 Task: Search one way flight ticket for 4 adults, 1 infant in seat and 1 infant on lap in premium economy from Albany: Albany International Airport to Evansville: Evansville Regional Airport on 8-3-2023. Choice of flights is Southwest. Number of bags: 3 checked bags. Price is upto 40000. Outbound departure time preference is 4:15. Return departure time preference is 17:15.
Action: Mouse moved to (263, 370)
Screenshot: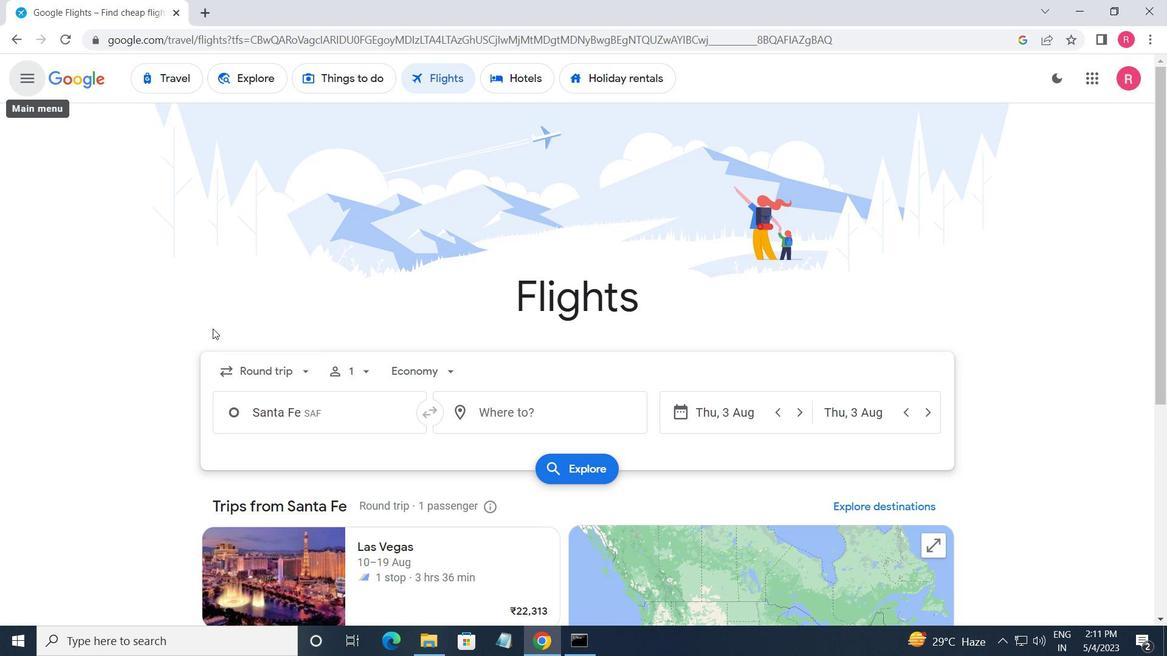 
Action: Mouse pressed left at (263, 370)
Screenshot: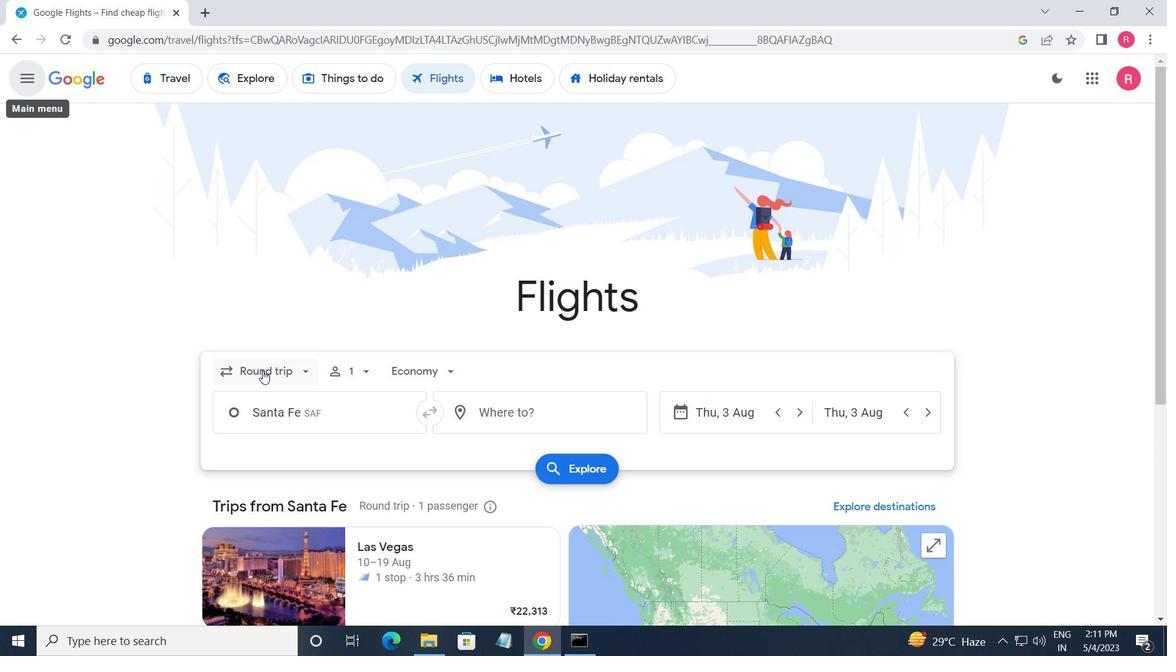 
Action: Mouse moved to (300, 434)
Screenshot: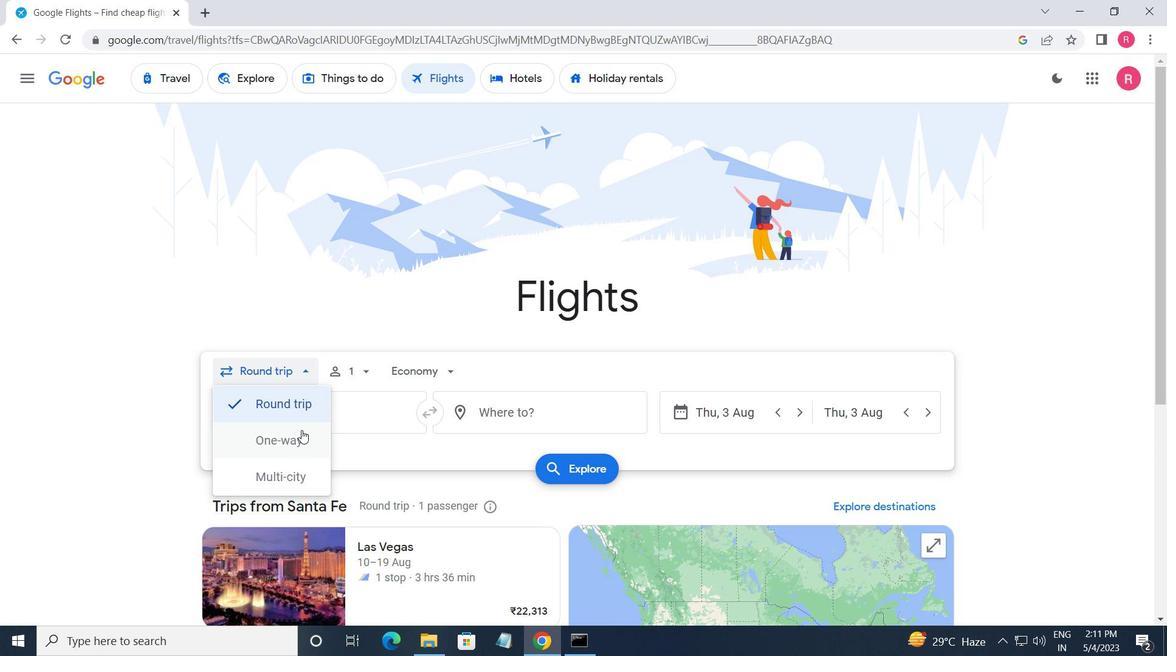 
Action: Mouse pressed left at (300, 434)
Screenshot: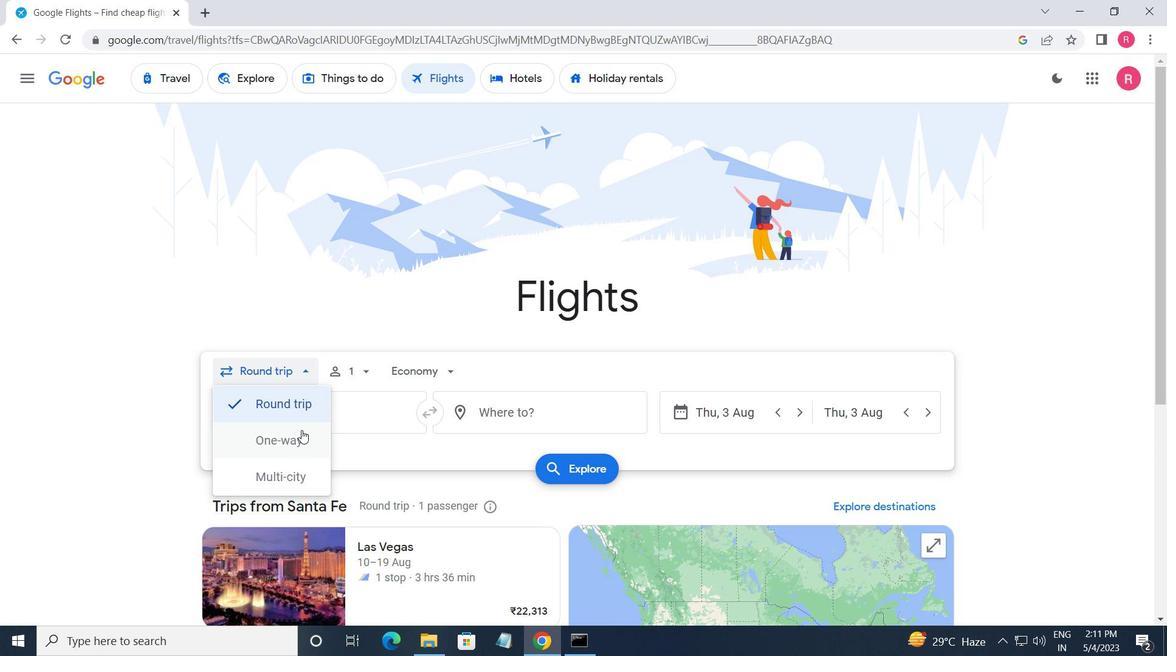 
Action: Mouse moved to (355, 370)
Screenshot: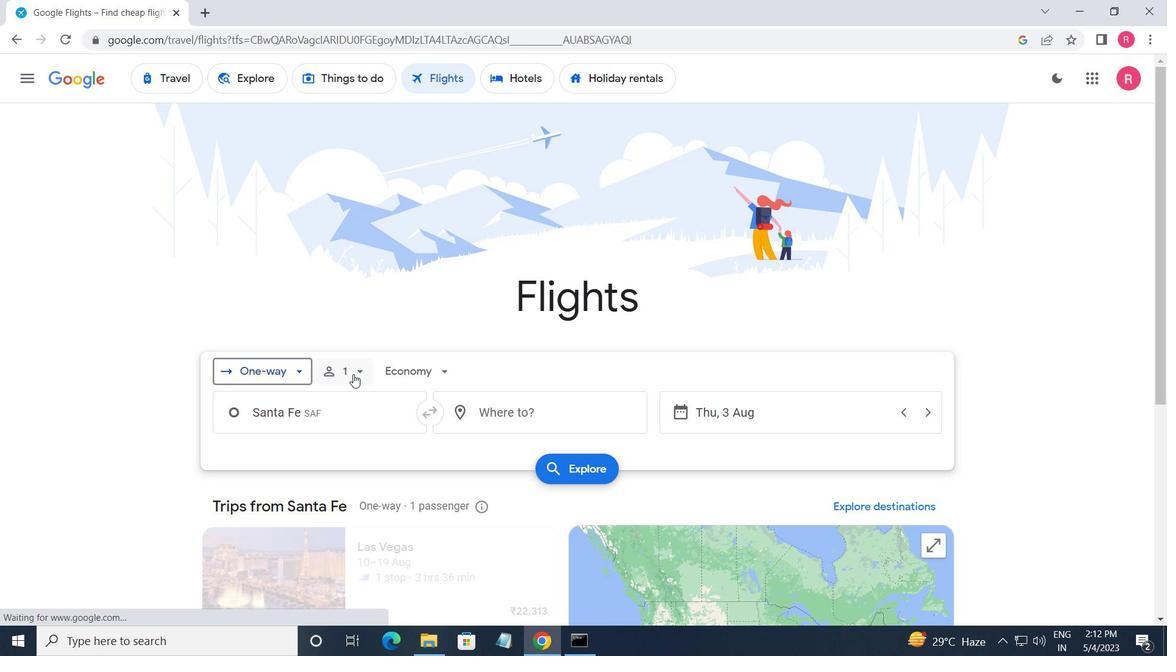 
Action: Mouse pressed left at (355, 370)
Screenshot: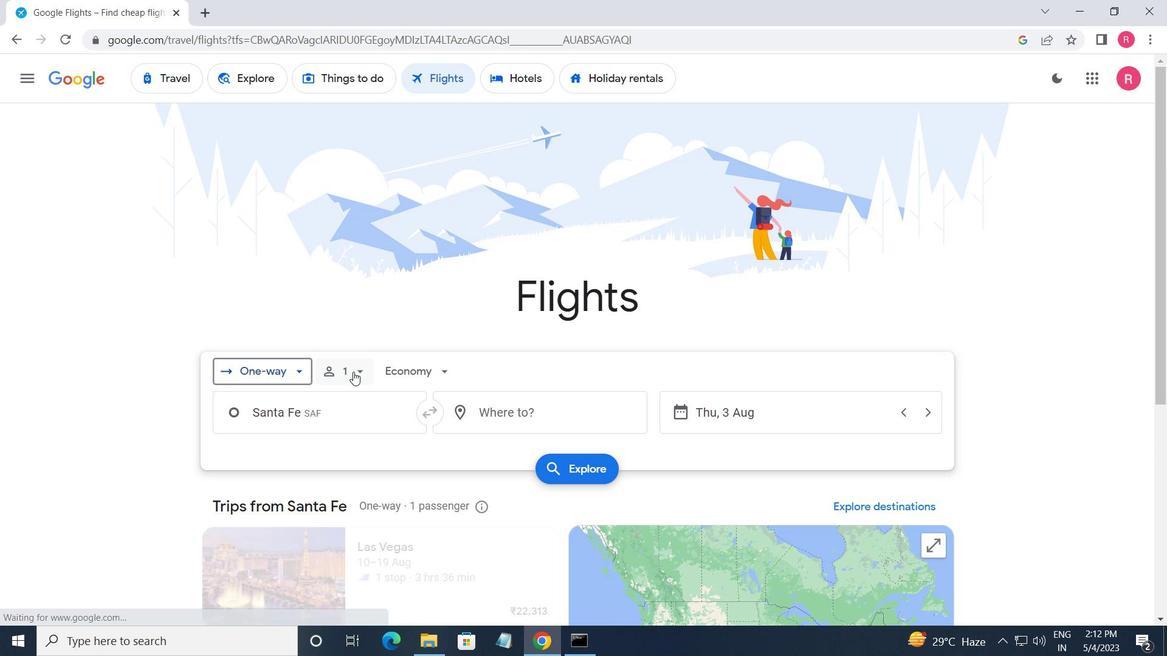 
Action: Mouse moved to (477, 410)
Screenshot: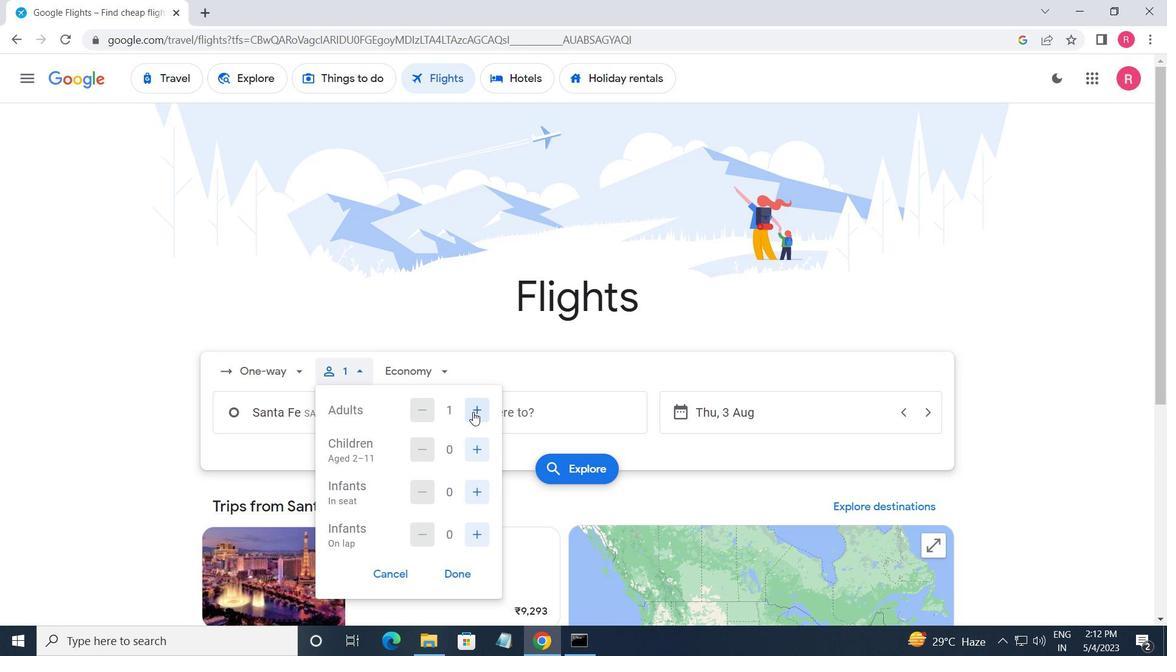 
Action: Mouse pressed left at (477, 410)
Screenshot: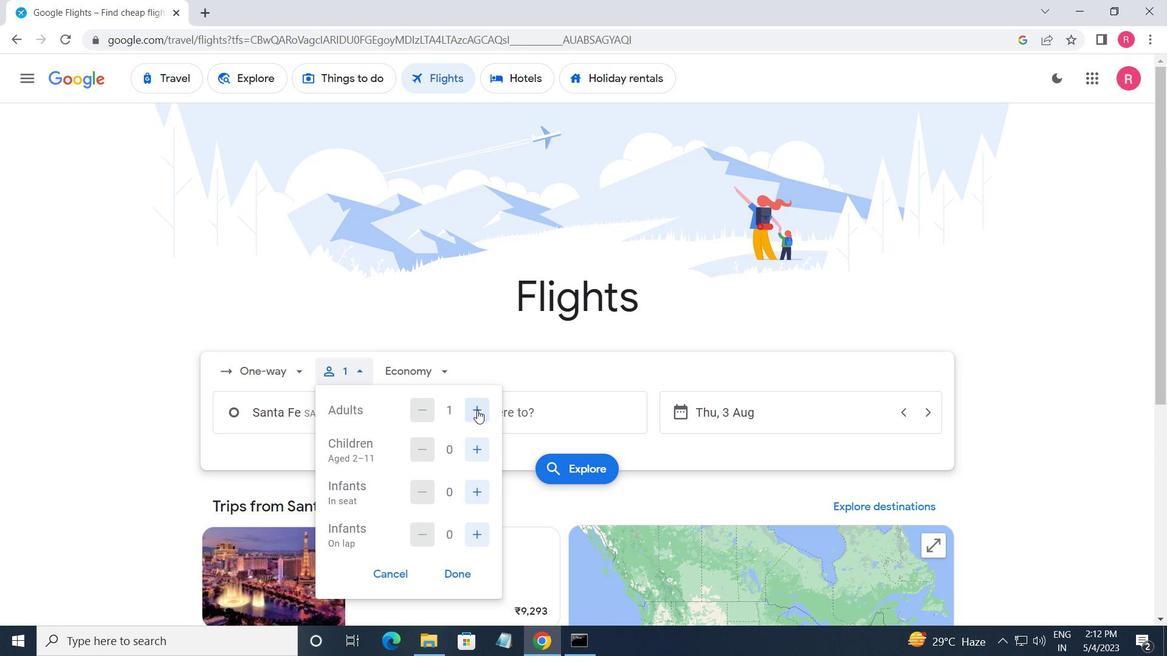
Action: Mouse pressed left at (477, 410)
Screenshot: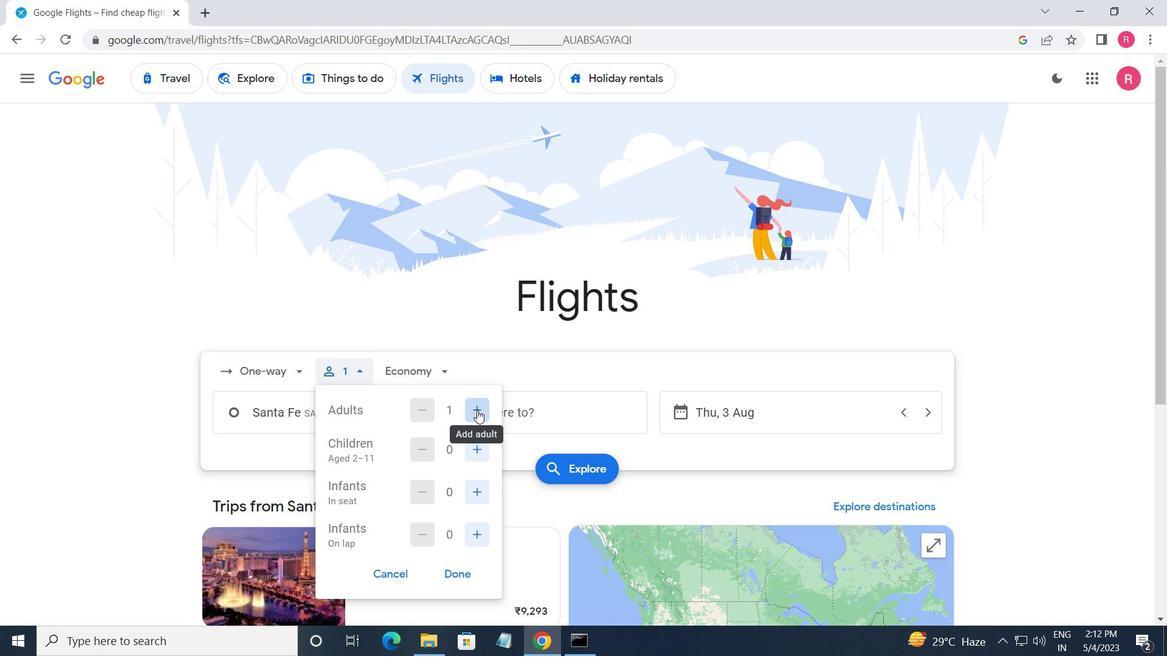 
Action: Mouse moved to (477, 406)
Screenshot: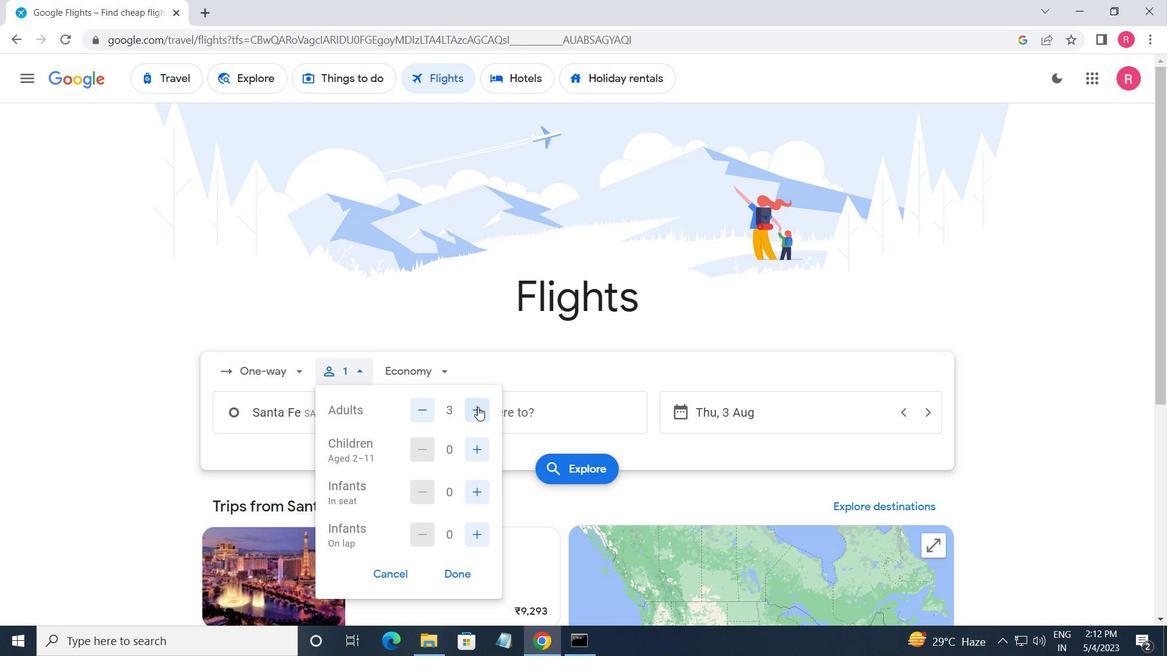 
Action: Mouse pressed left at (477, 406)
Screenshot: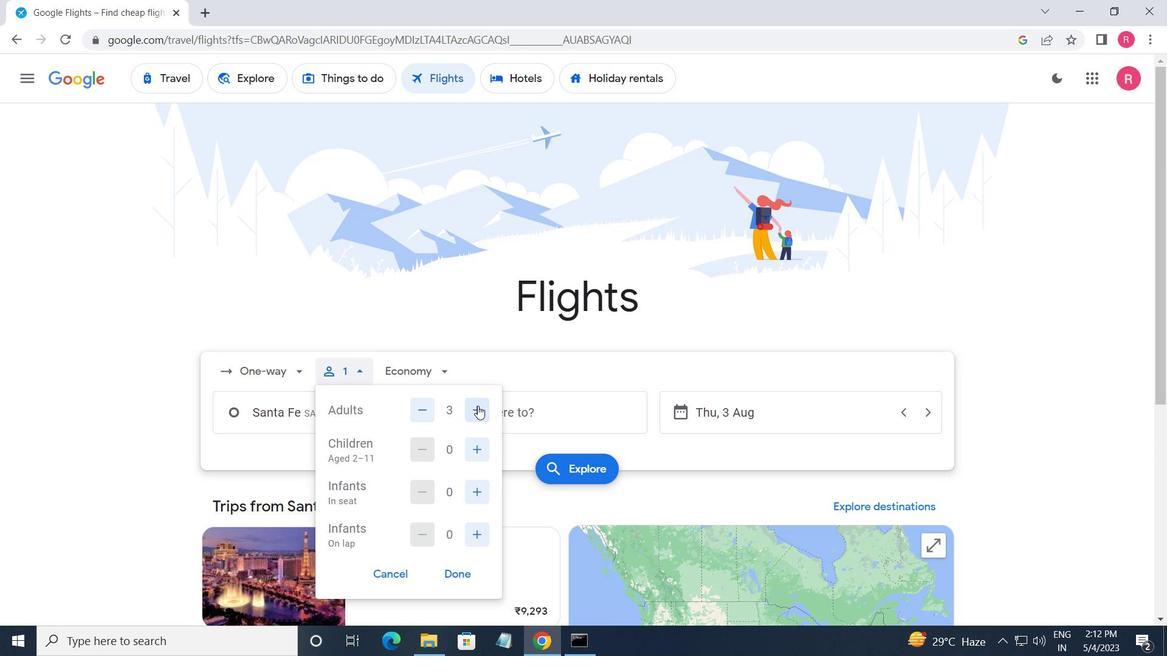 
Action: Mouse pressed left at (477, 406)
Screenshot: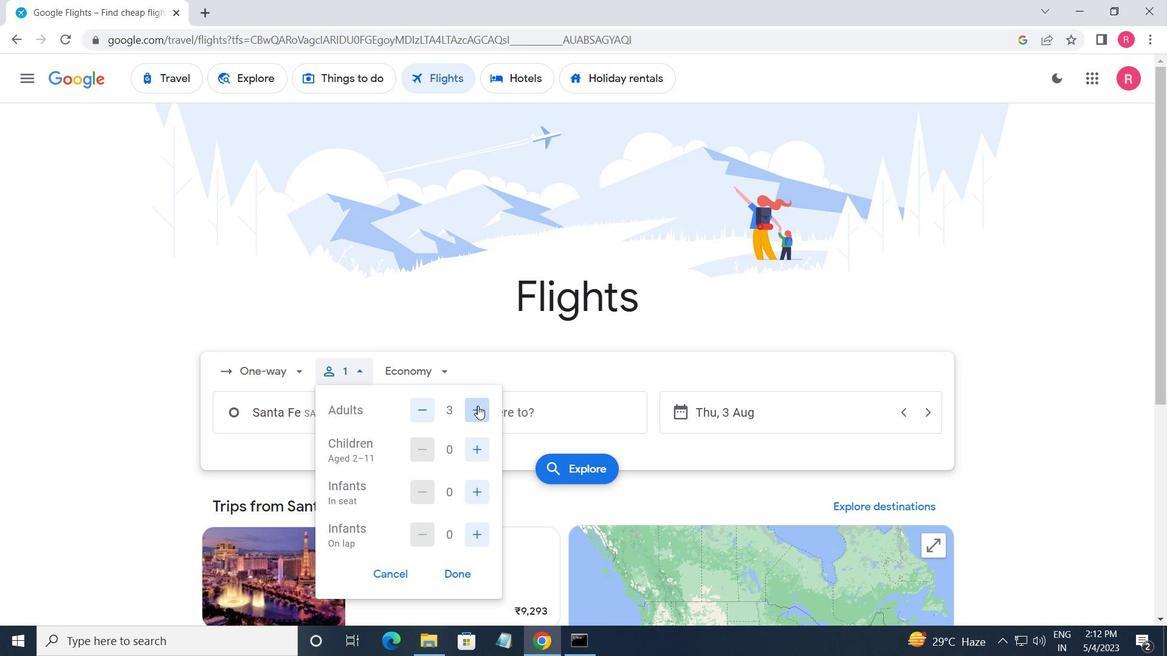 
Action: Mouse moved to (424, 407)
Screenshot: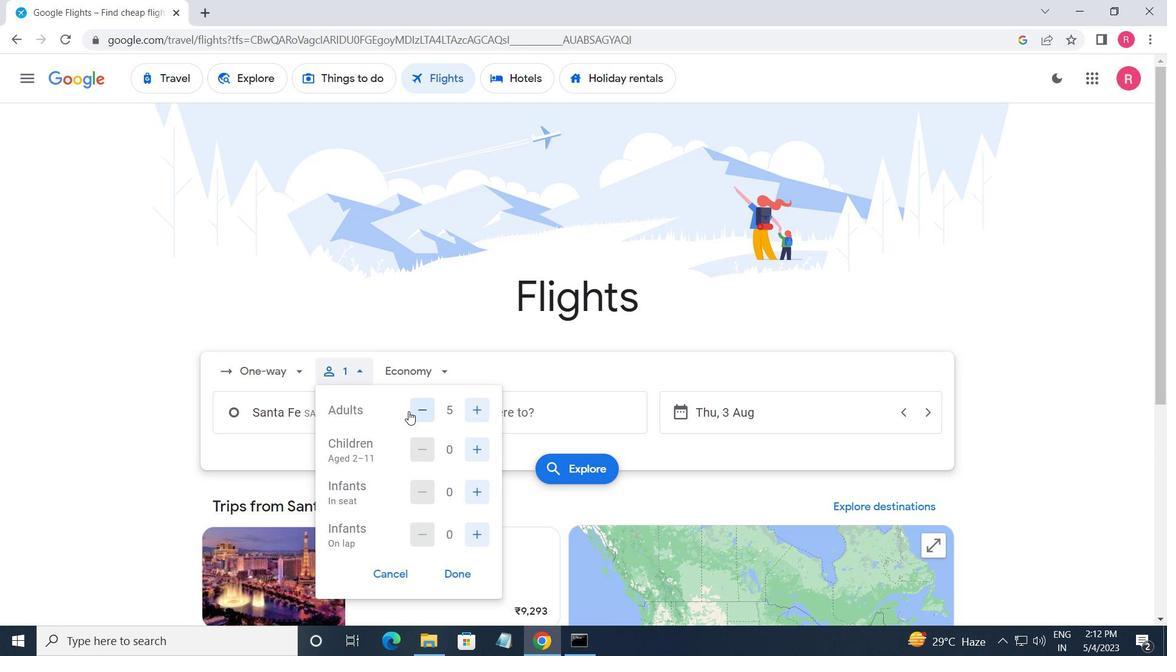 
Action: Mouse pressed left at (424, 407)
Screenshot: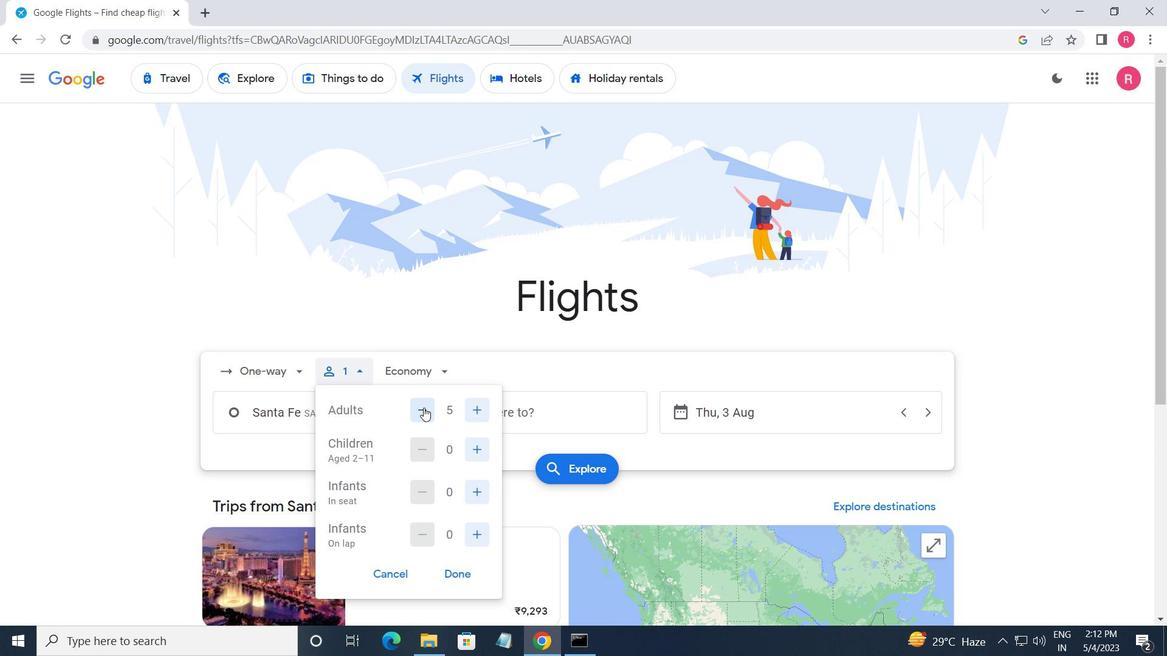 
Action: Mouse moved to (486, 454)
Screenshot: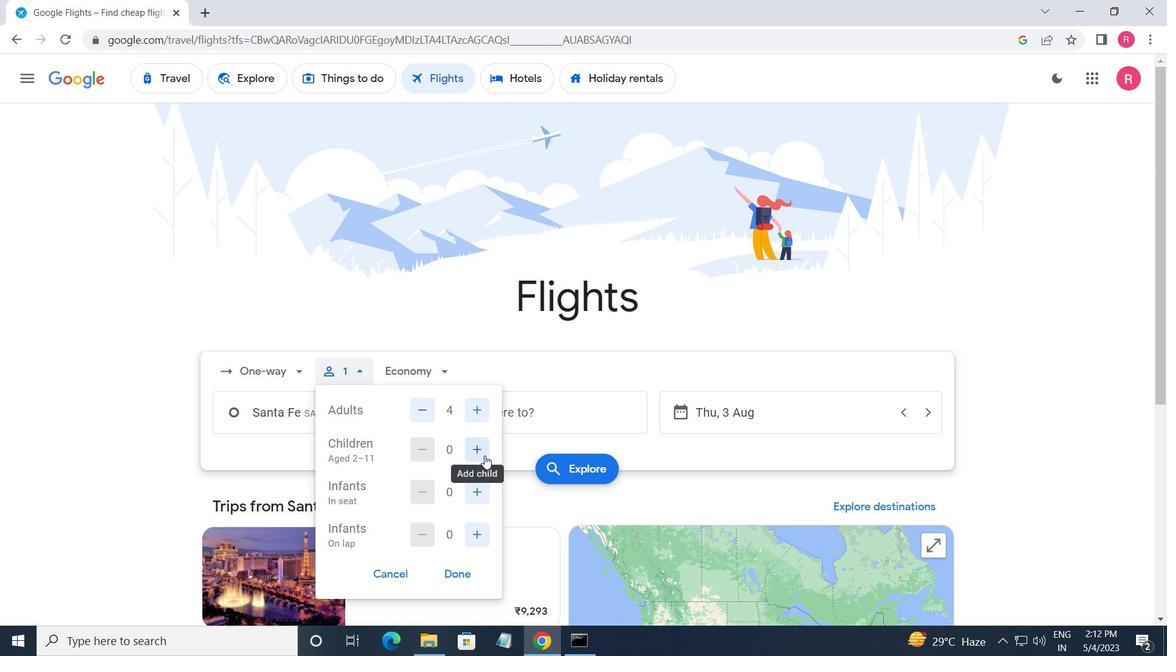 
Action: Mouse pressed left at (486, 454)
Screenshot: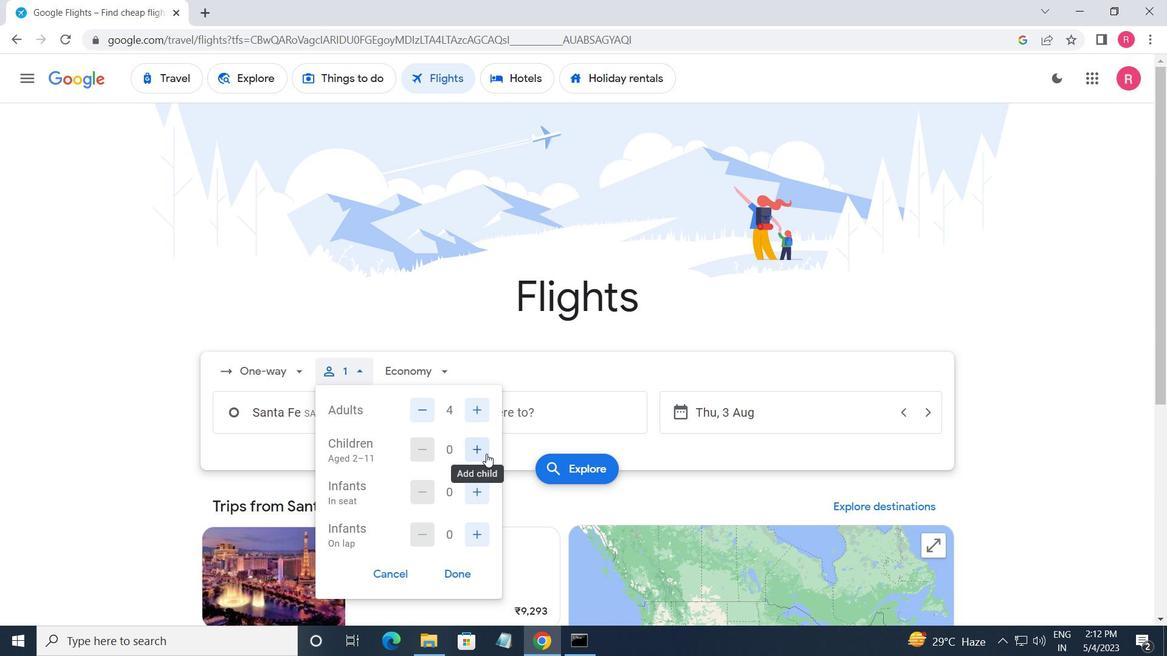 
Action: Mouse moved to (421, 452)
Screenshot: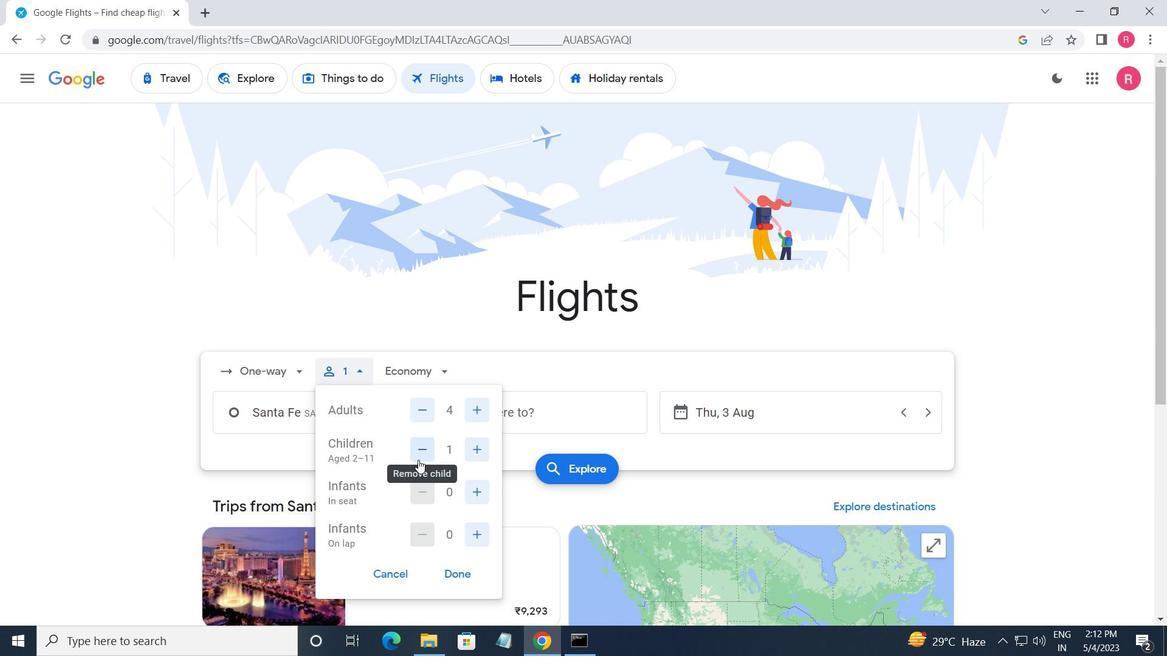 
Action: Mouse pressed left at (421, 452)
Screenshot: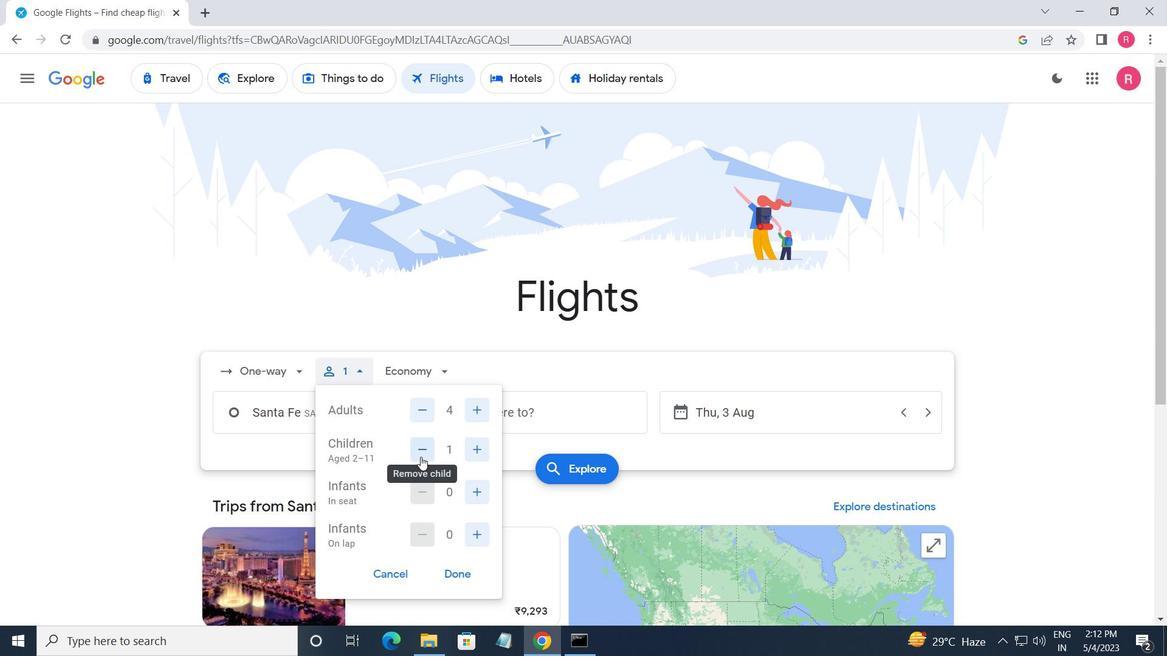 
Action: Mouse moved to (473, 494)
Screenshot: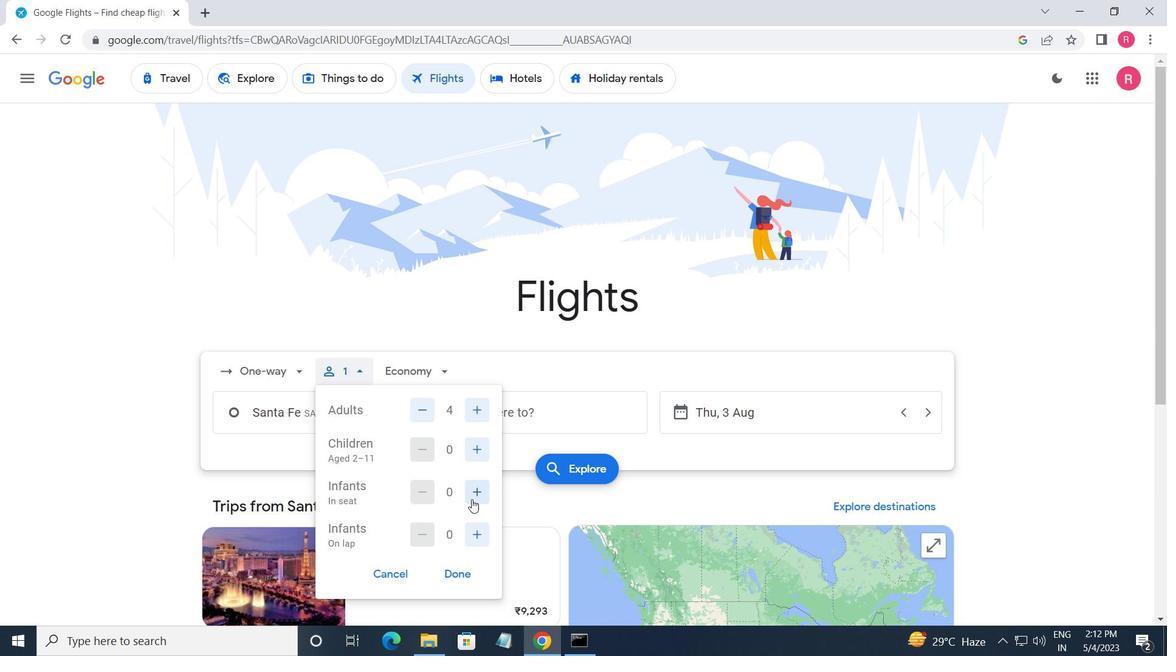 
Action: Mouse pressed left at (473, 494)
Screenshot: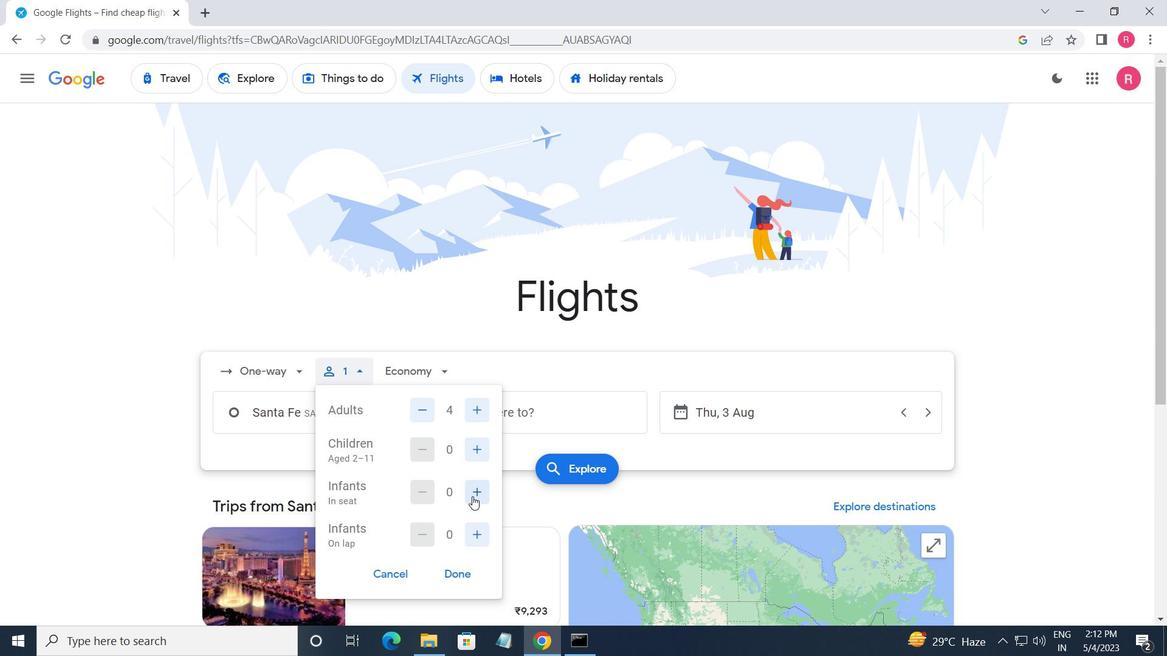 
Action: Mouse moved to (477, 531)
Screenshot: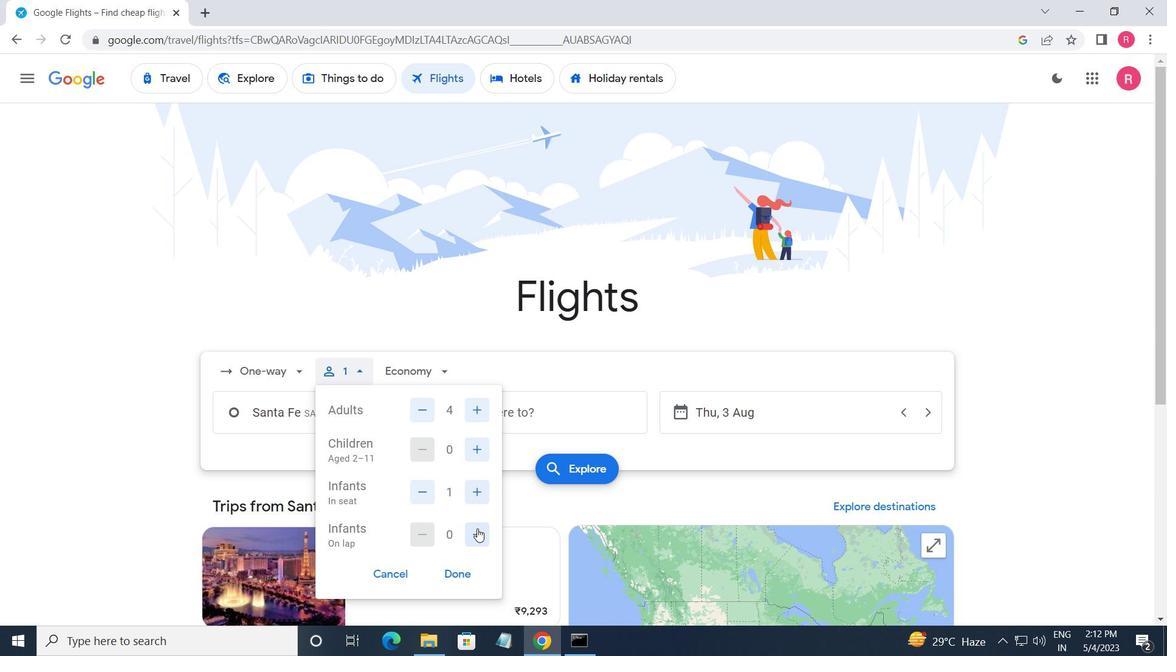 
Action: Mouse pressed left at (477, 531)
Screenshot: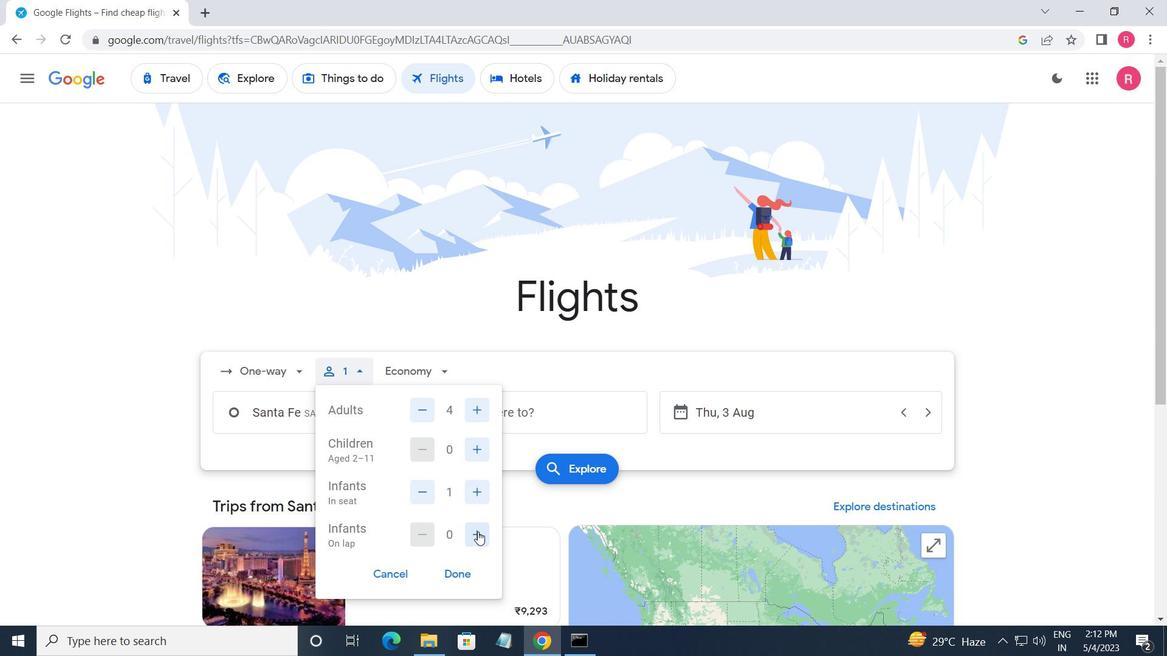 
Action: Mouse moved to (464, 574)
Screenshot: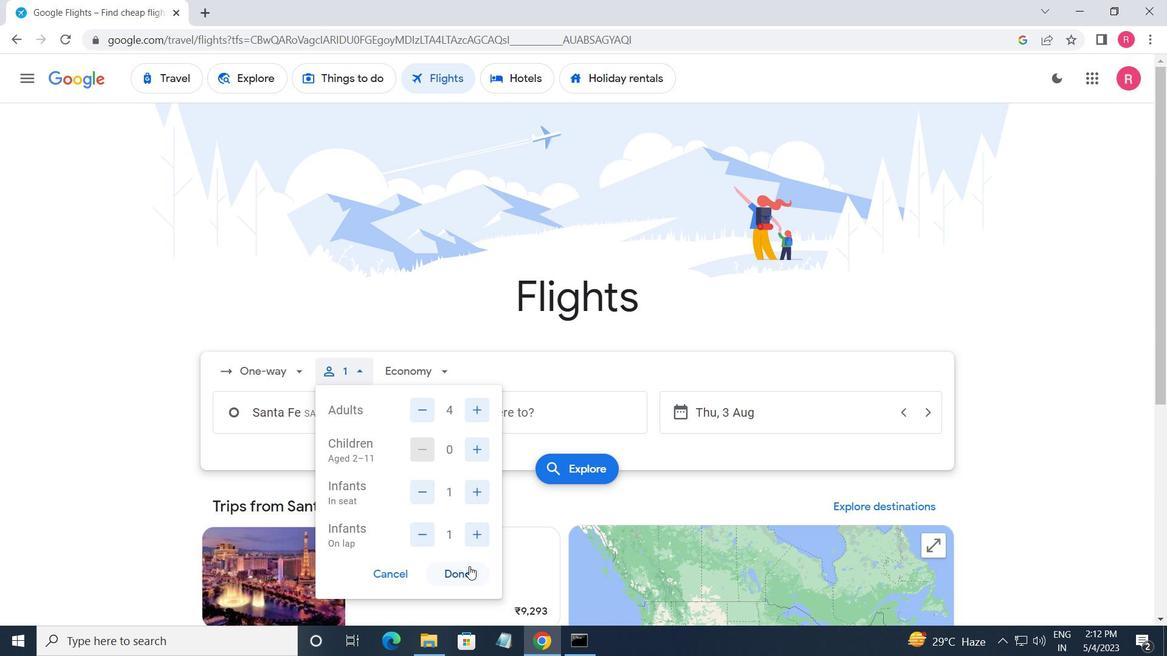 
Action: Mouse pressed left at (464, 574)
Screenshot: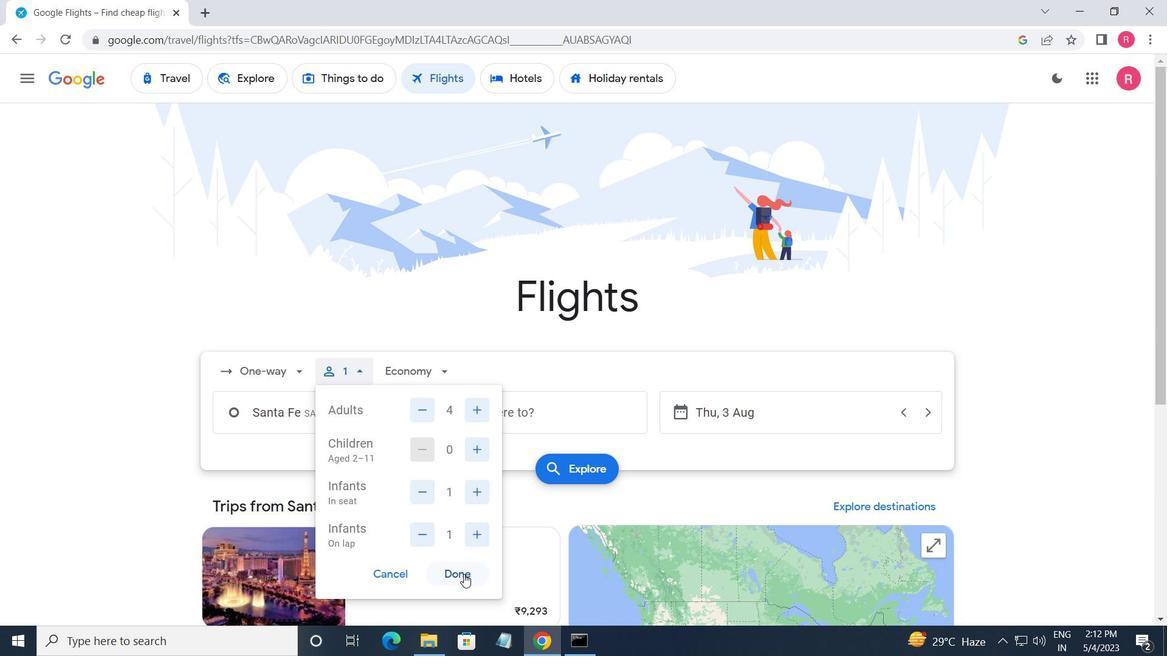 
Action: Mouse moved to (414, 371)
Screenshot: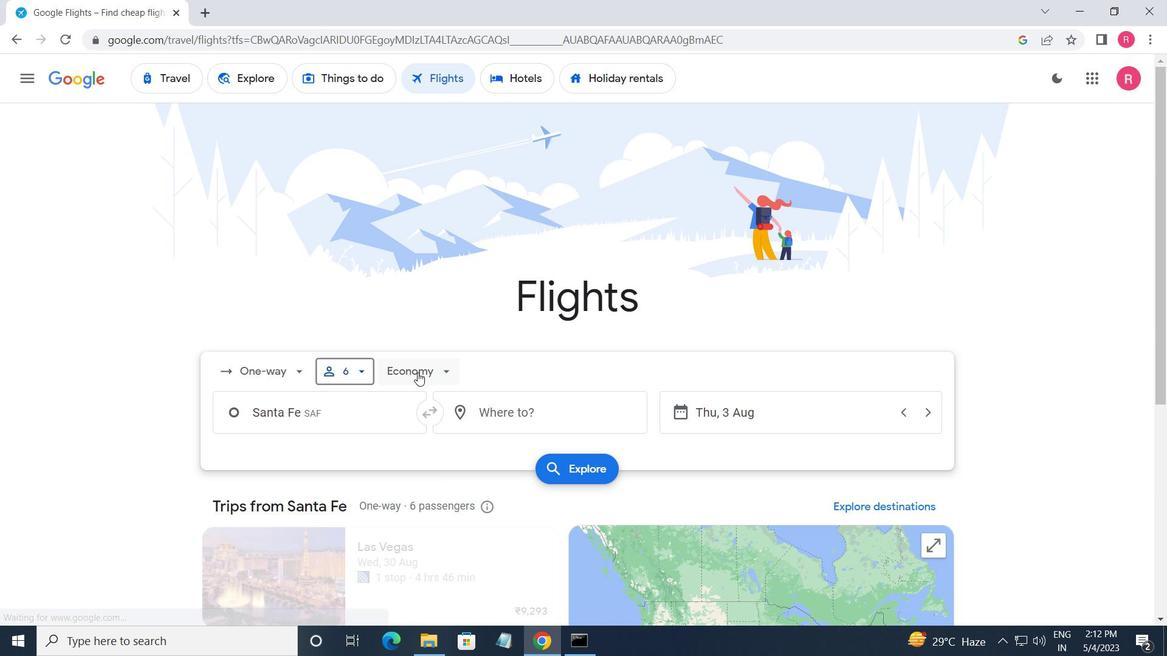 
Action: Mouse pressed left at (414, 371)
Screenshot: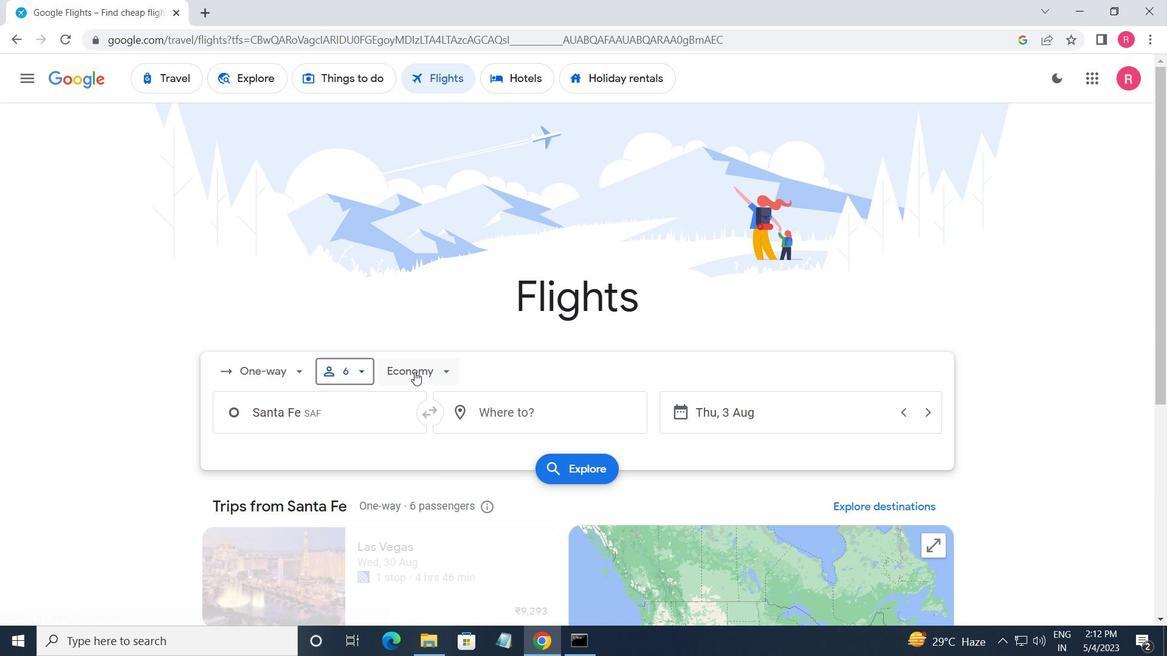 
Action: Mouse moved to (467, 435)
Screenshot: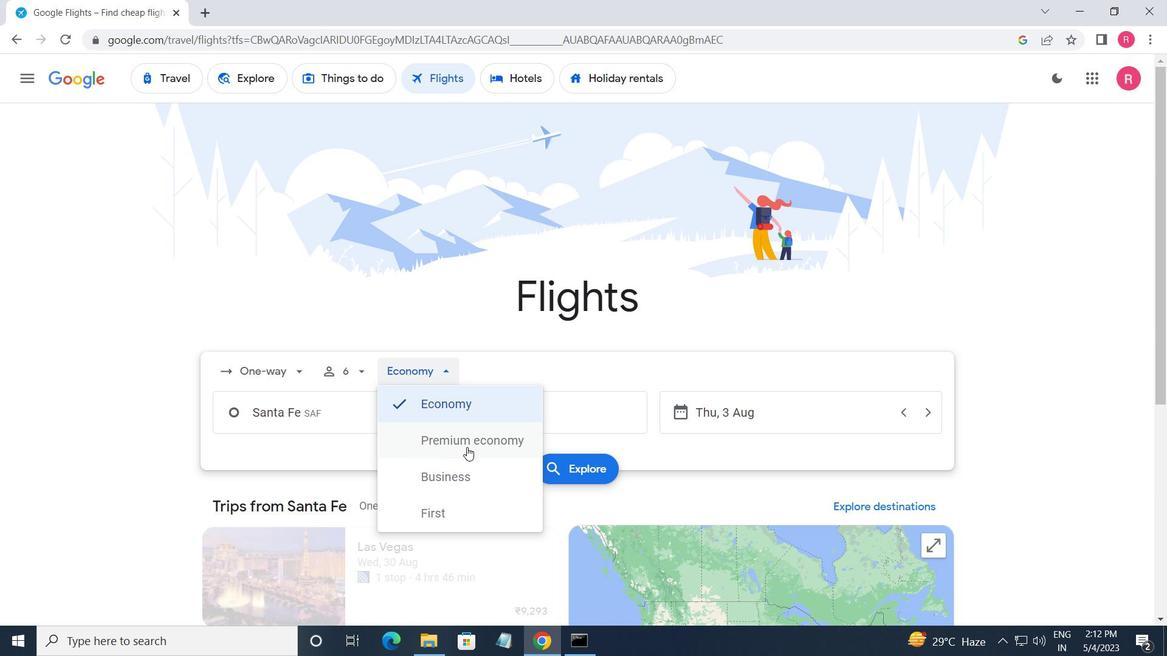 
Action: Mouse pressed left at (467, 435)
Screenshot: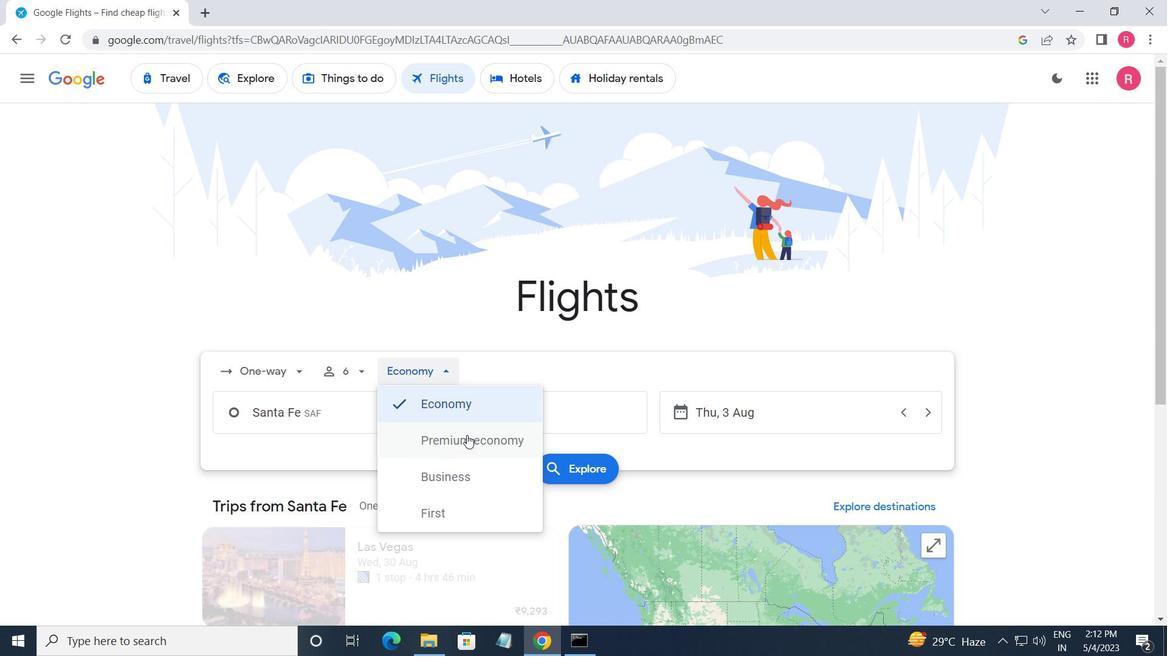 
Action: Mouse moved to (317, 407)
Screenshot: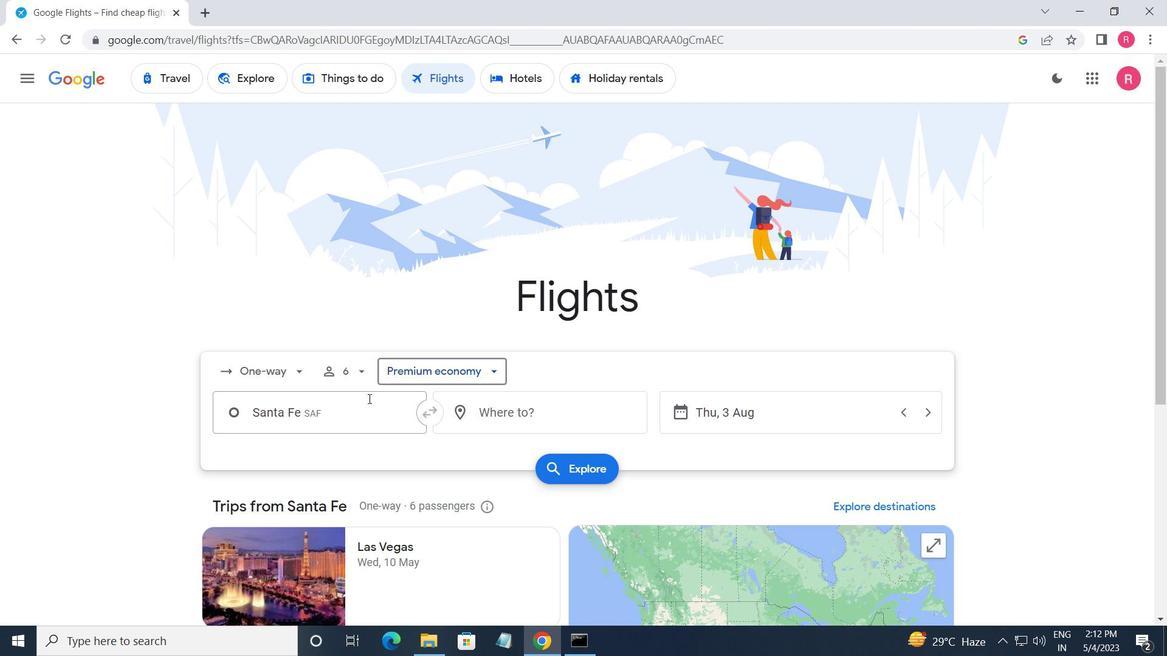 
Action: Mouse pressed left at (317, 407)
Screenshot: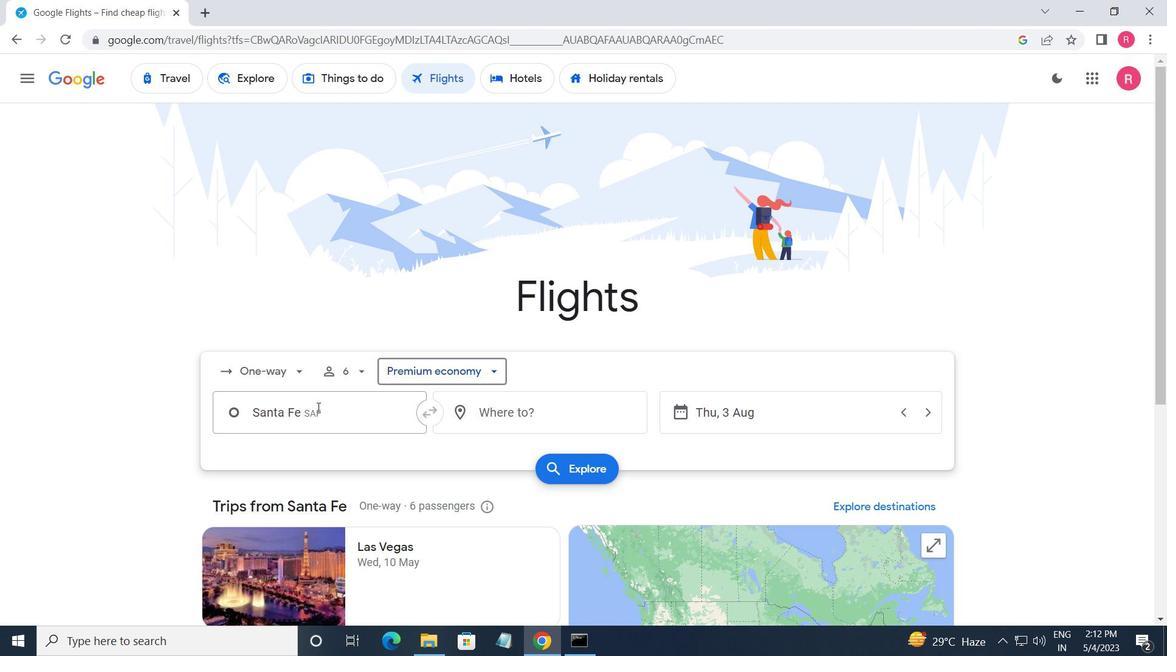 
Action: Mouse moved to (321, 448)
Screenshot: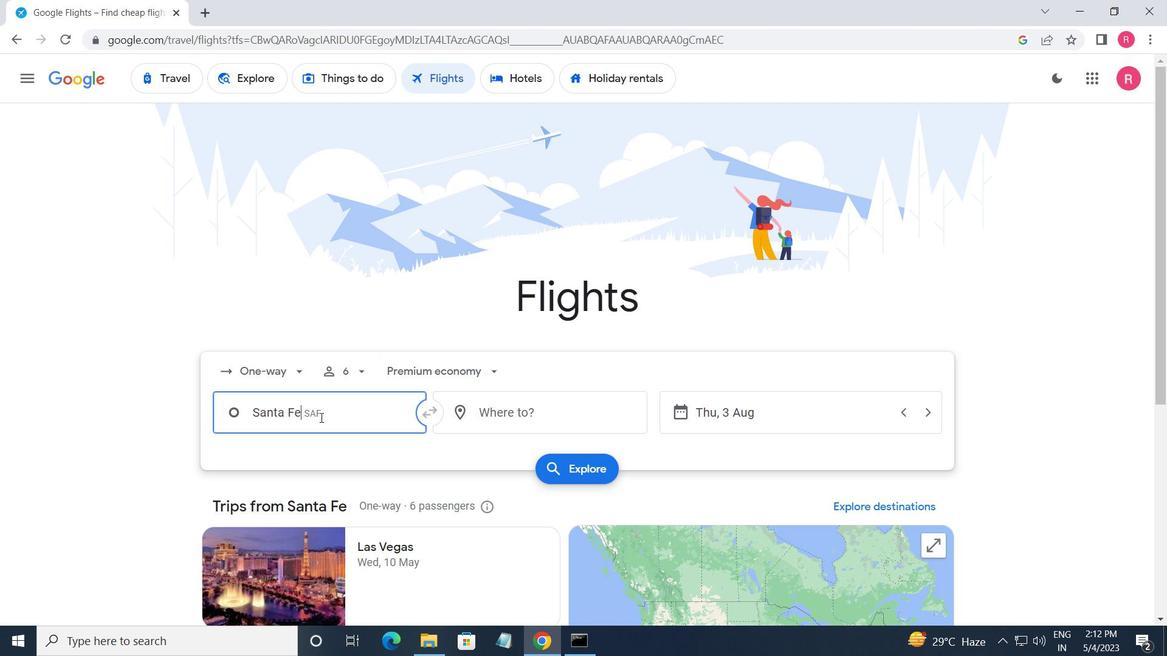 
Action: Key pressed <Key.backspace><Key.shift>ALBANY
Screenshot: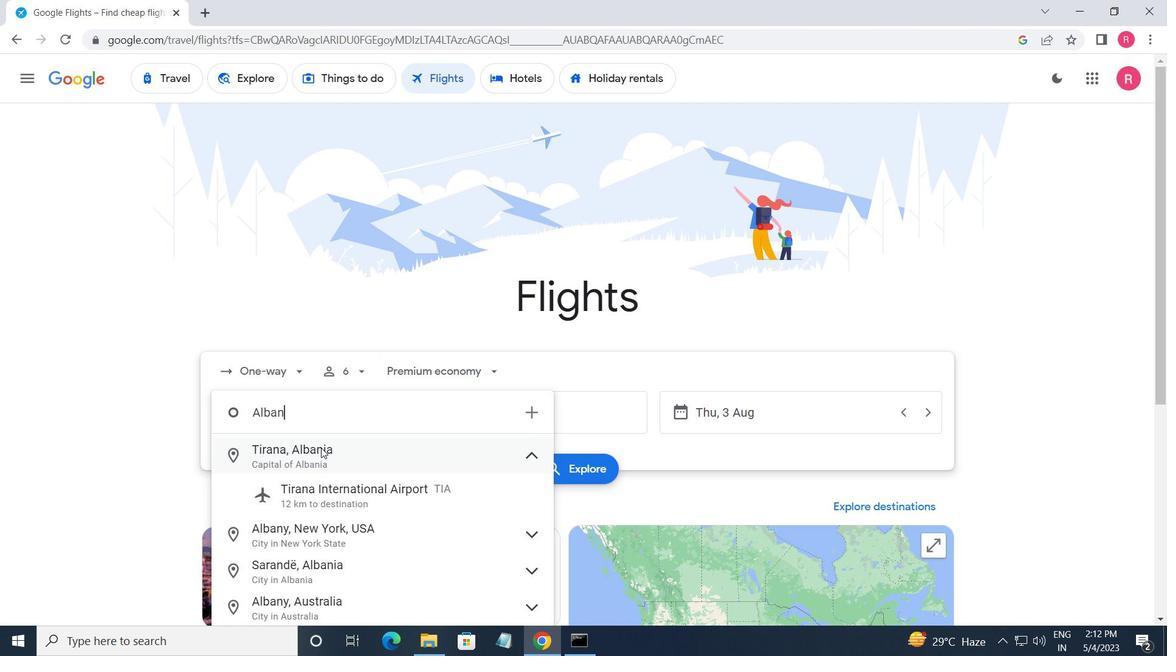 
Action: Mouse moved to (356, 499)
Screenshot: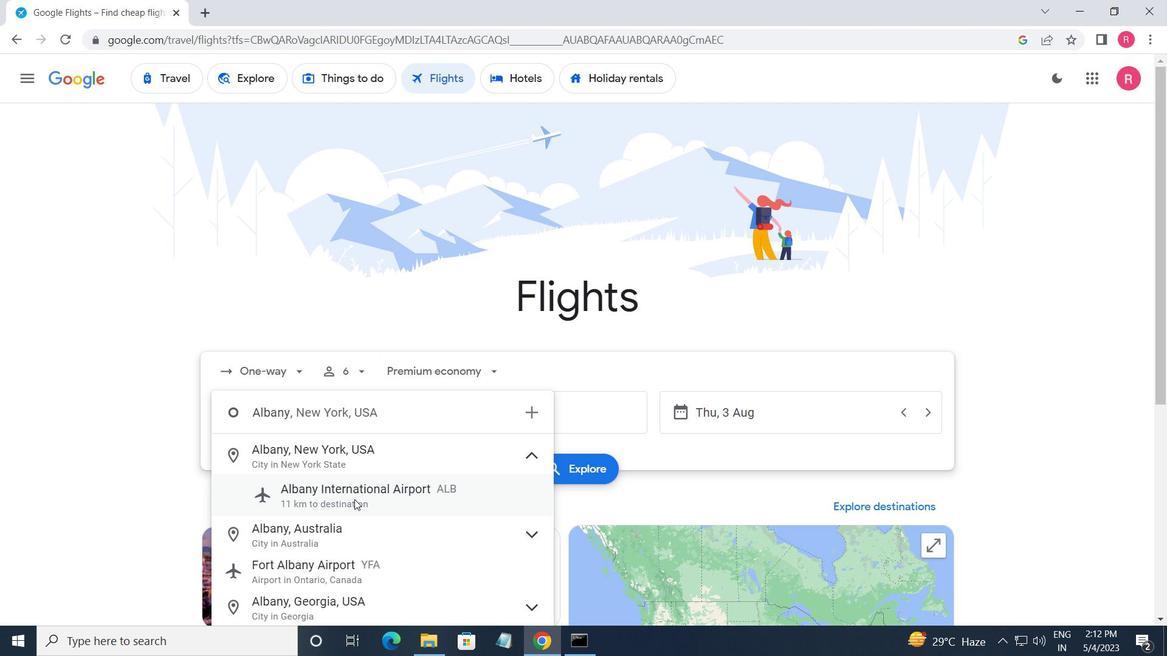 
Action: Mouse pressed left at (356, 499)
Screenshot: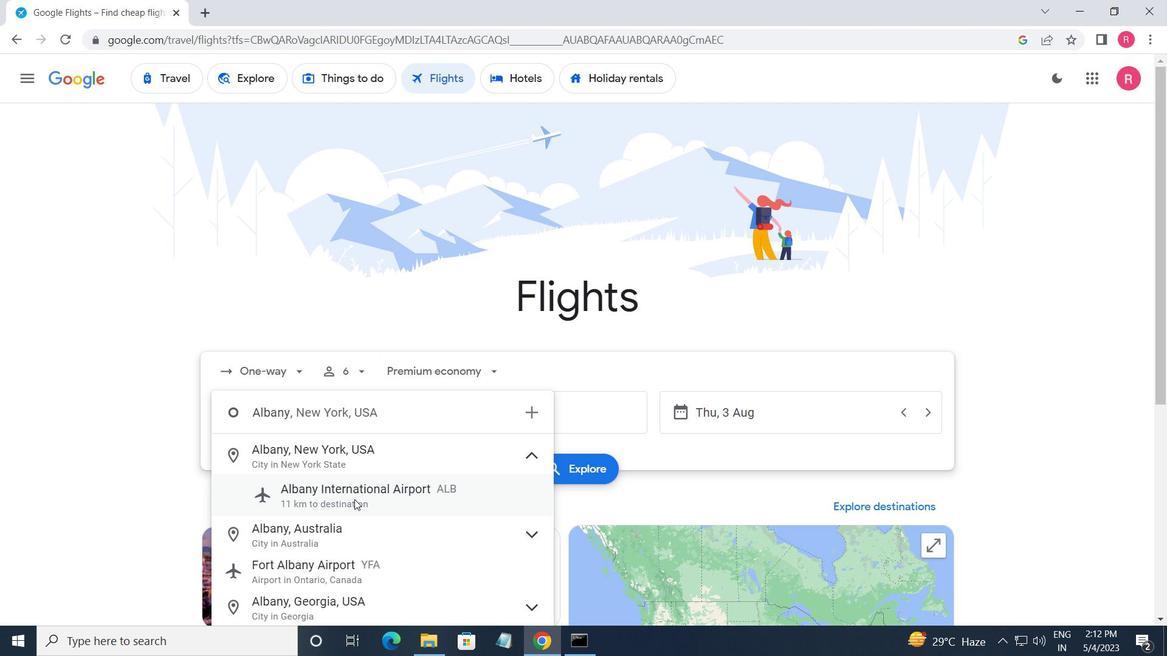
Action: Mouse moved to (538, 402)
Screenshot: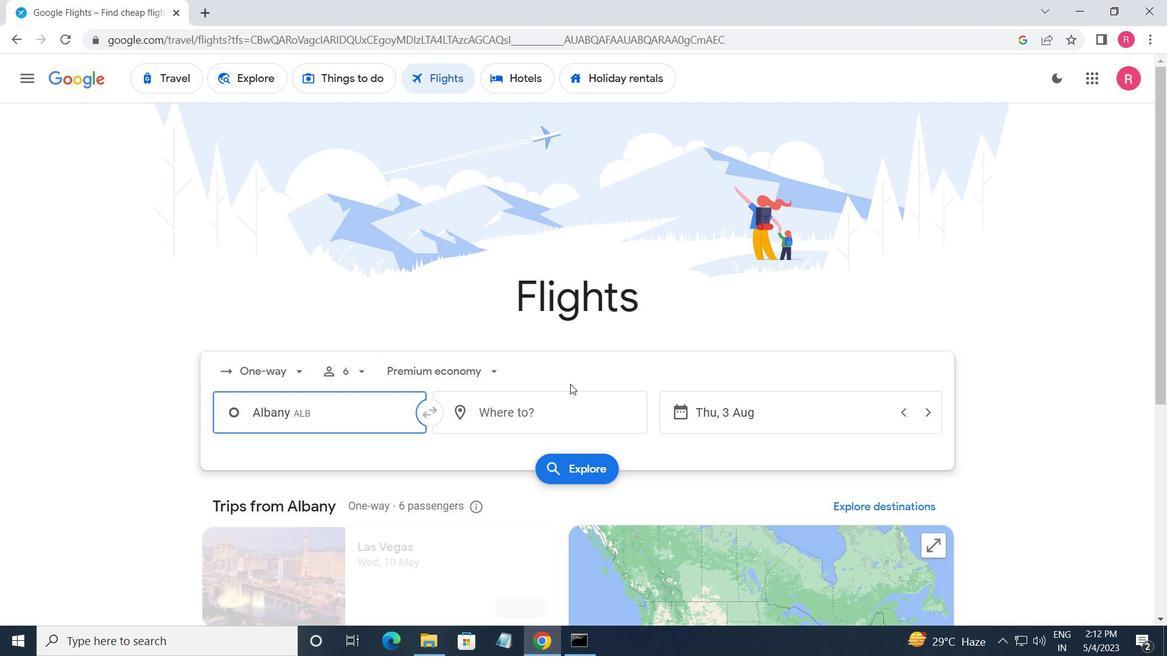 
Action: Mouse pressed left at (538, 402)
Screenshot: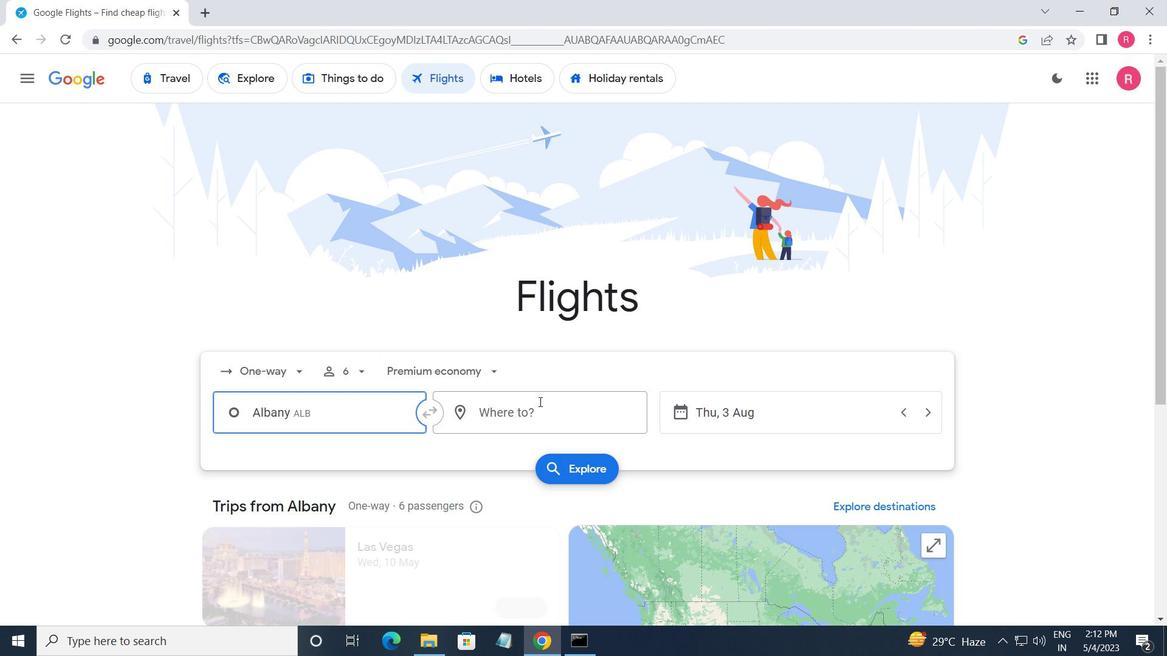 
Action: Mouse moved to (533, 599)
Screenshot: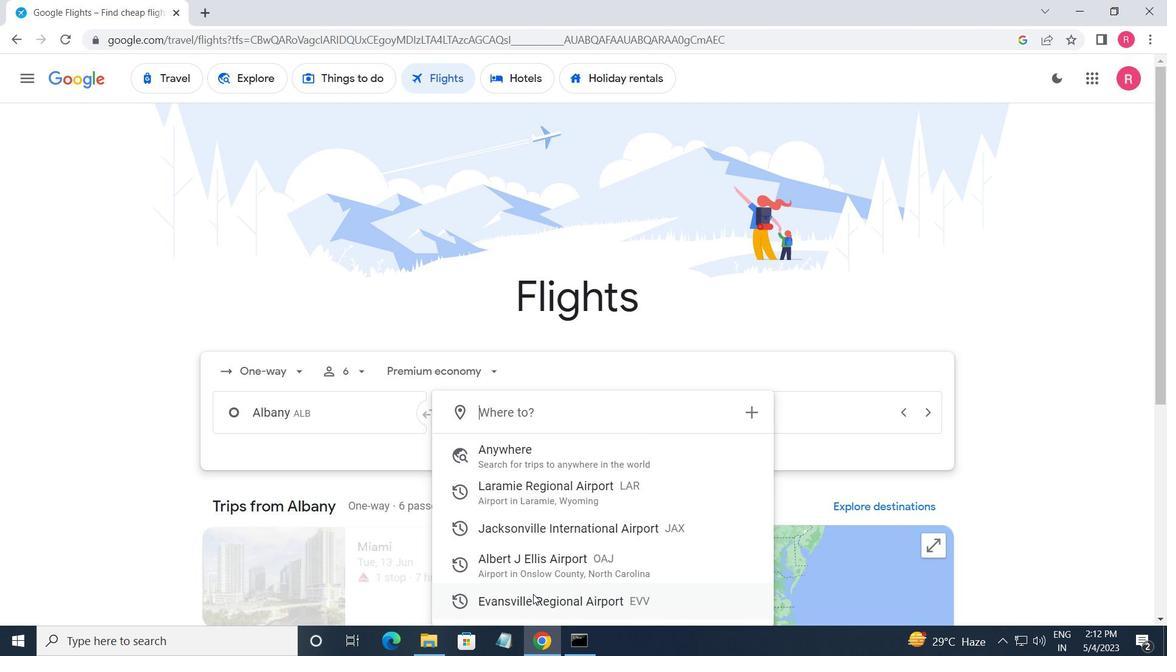 
Action: Mouse pressed left at (533, 599)
Screenshot: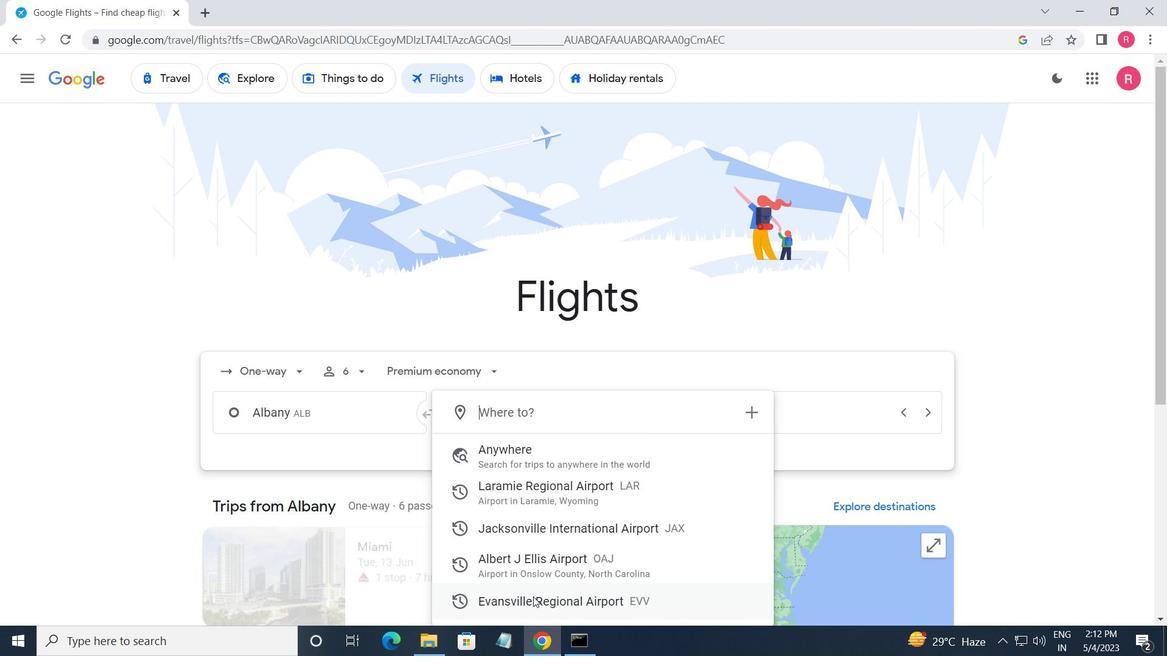 
Action: Mouse moved to (716, 402)
Screenshot: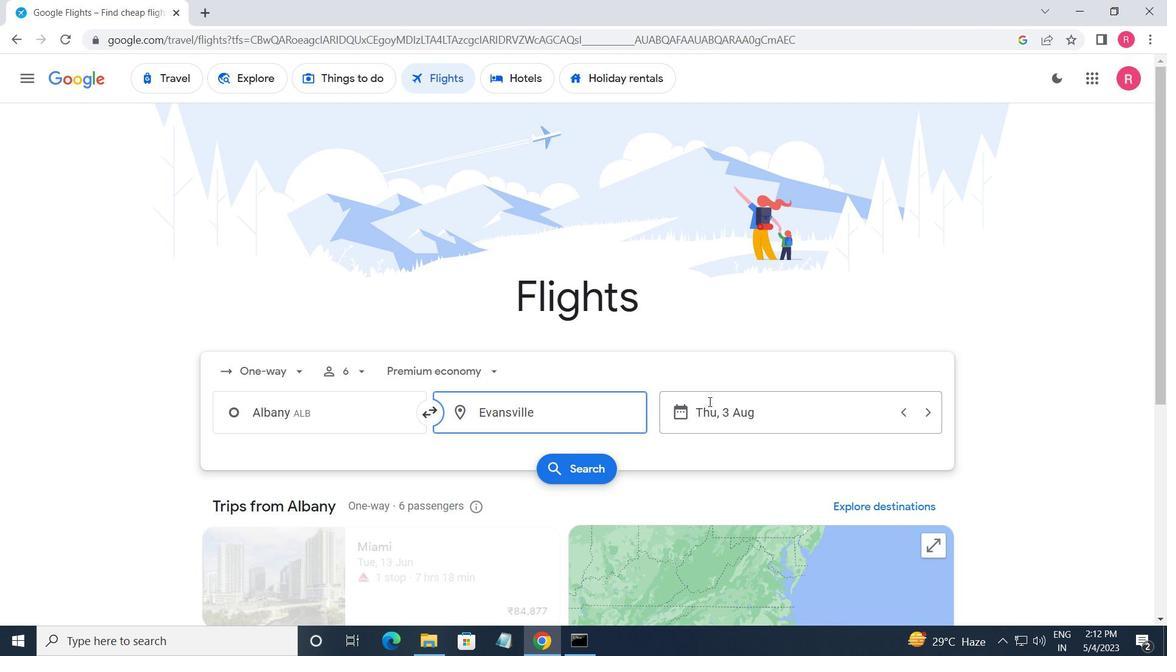 
Action: Mouse pressed left at (716, 402)
Screenshot: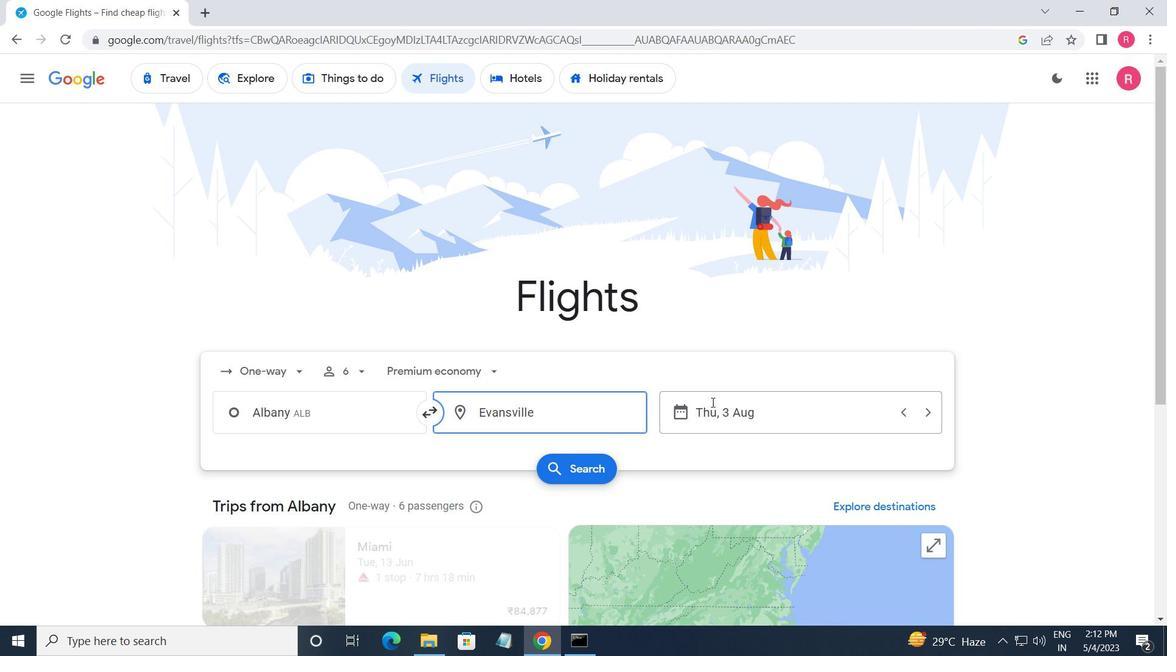 
Action: Mouse moved to (554, 359)
Screenshot: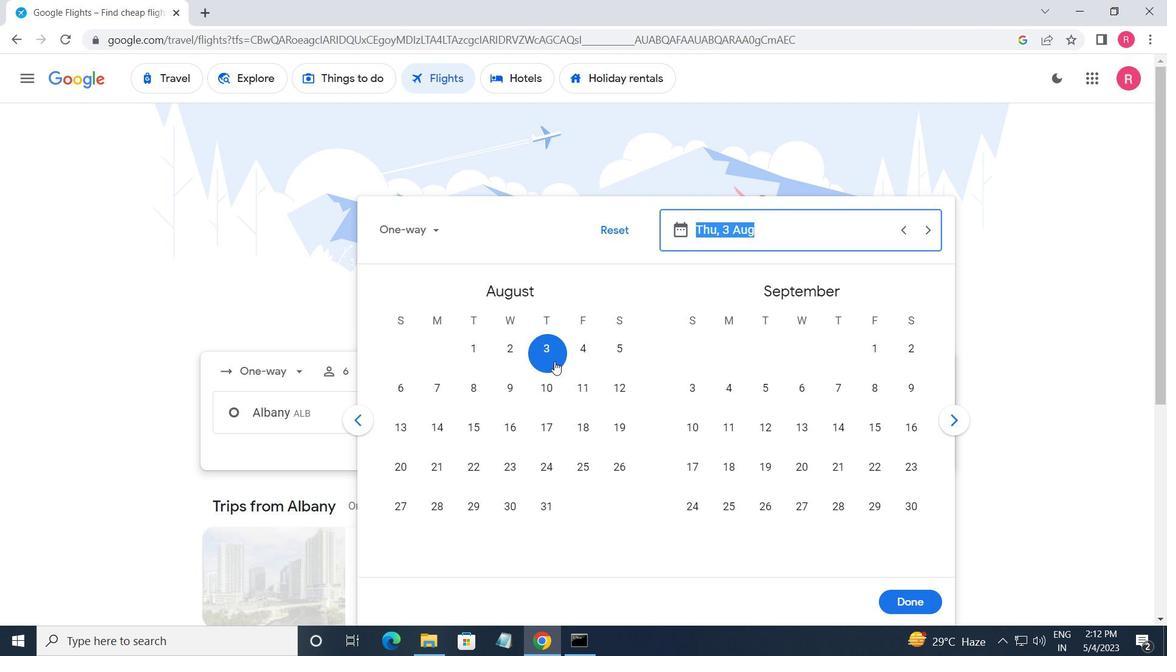 
Action: Mouse pressed left at (554, 359)
Screenshot: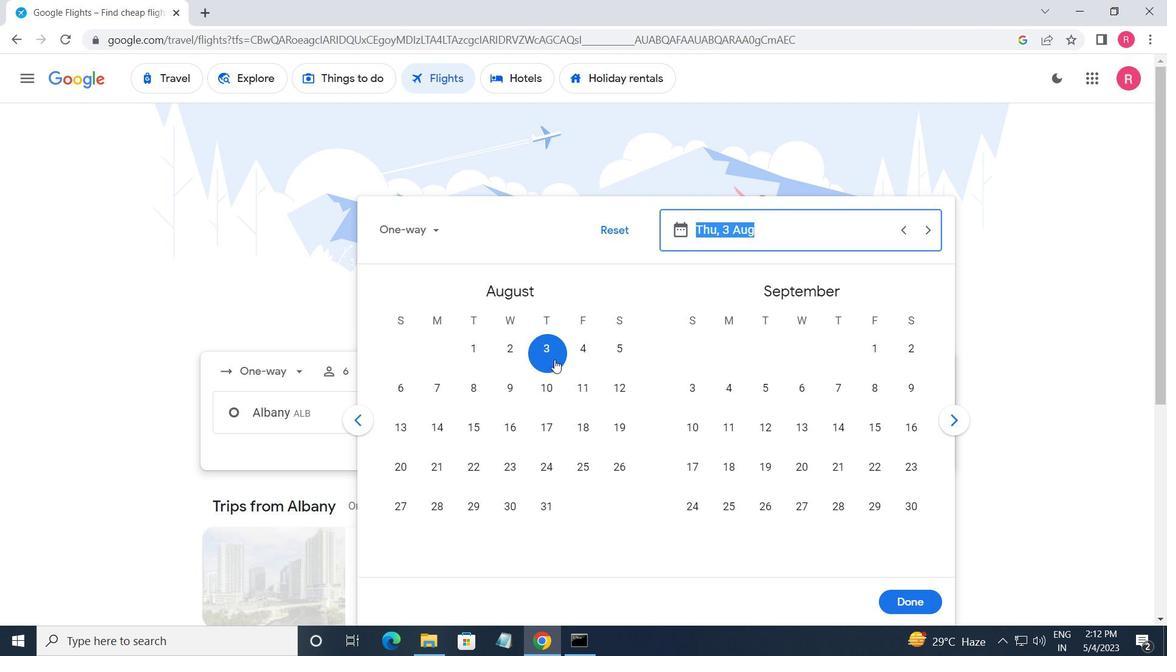 
Action: Mouse moved to (924, 609)
Screenshot: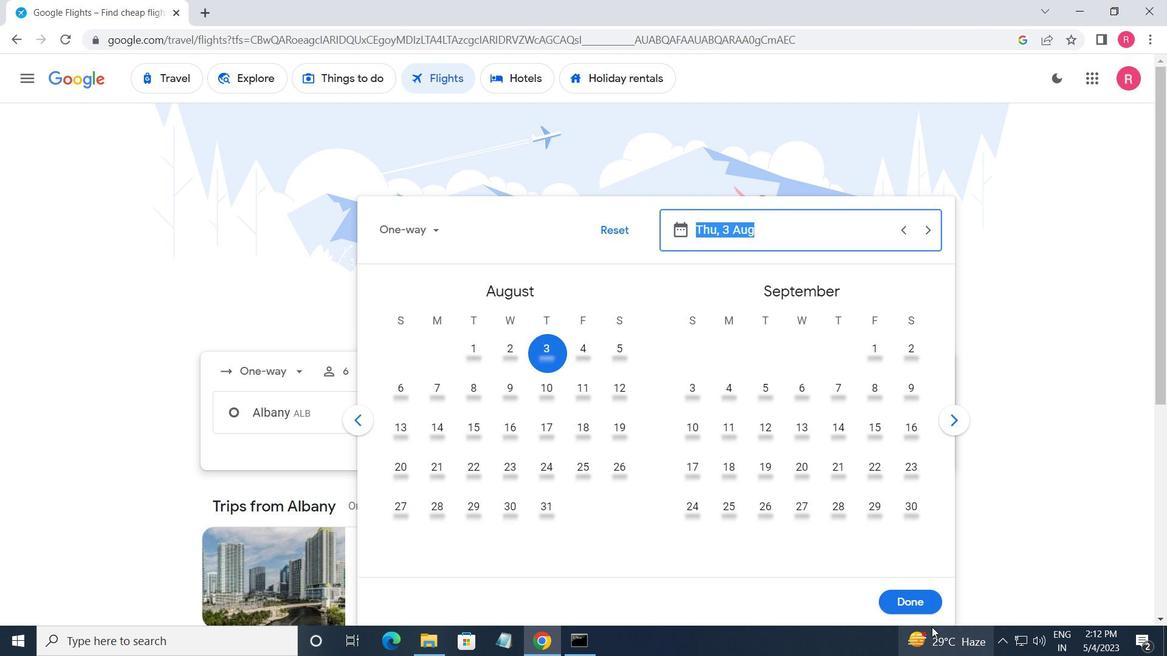 
Action: Mouse pressed left at (924, 609)
Screenshot: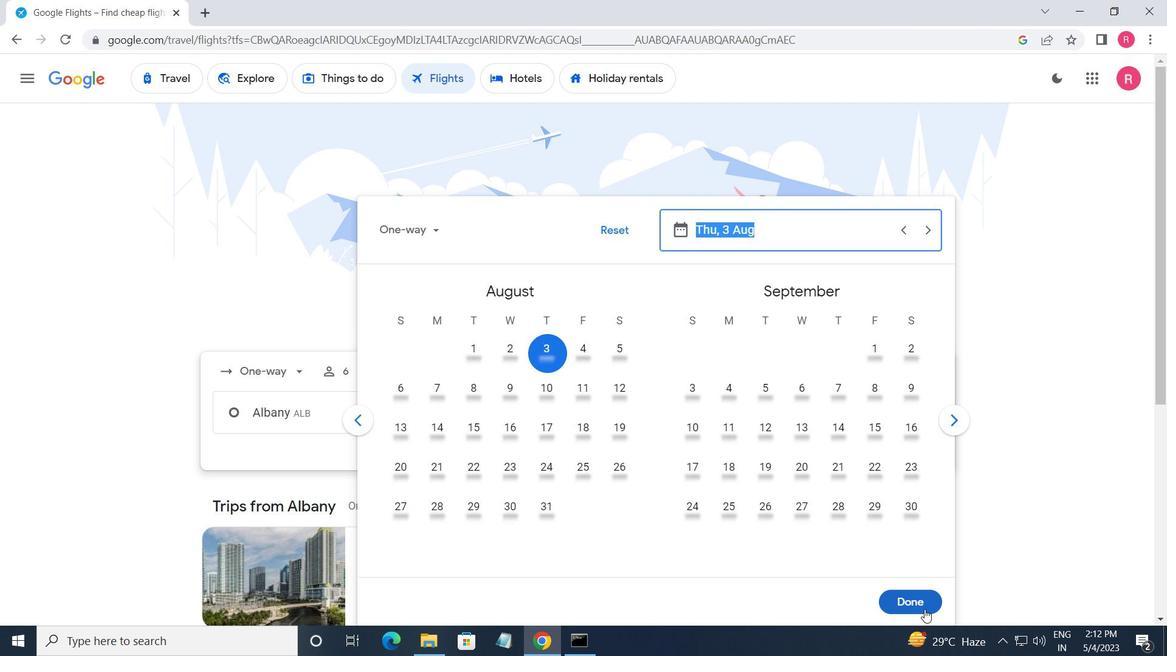 
Action: Mouse moved to (569, 468)
Screenshot: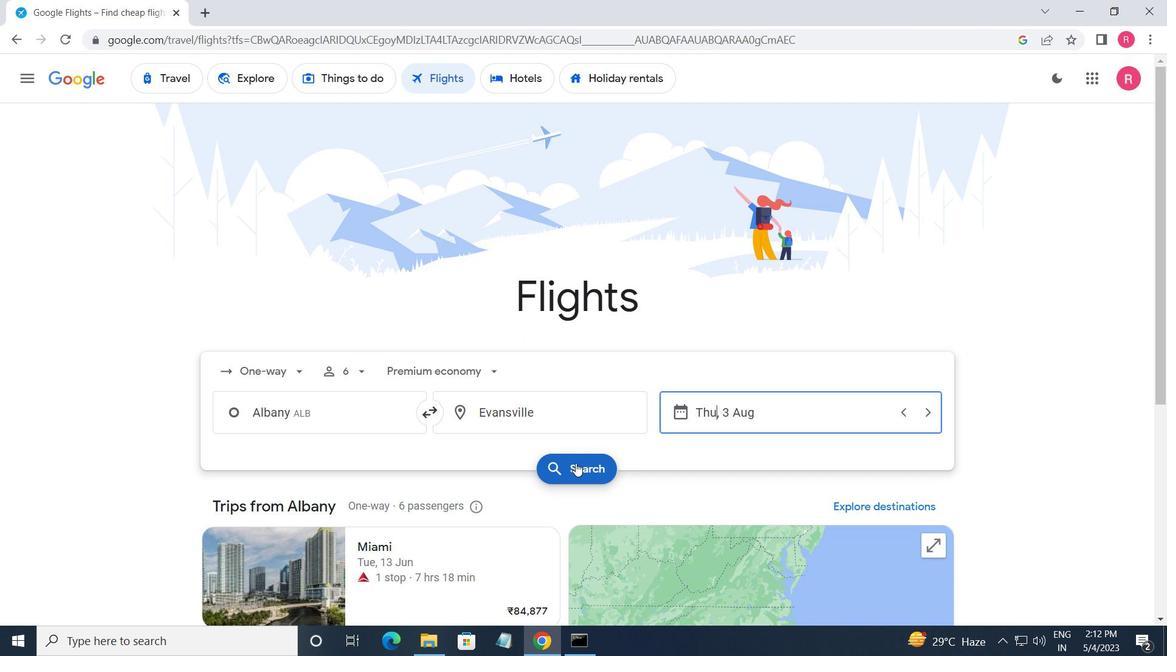 
Action: Mouse pressed left at (569, 468)
Screenshot: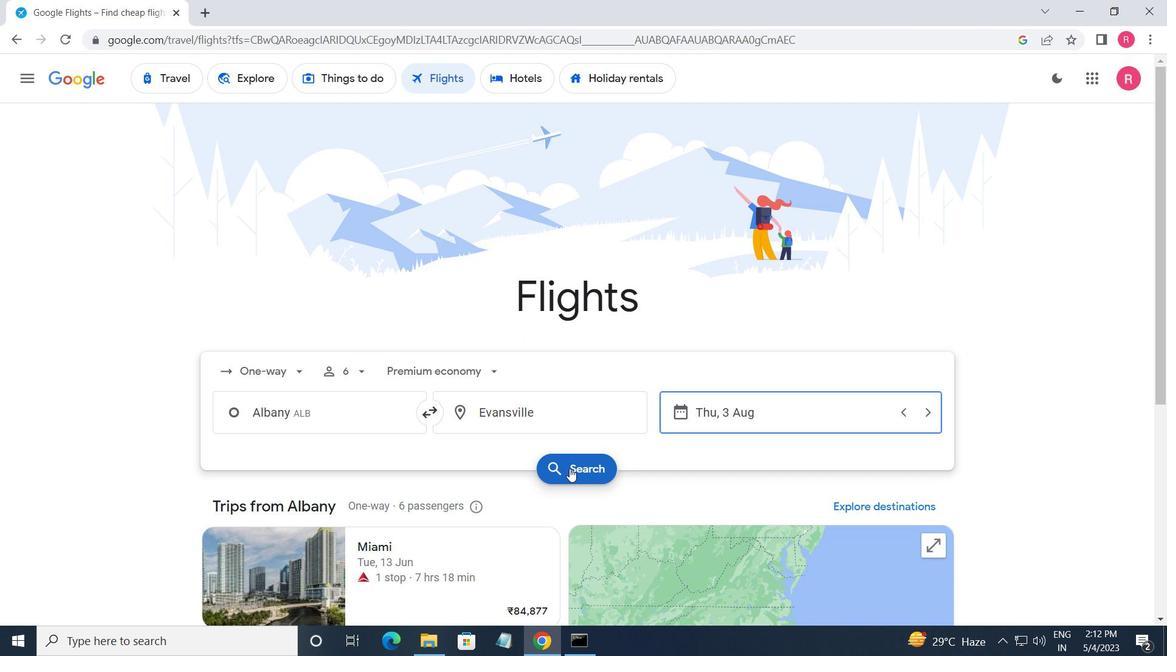 
Action: Mouse moved to (225, 212)
Screenshot: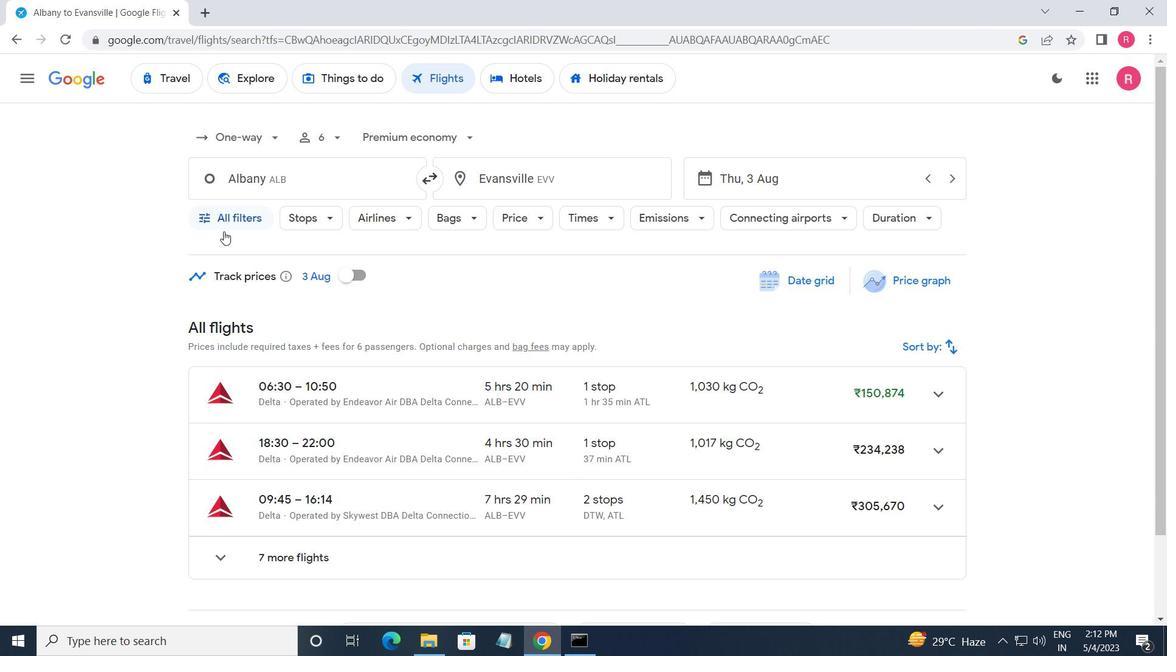 
Action: Mouse pressed left at (225, 212)
Screenshot: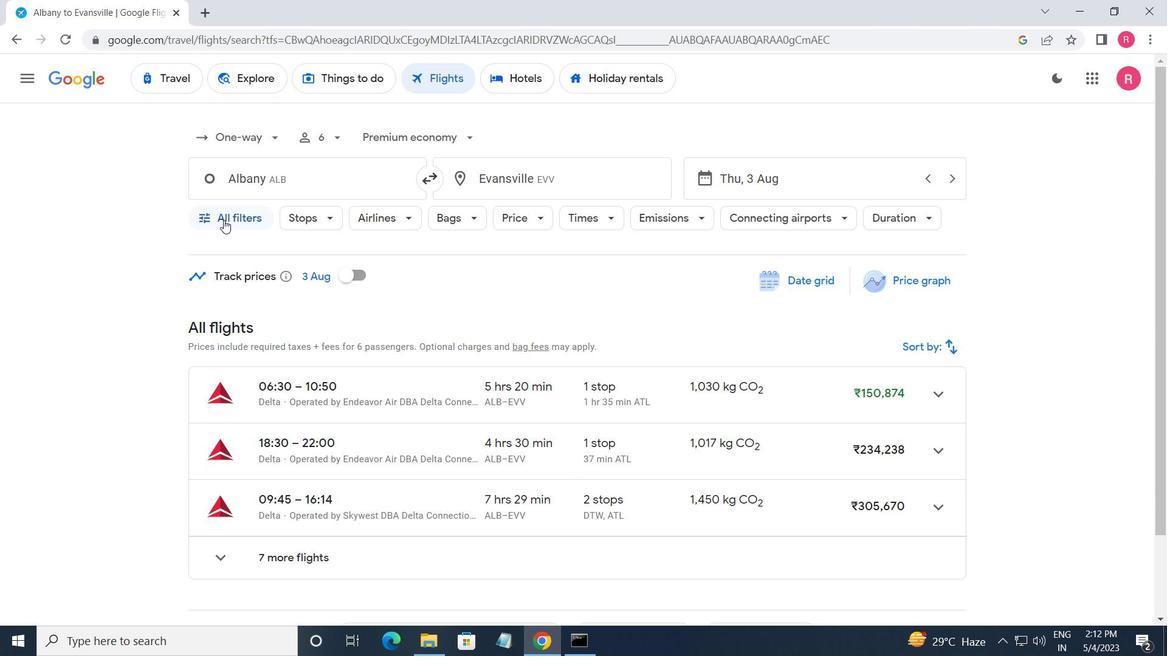 
Action: Mouse moved to (303, 409)
Screenshot: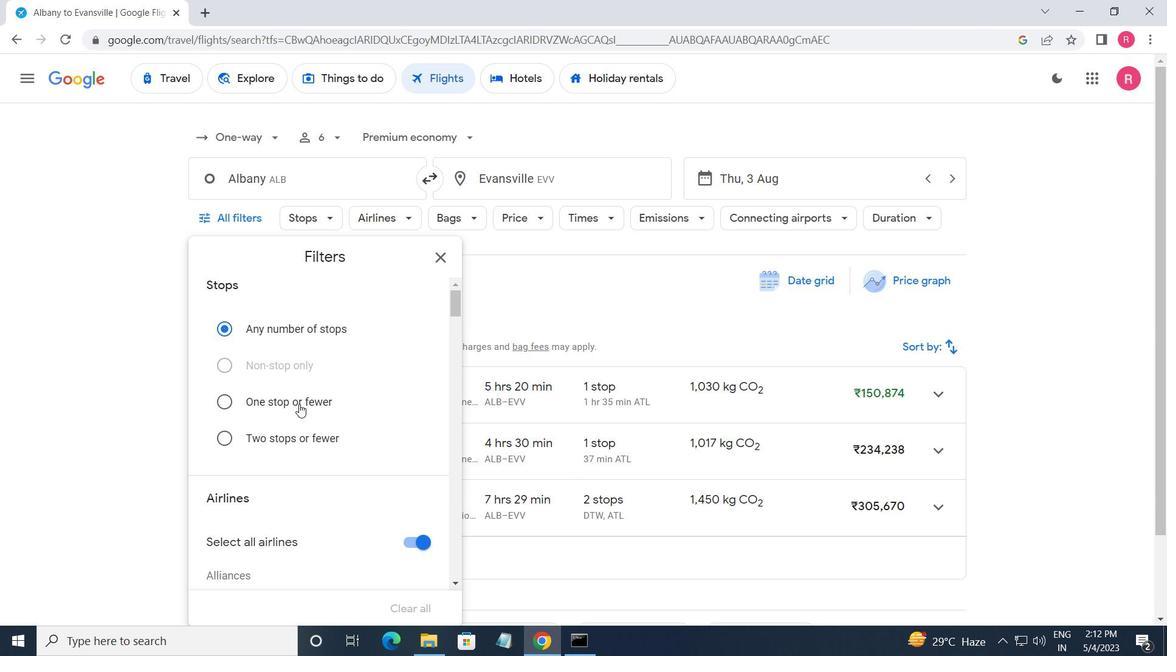 
Action: Mouse scrolled (303, 409) with delta (0, 0)
Screenshot: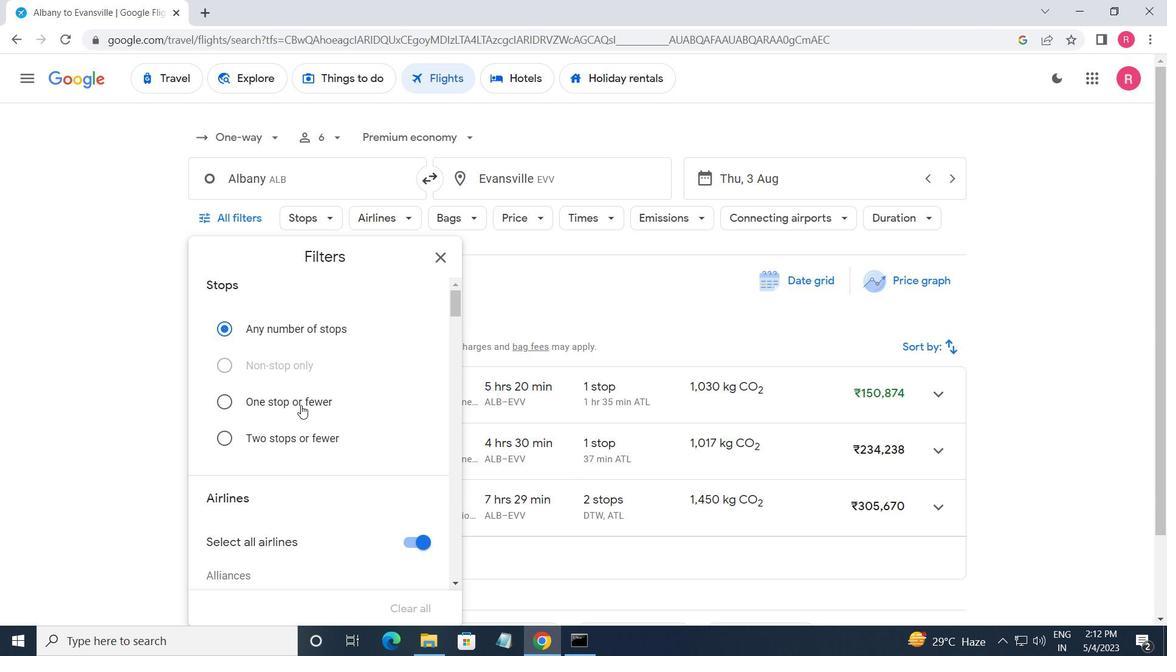 
Action: Mouse moved to (305, 411)
Screenshot: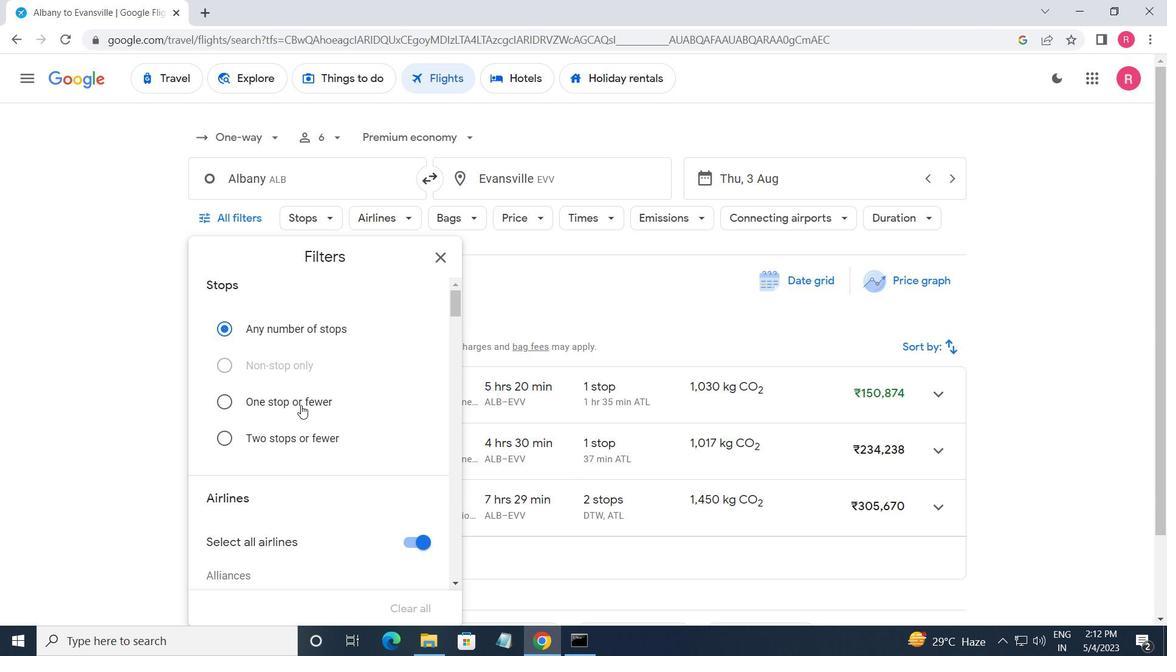 
Action: Mouse scrolled (305, 411) with delta (0, 0)
Screenshot: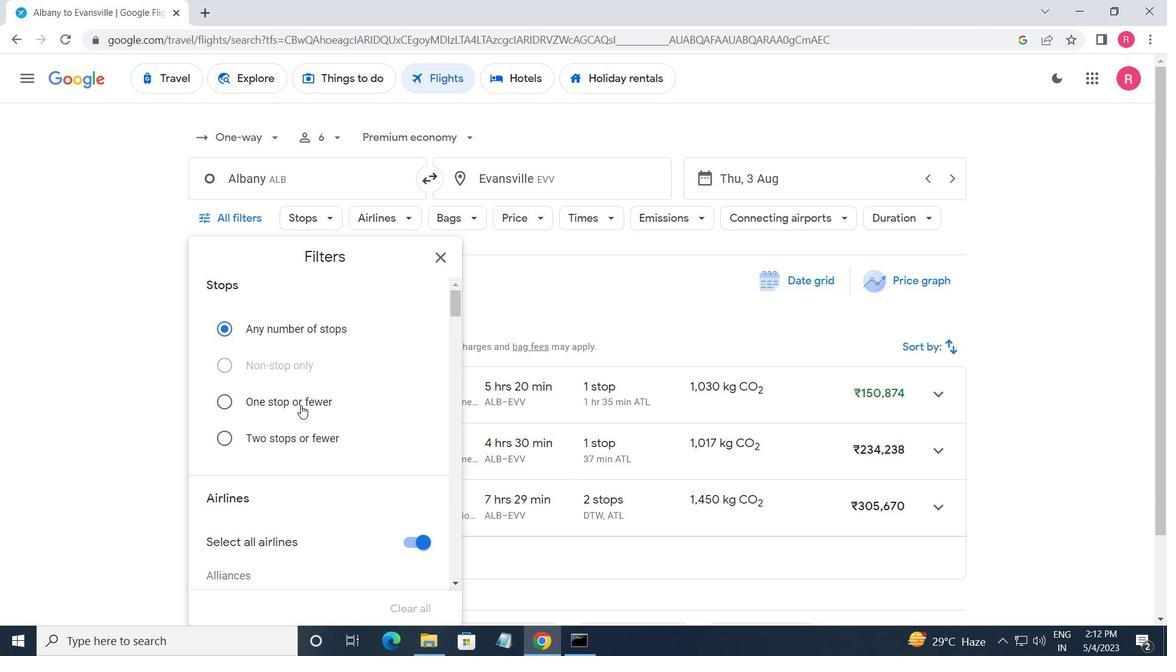 
Action: Mouse scrolled (305, 411) with delta (0, 0)
Screenshot: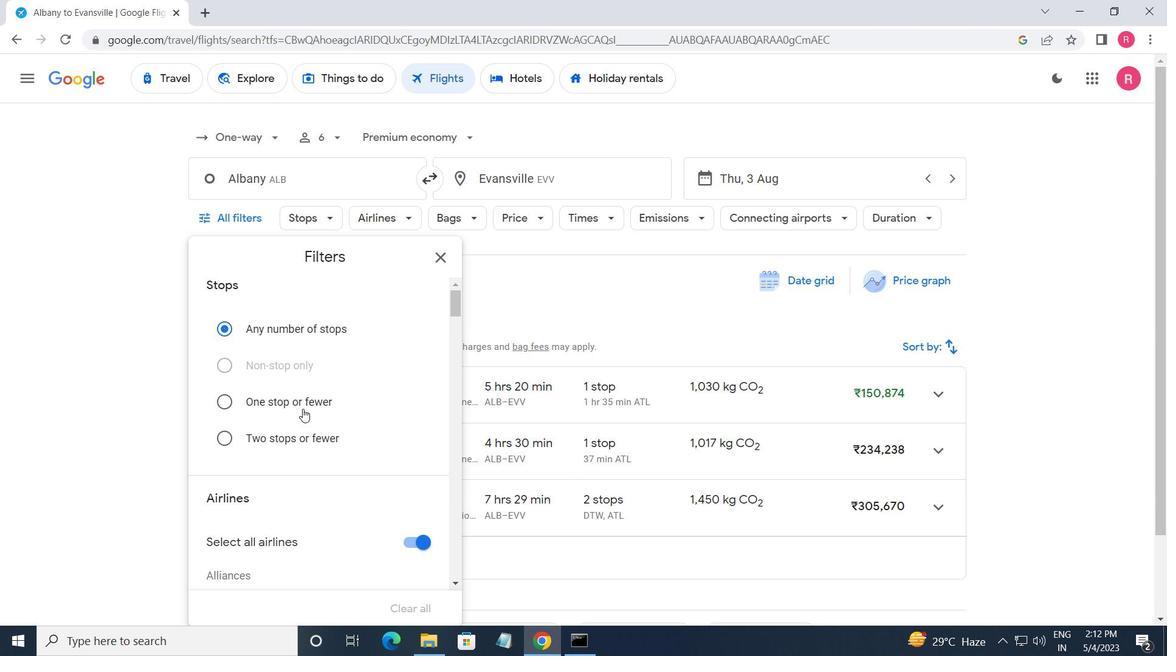 
Action: Mouse scrolled (305, 411) with delta (0, 0)
Screenshot: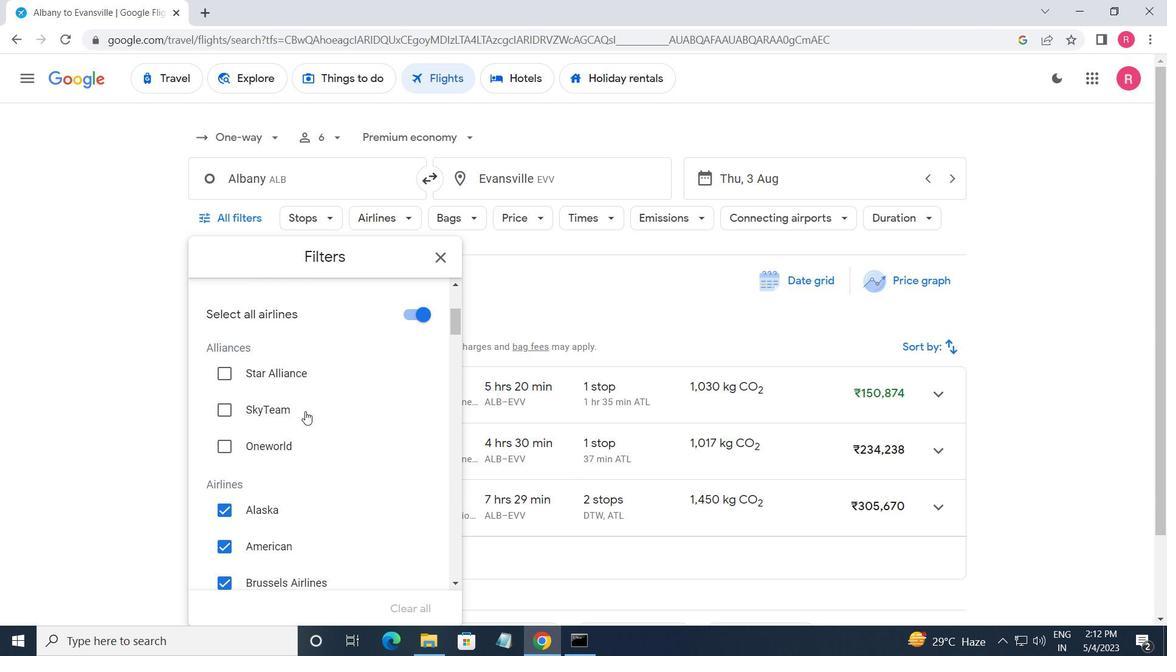 
Action: Mouse scrolled (305, 411) with delta (0, 0)
Screenshot: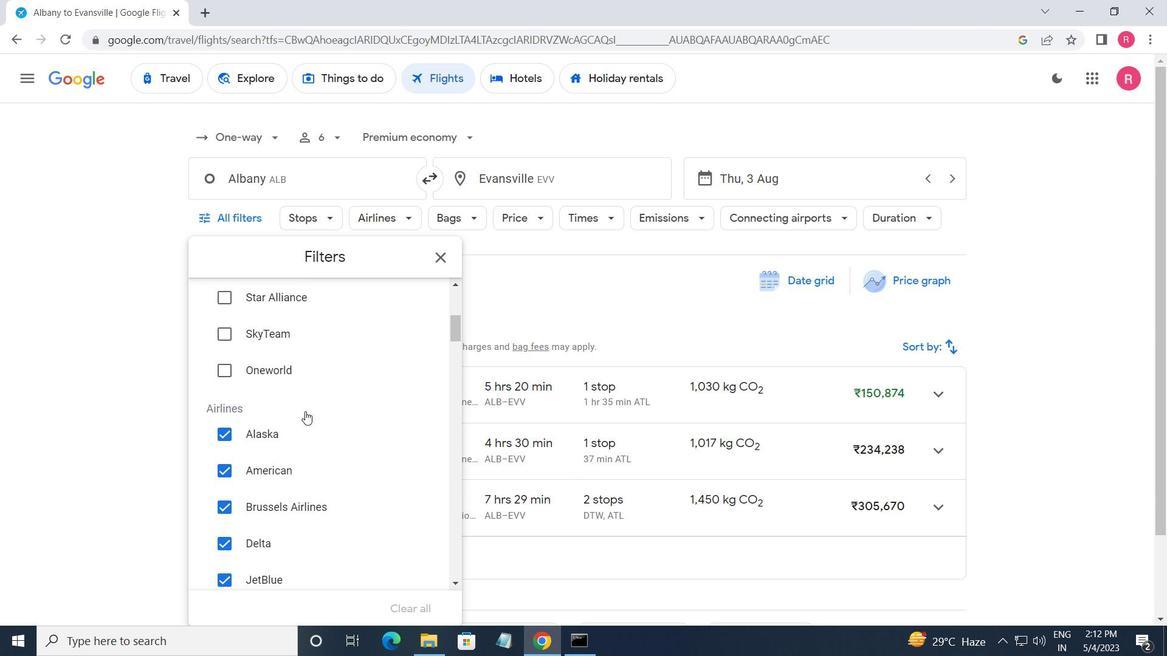 
Action: Mouse scrolled (305, 411) with delta (0, 0)
Screenshot: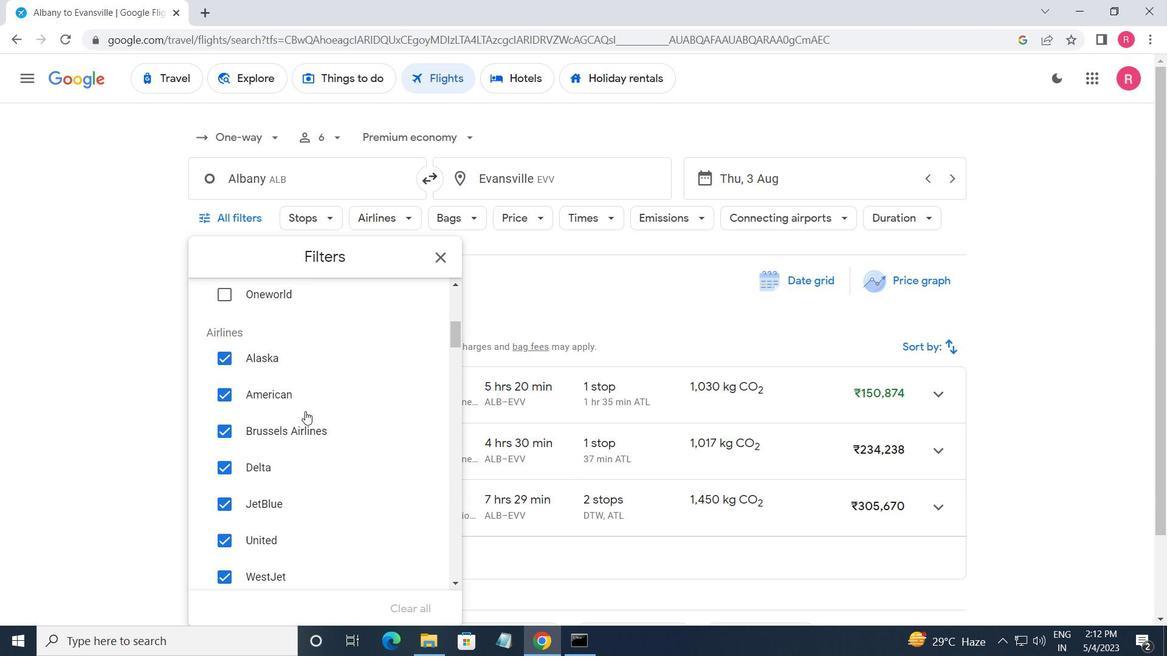 
Action: Mouse moved to (305, 412)
Screenshot: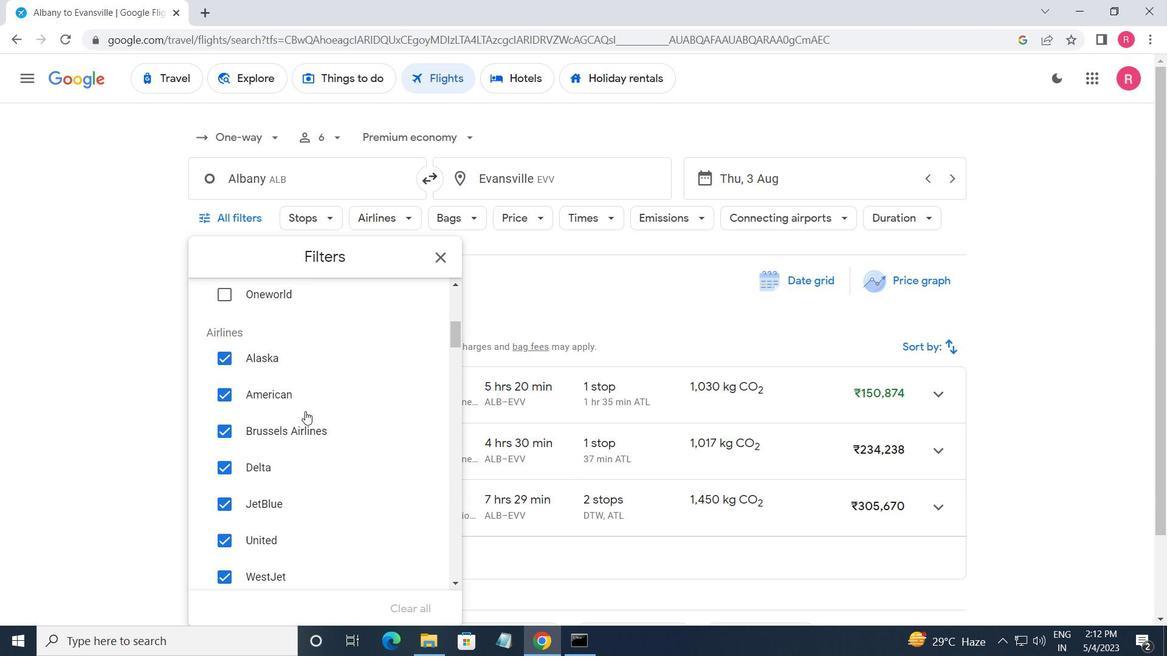 
Action: Mouse scrolled (305, 411) with delta (0, 0)
Screenshot: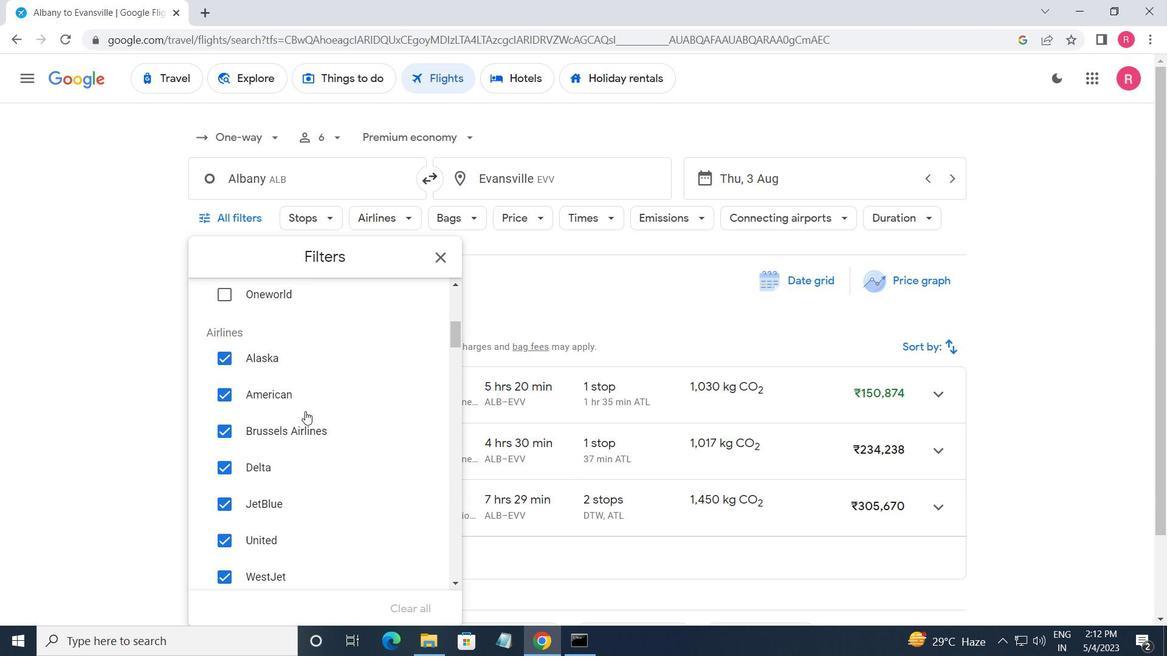 
Action: Mouse scrolled (305, 412) with delta (0, 0)
Screenshot: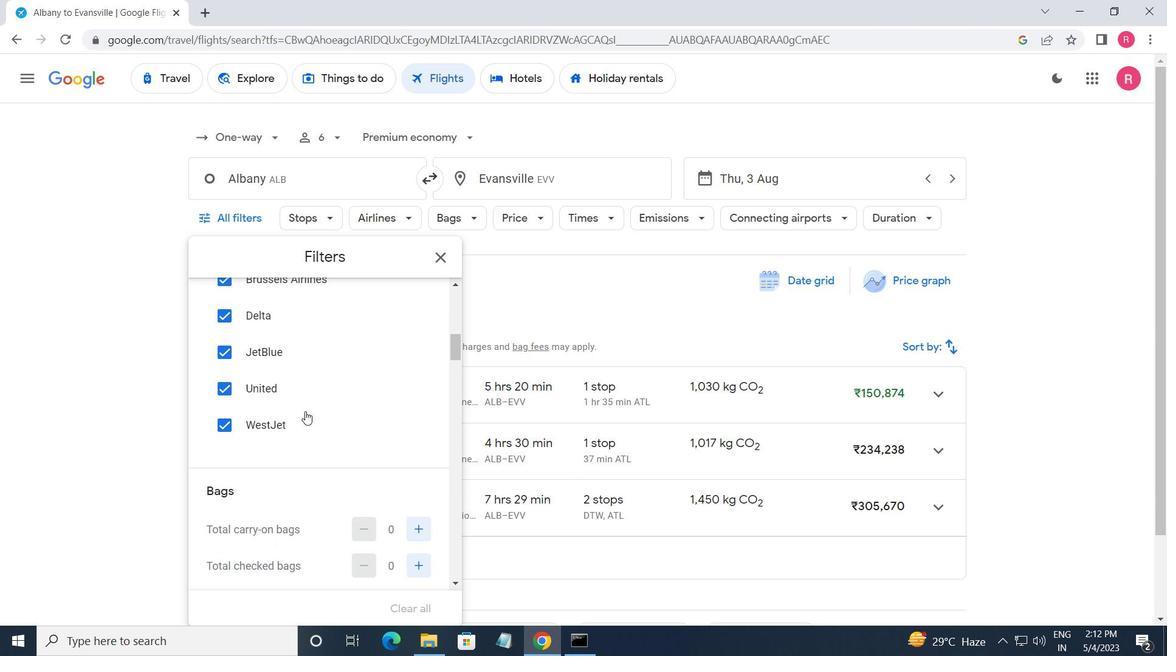 
Action: Mouse scrolled (305, 412) with delta (0, 0)
Screenshot: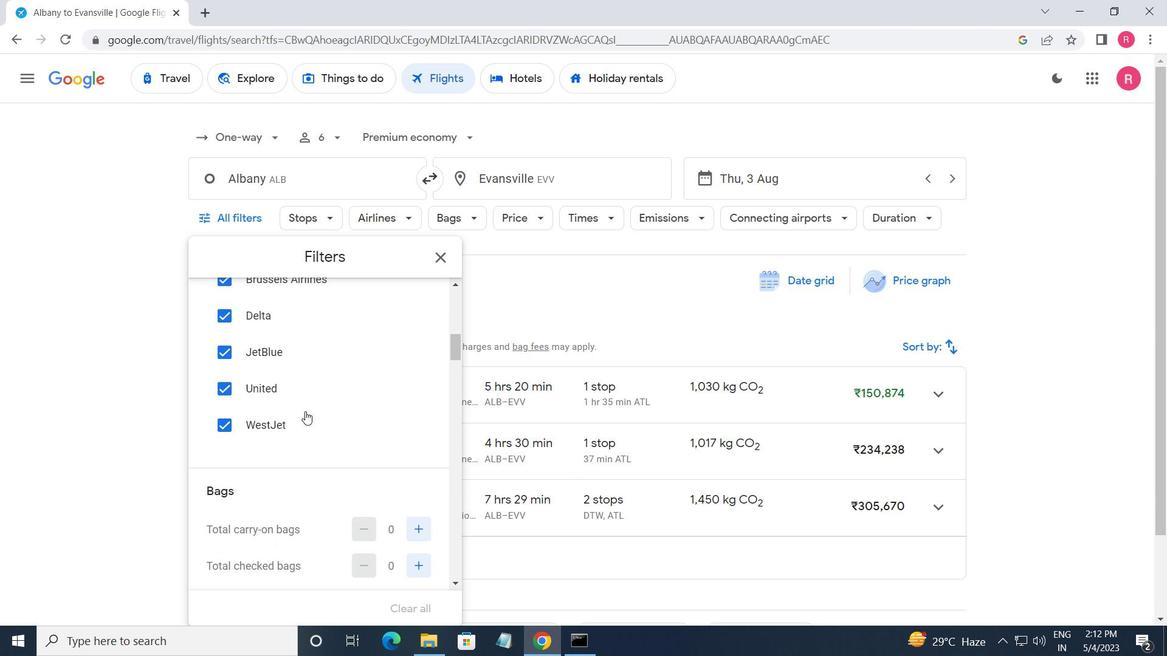 
Action: Mouse scrolled (305, 412) with delta (0, 0)
Screenshot: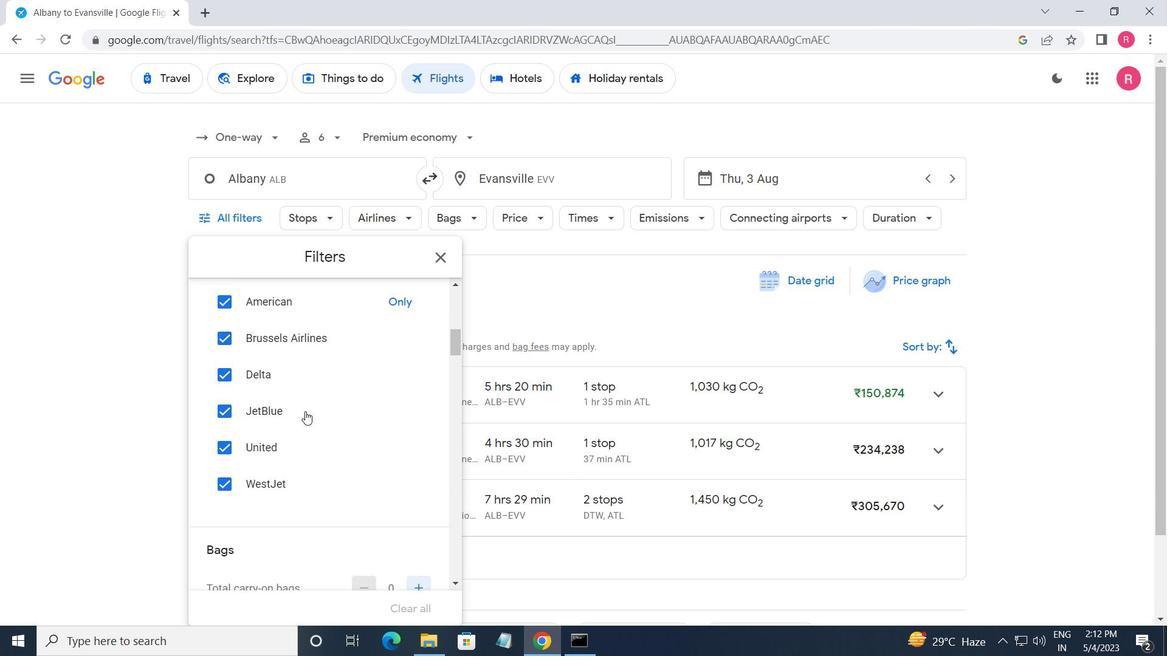 
Action: Mouse moved to (305, 412)
Screenshot: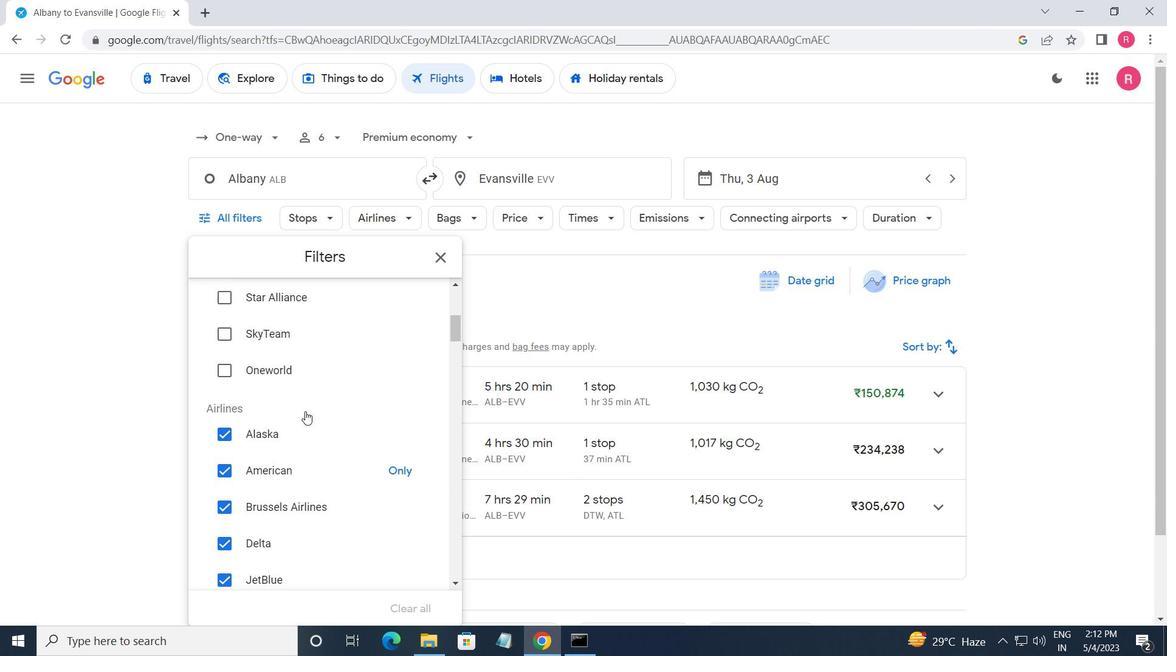 
Action: Mouse scrolled (305, 413) with delta (0, 0)
Screenshot: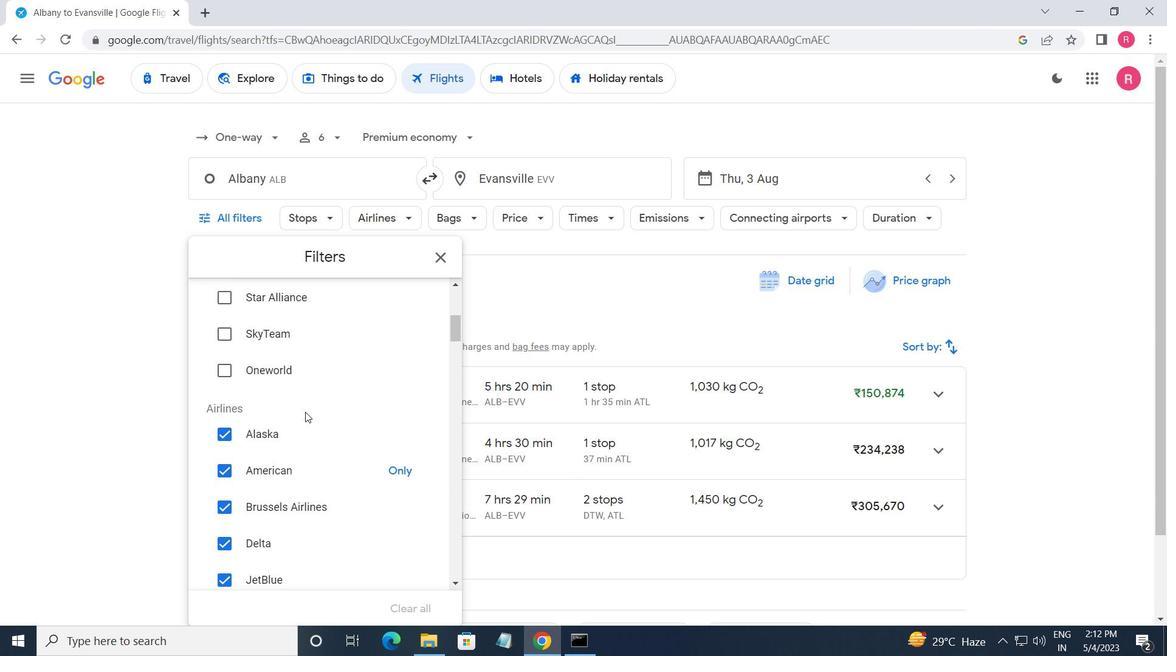 
Action: Mouse moved to (411, 317)
Screenshot: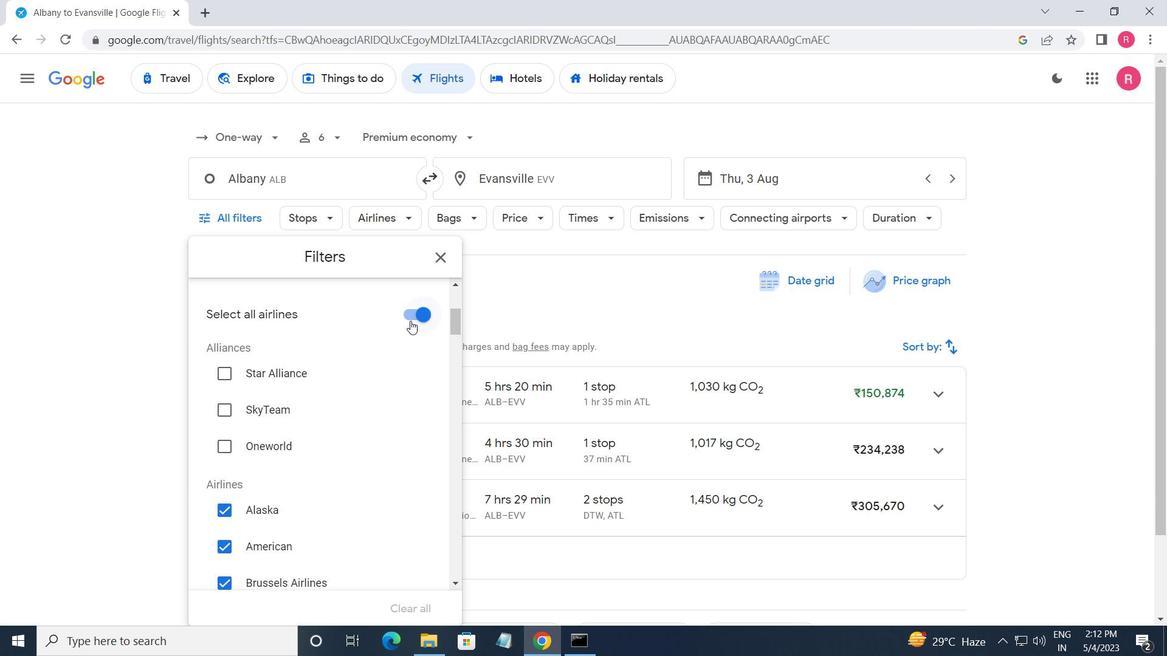 
Action: Mouse pressed left at (411, 317)
Screenshot: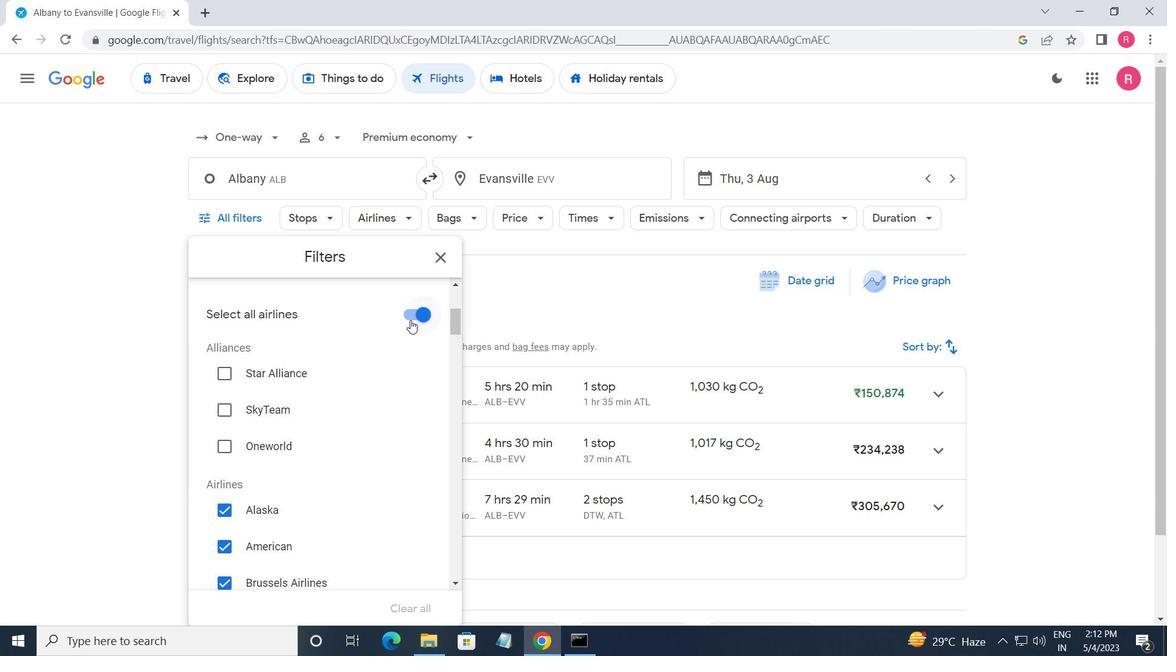 
Action: Mouse moved to (383, 377)
Screenshot: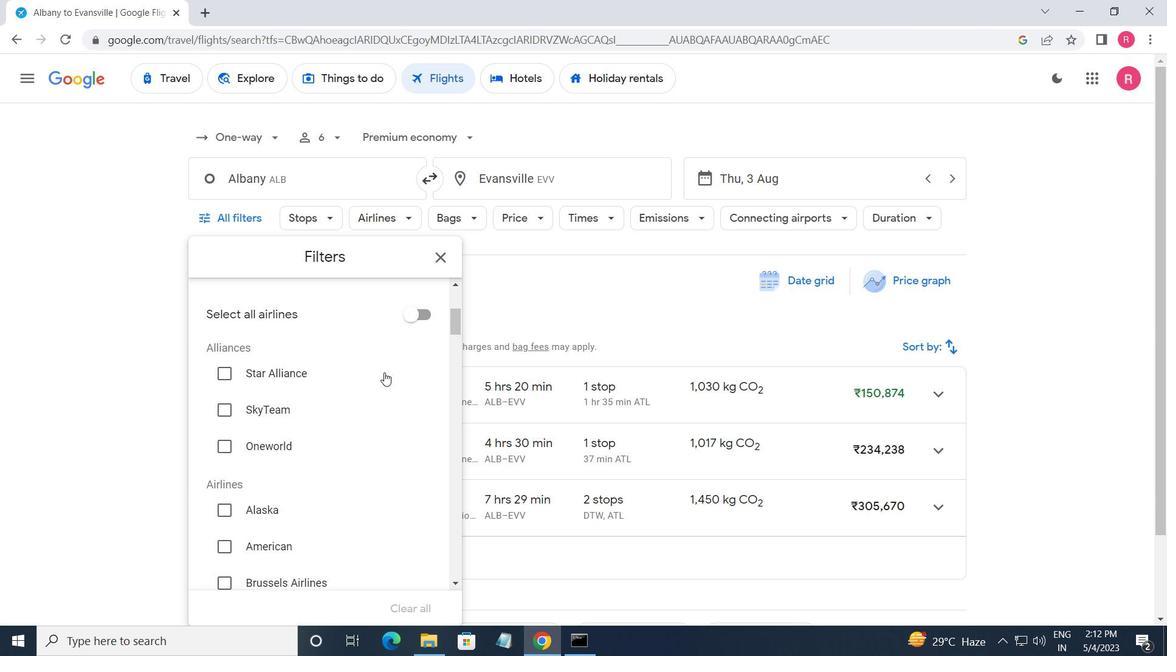 
Action: Mouse scrolled (383, 376) with delta (0, 0)
Screenshot: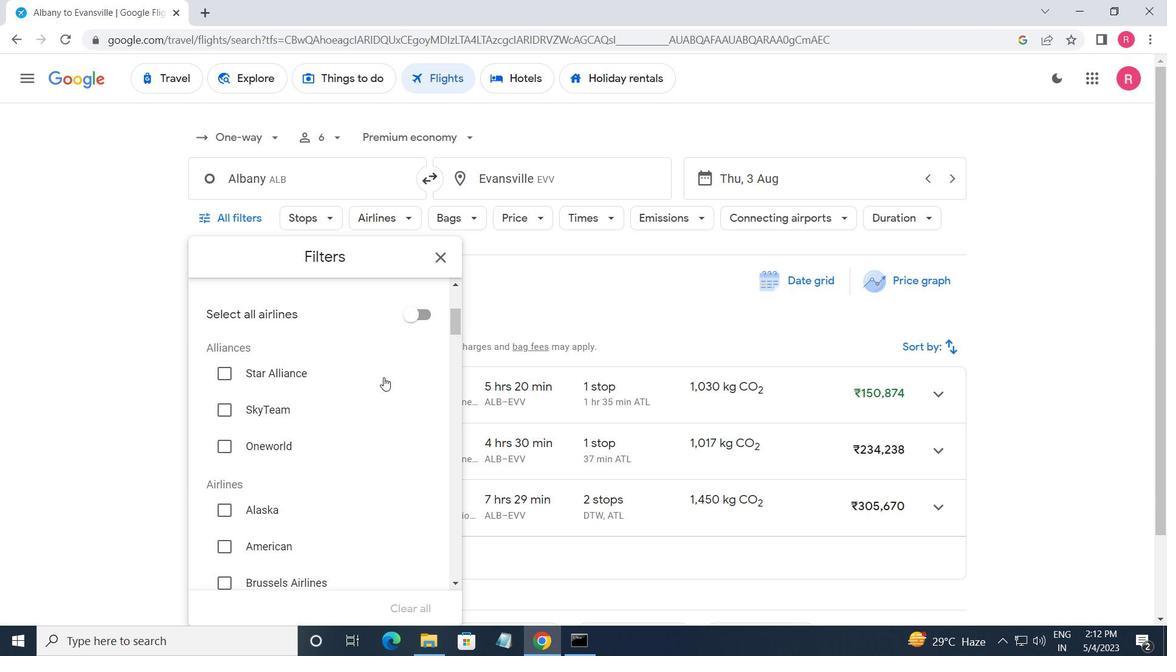
Action: Mouse moved to (383, 379)
Screenshot: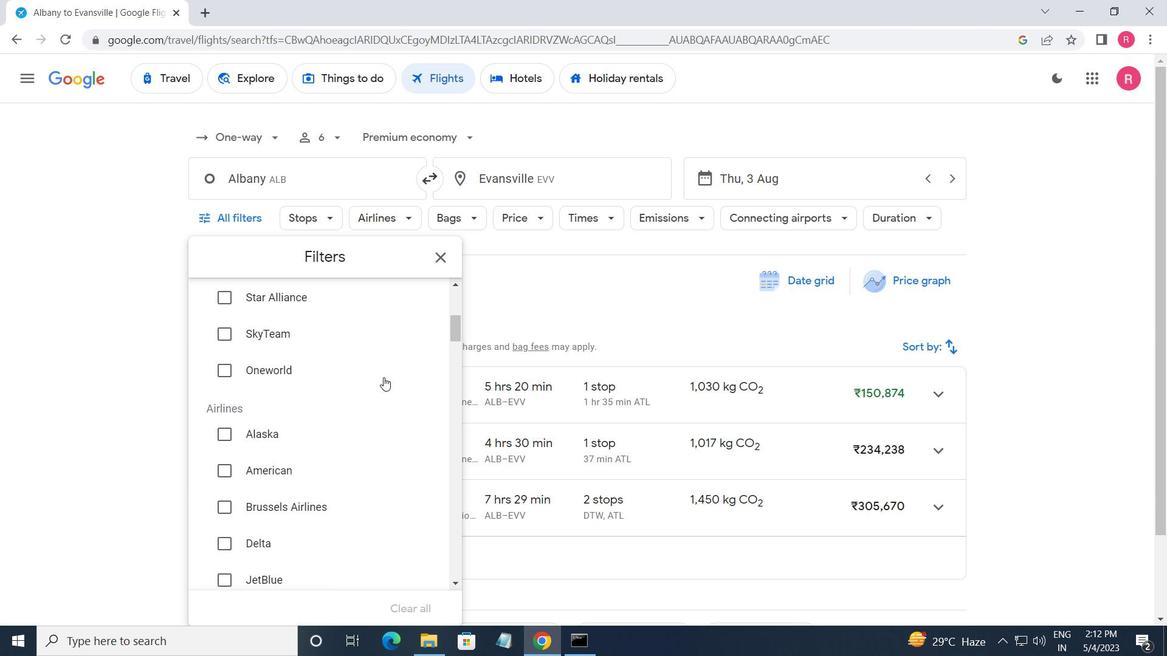 
Action: Mouse scrolled (383, 378) with delta (0, 0)
Screenshot: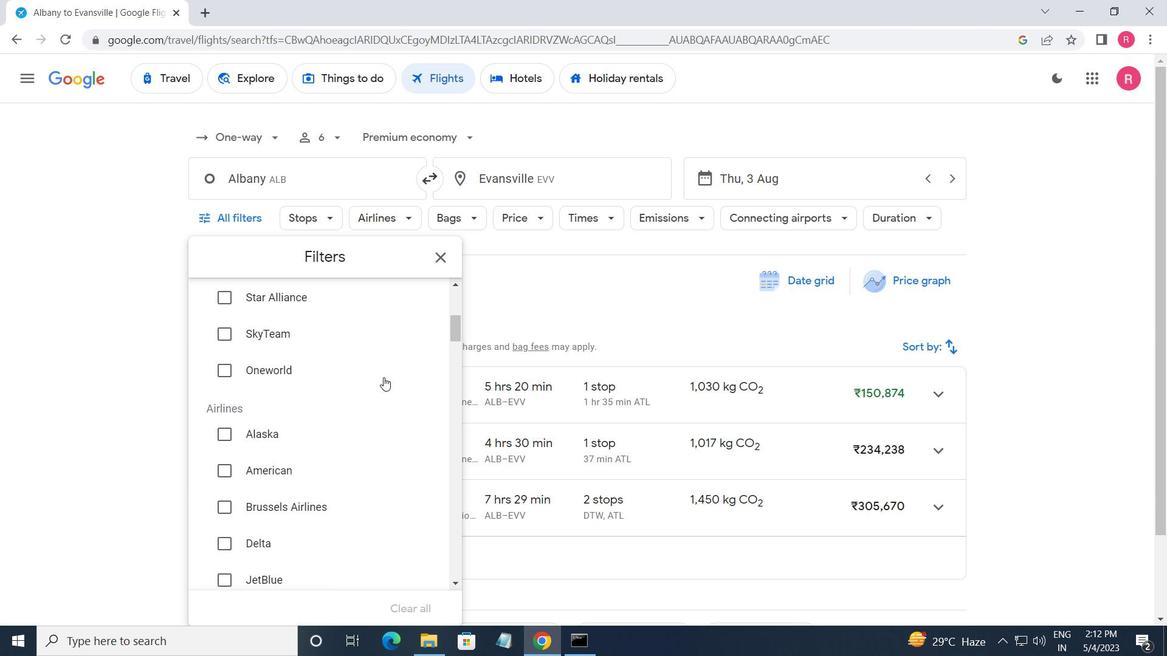 
Action: Mouse moved to (383, 381)
Screenshot: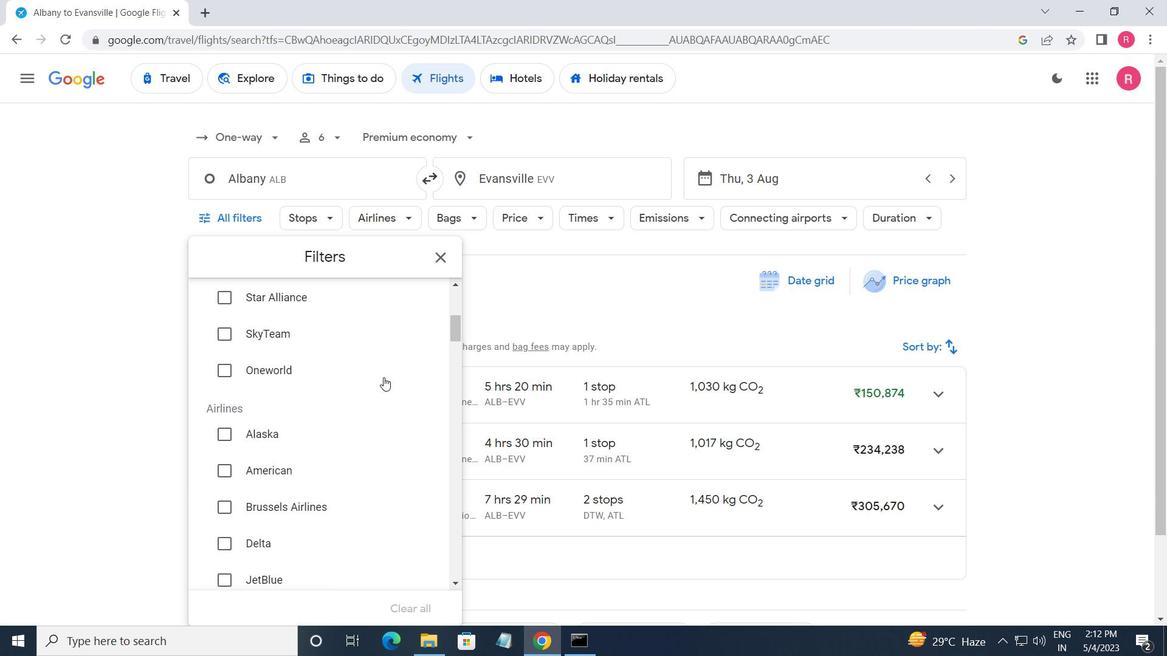 
Action: Mouse scrolled (383, 381) with delta (0, 0)
Screenshot: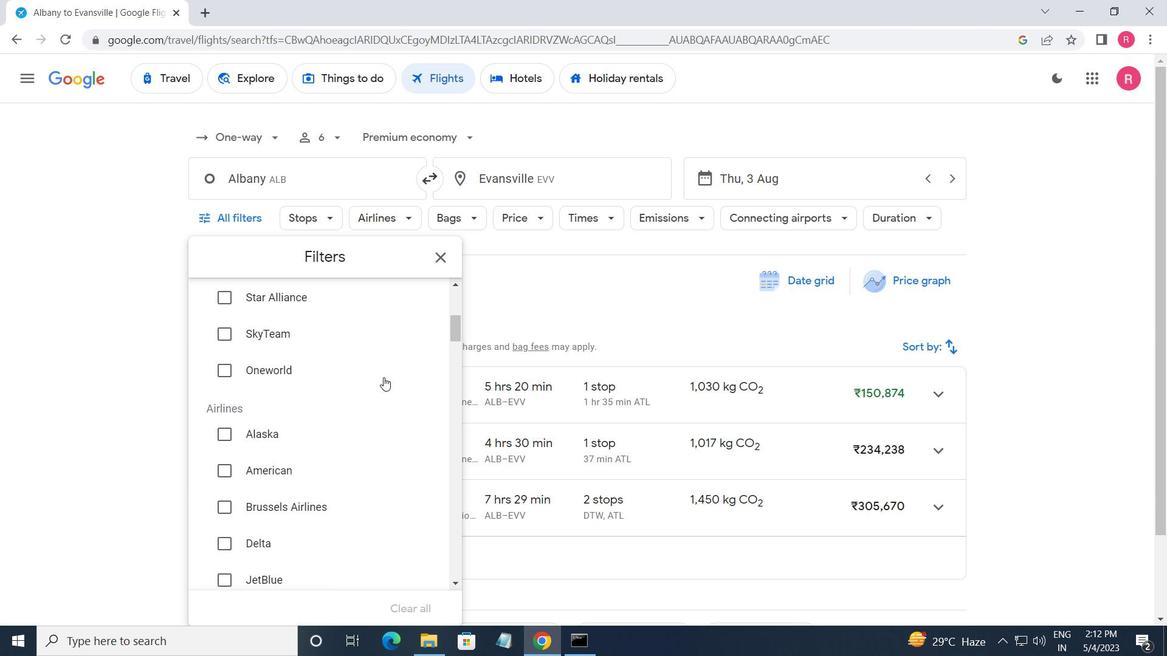 
Action: Mouse moved to (383, 383)
Screenshot: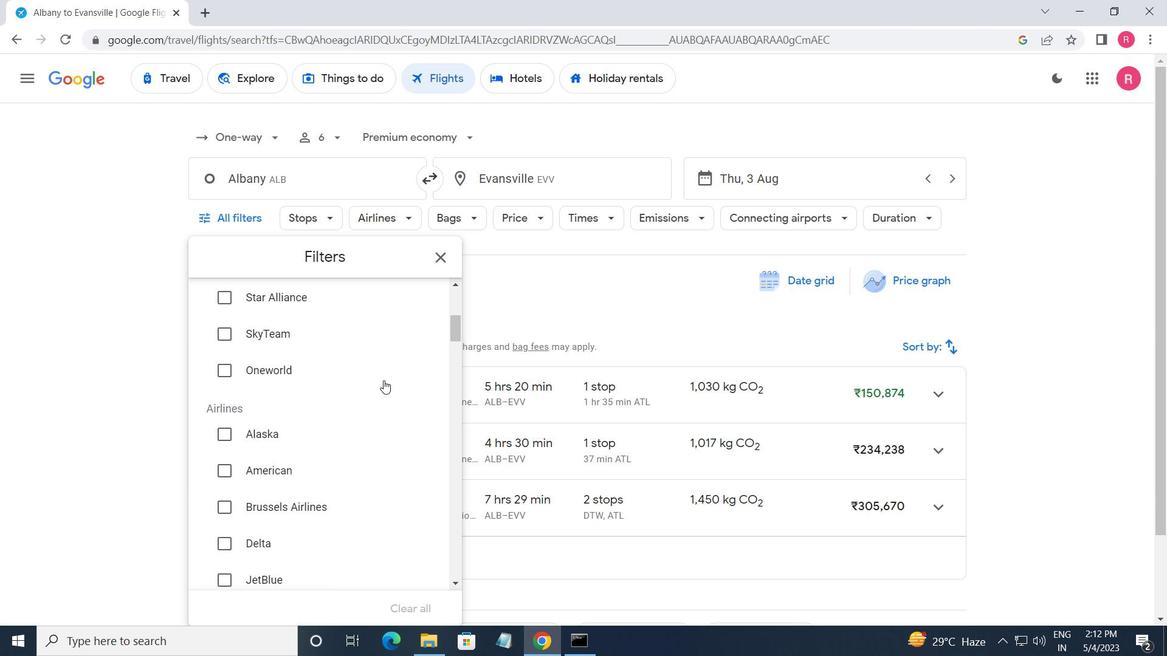 
Action: Mouse scrolled (383, 383) with delta (0, 0)
Screenshot: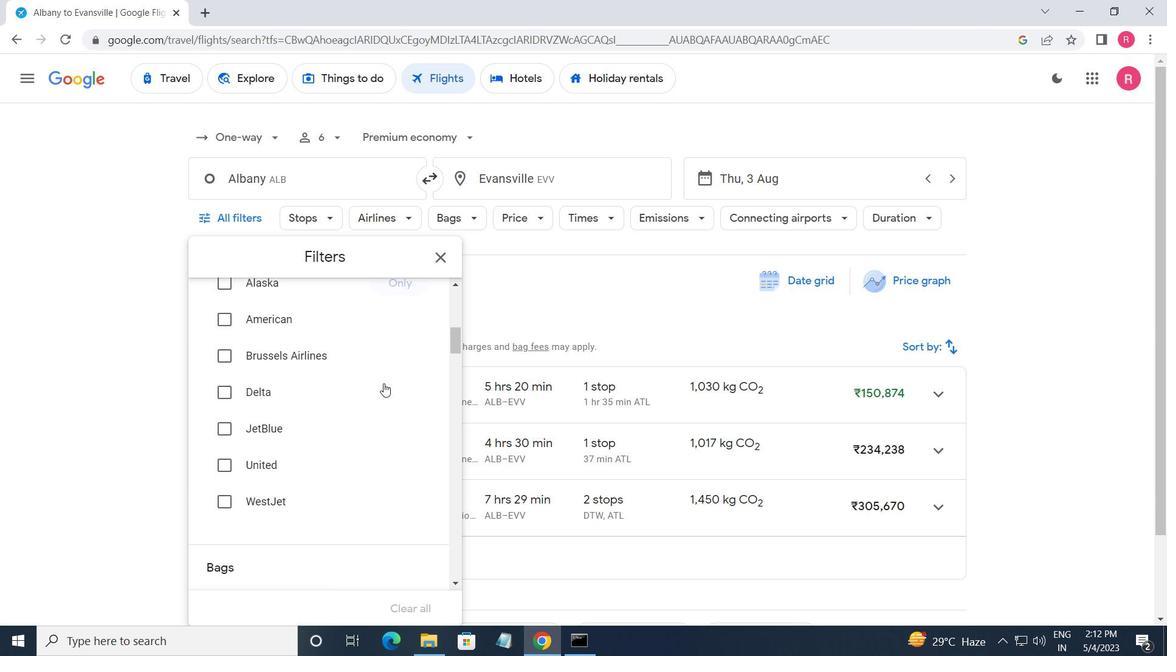 
Action: Mouse moved to (383, 386)
Screenshot: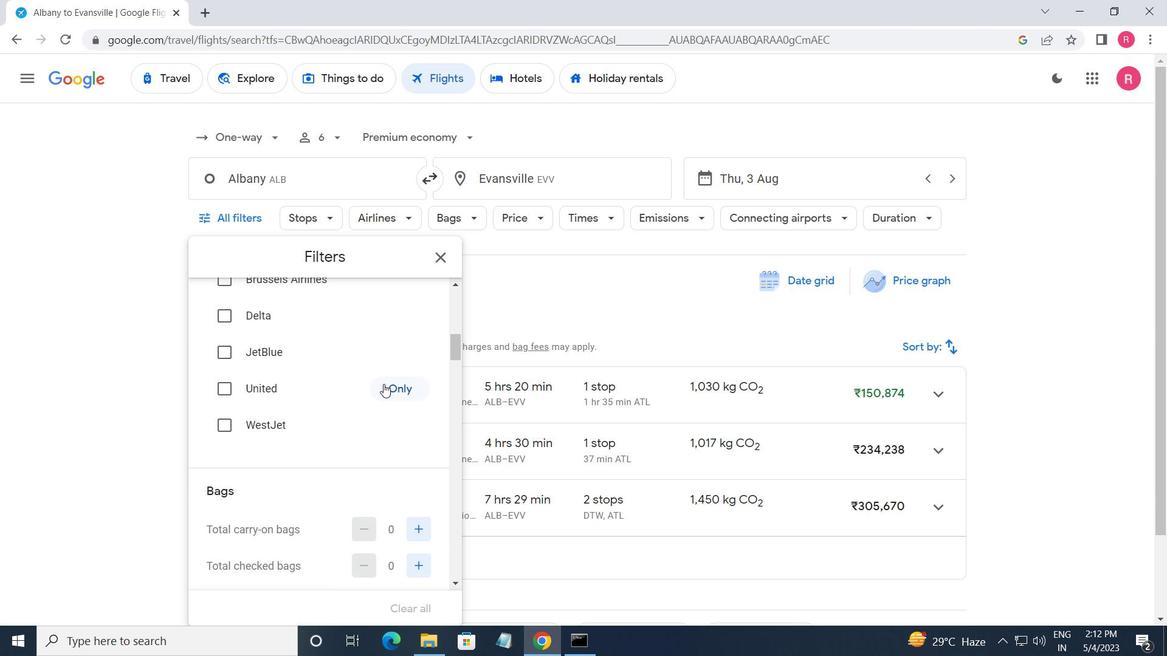 
Action: Mouse scrolled (383, 385) with delta (0, 0)
Screenshot: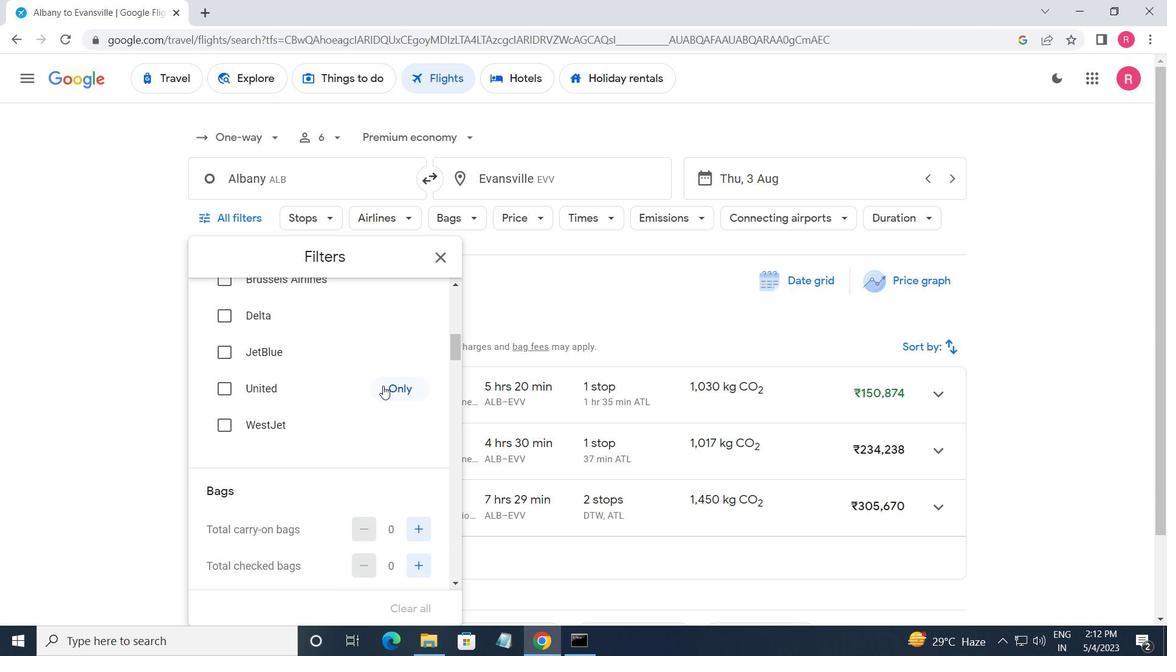 
Action: Mouse moved to (418, 497)
Screenshot: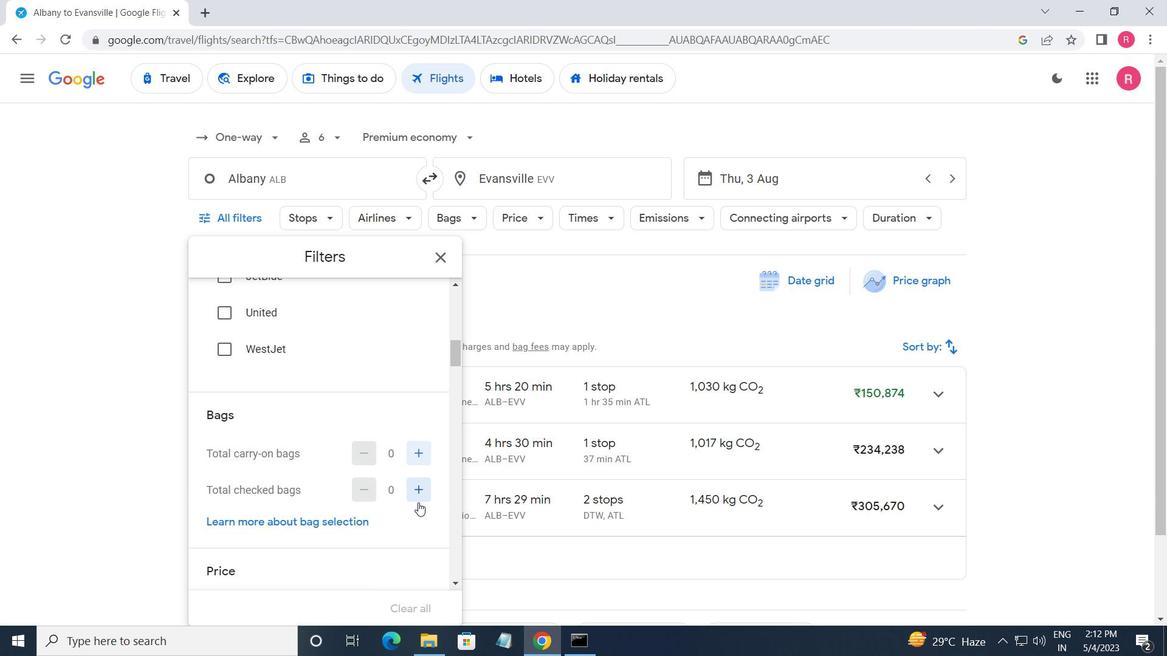 
Action: Mouse pressed left at (418, 497)
Screenshot: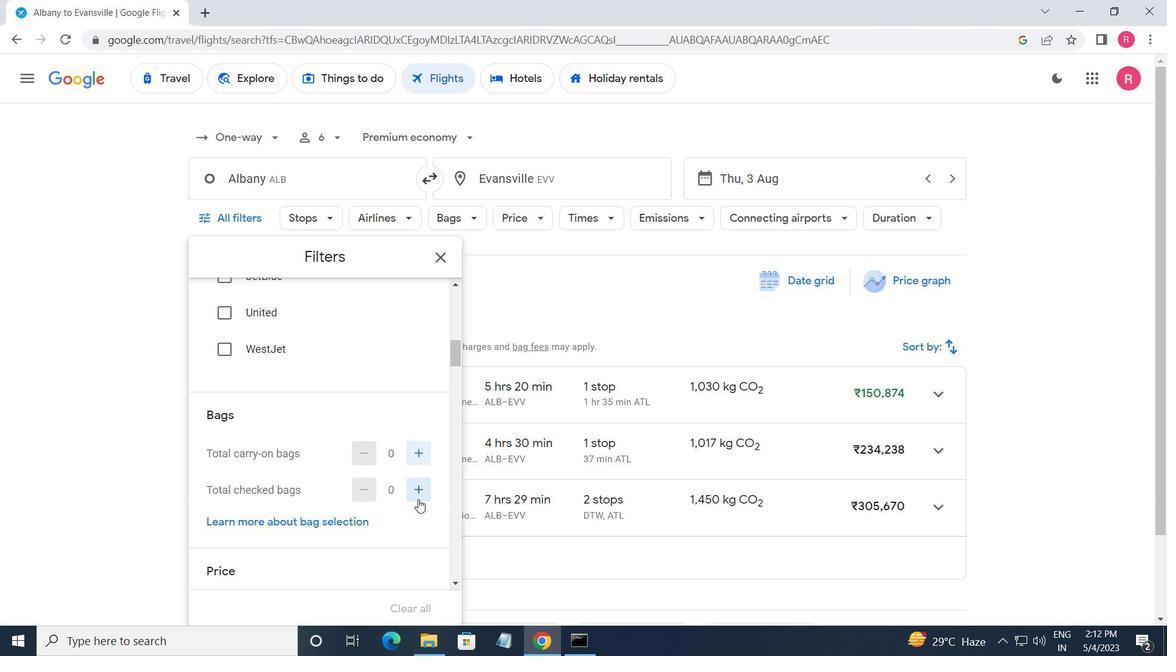 
Action: Mouse pressed left at (418, 497)
Screenshot: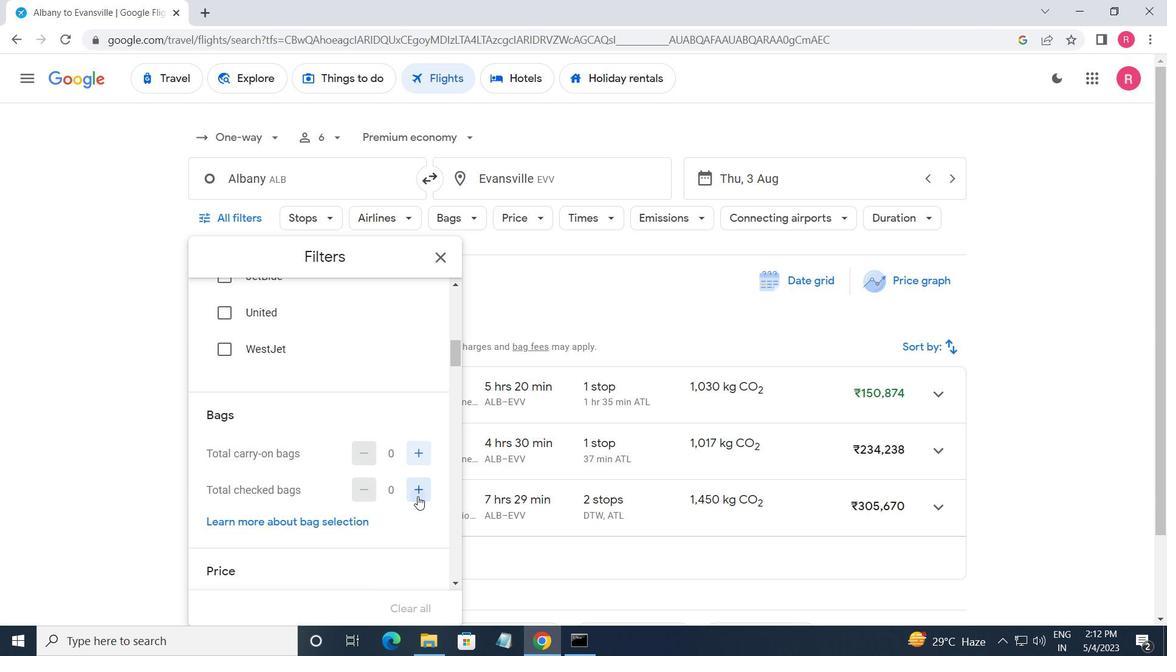 
Action: Mouse moved to (418, 497)
Screenshot: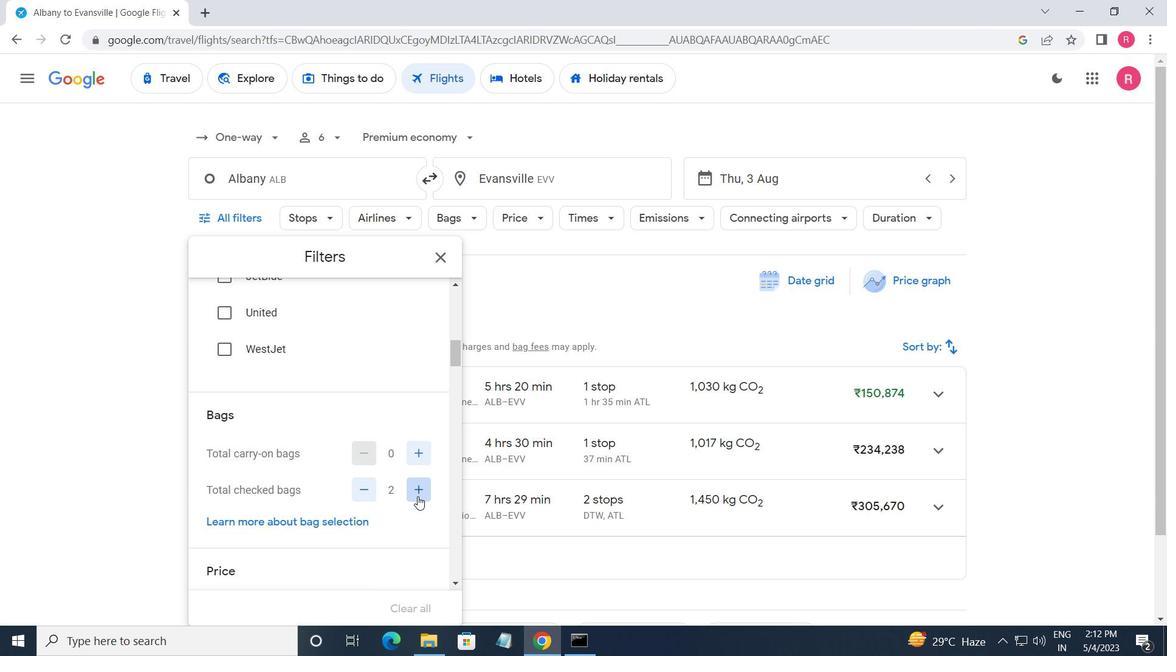 
Action: Mouse pressed left at (418, 497)
Screenshot: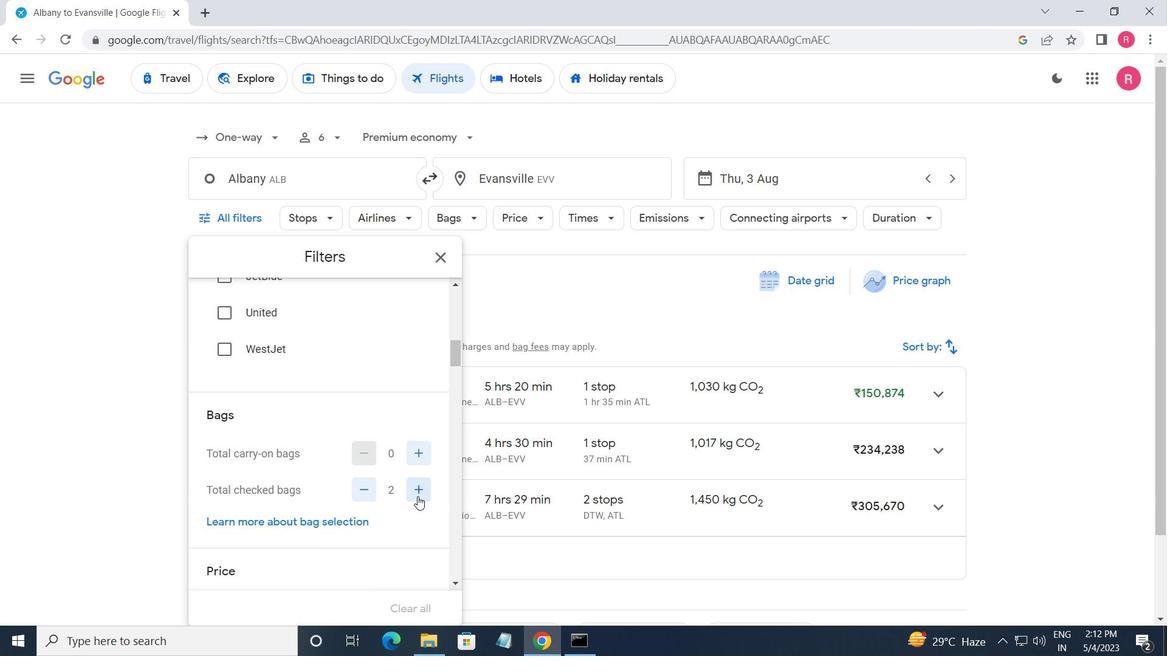 
Action: Mouse moved to (376, 472)
Screenshot: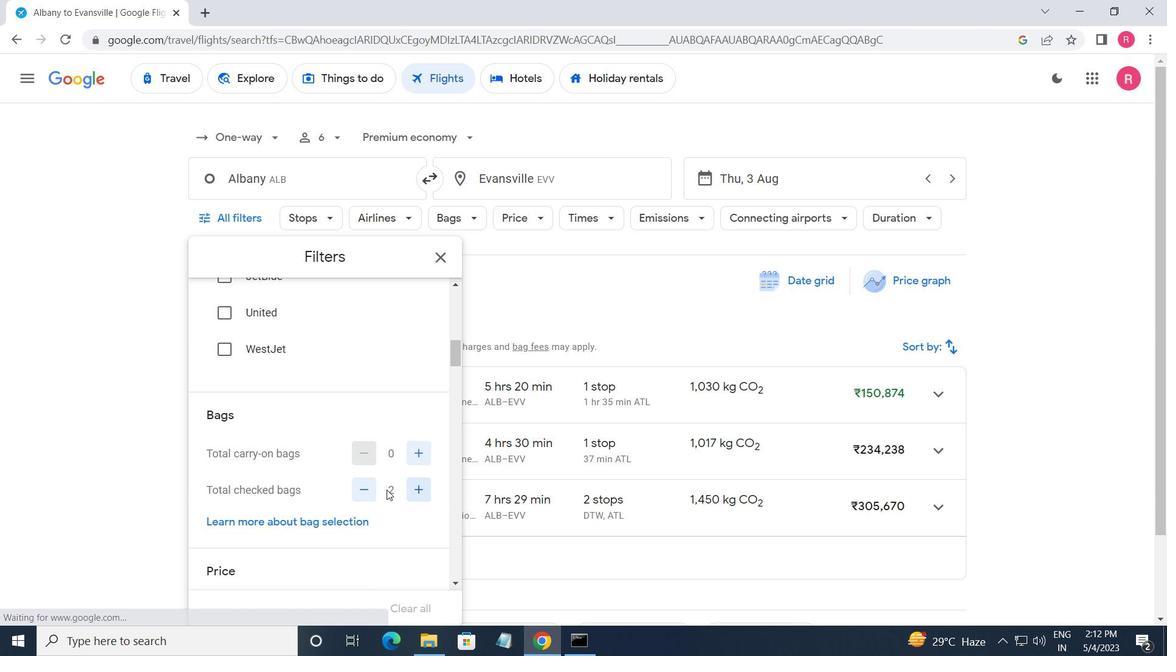 
Action: Mouse scrolled (376, 471) with delta (0, 0)
Screenshot: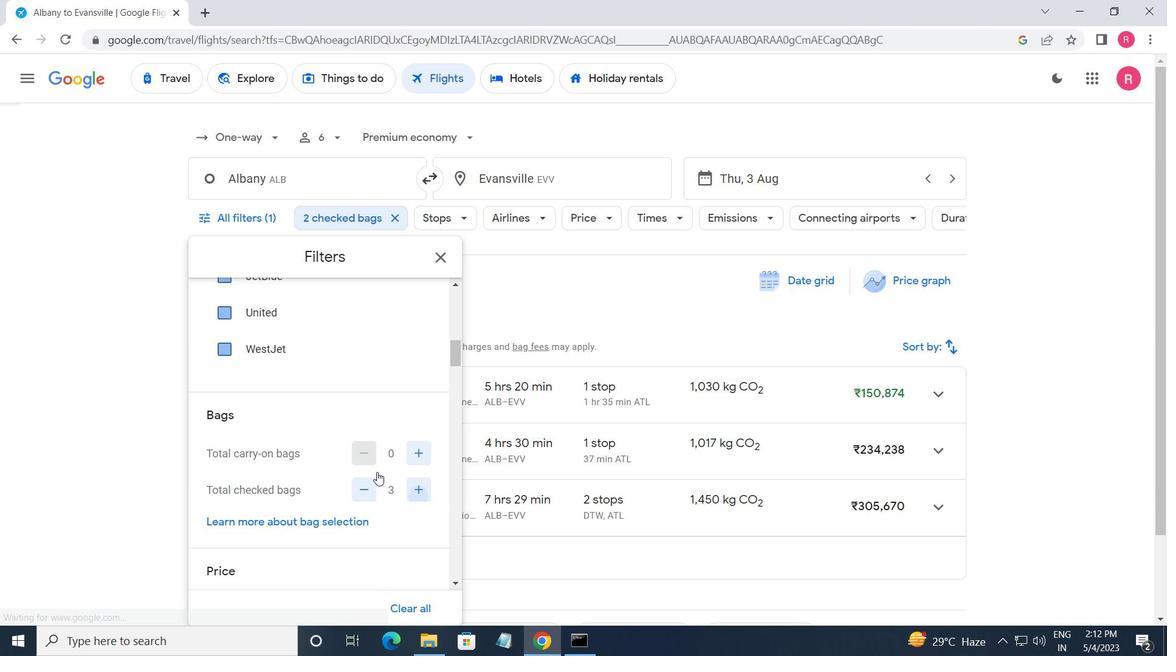 
Action: Mouse scrolled (376, 471) with delta (0, 0)
Screenshot: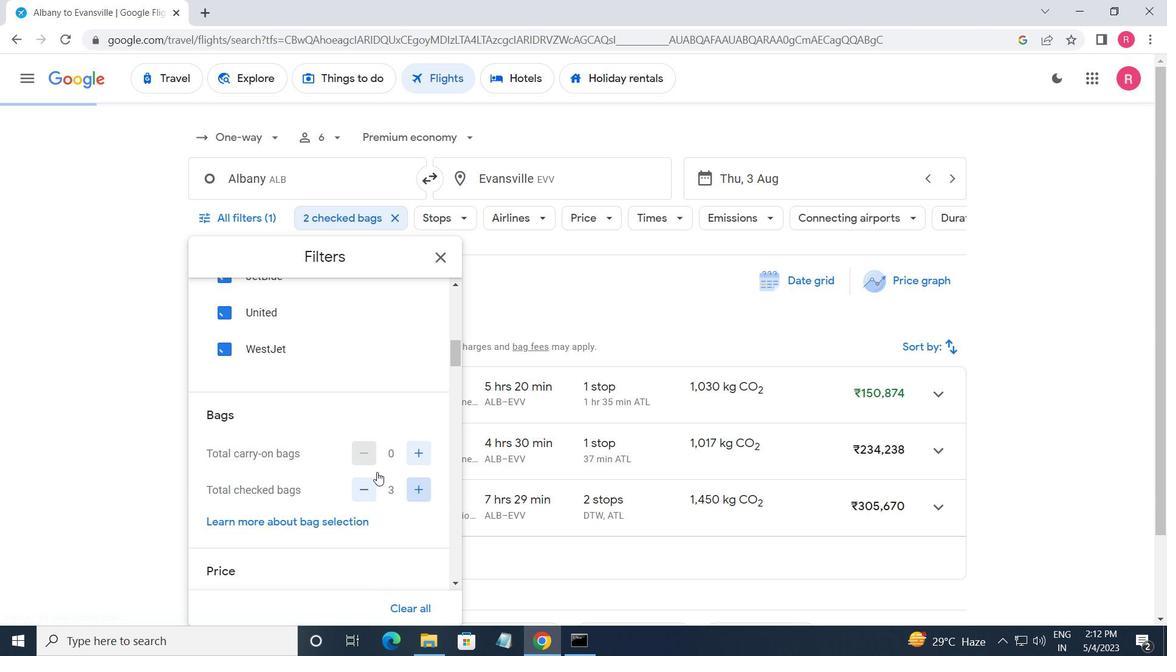 
Action: Mouse scrolled (376, 471) with delta (0, 0)
Screenshot: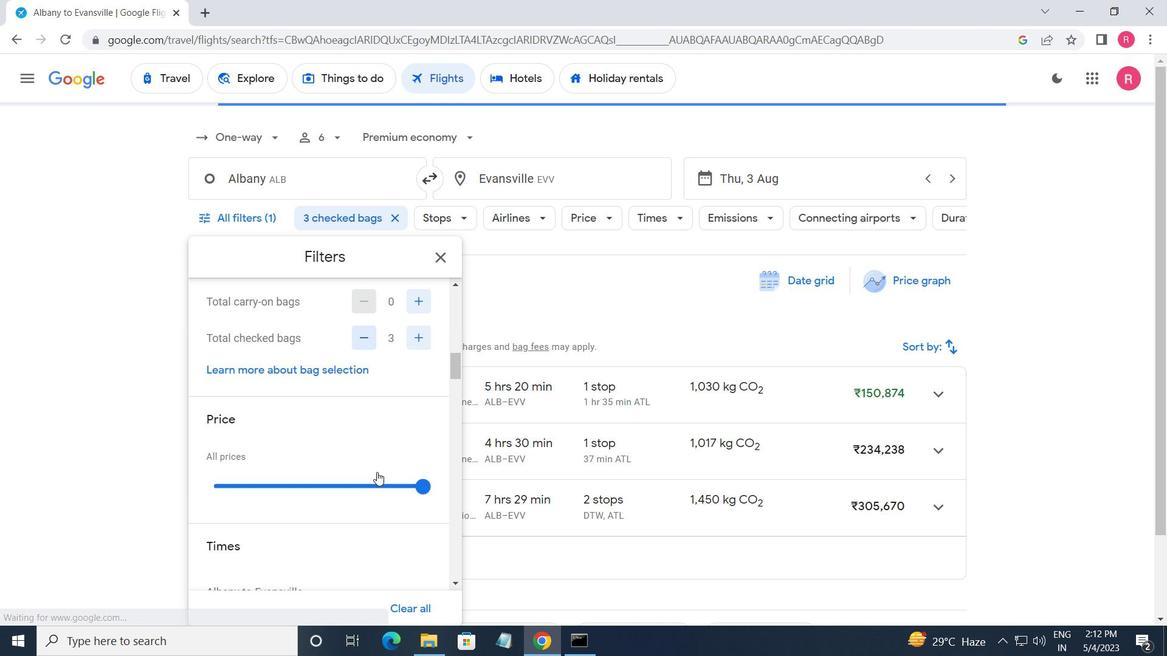 
Action: Mouse moved to (420, 412)
Screenshot: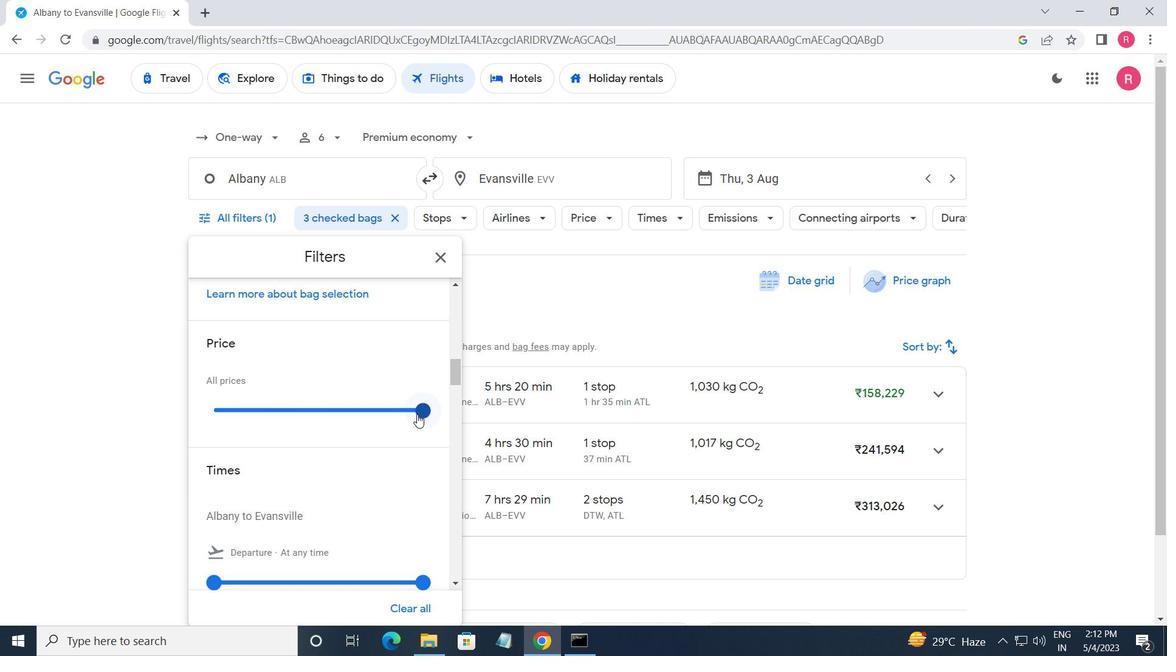 
Action: Mouse pressed left at (420, 412)
Screenshot: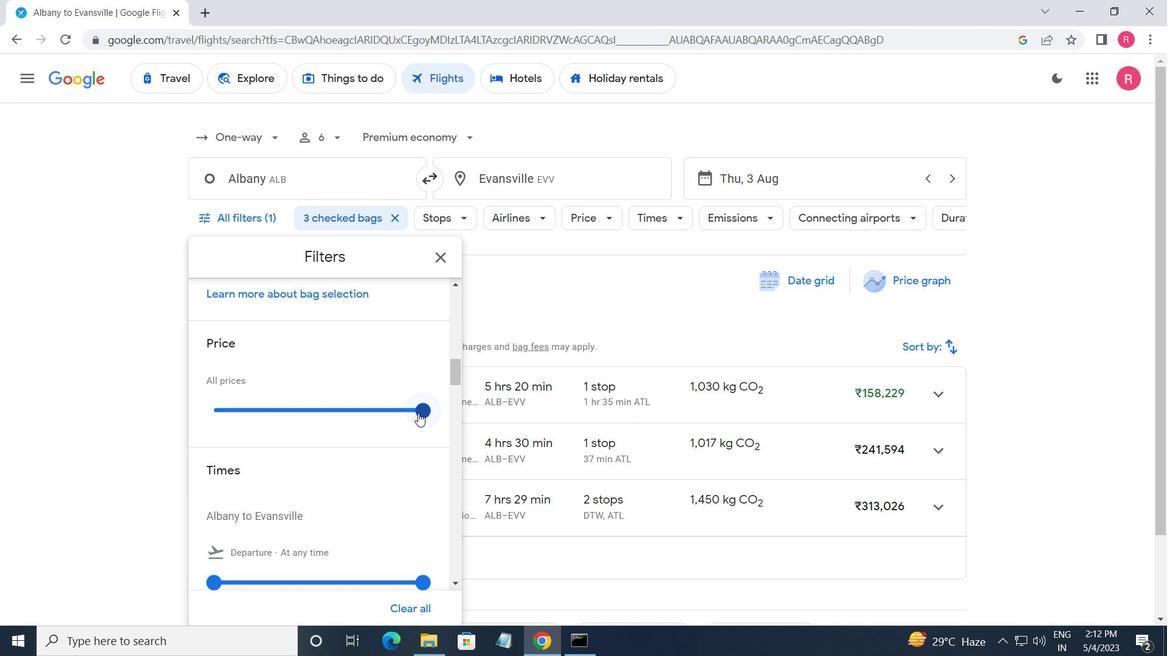 
Action: Mouse moved to (225, 426)
Screenshot: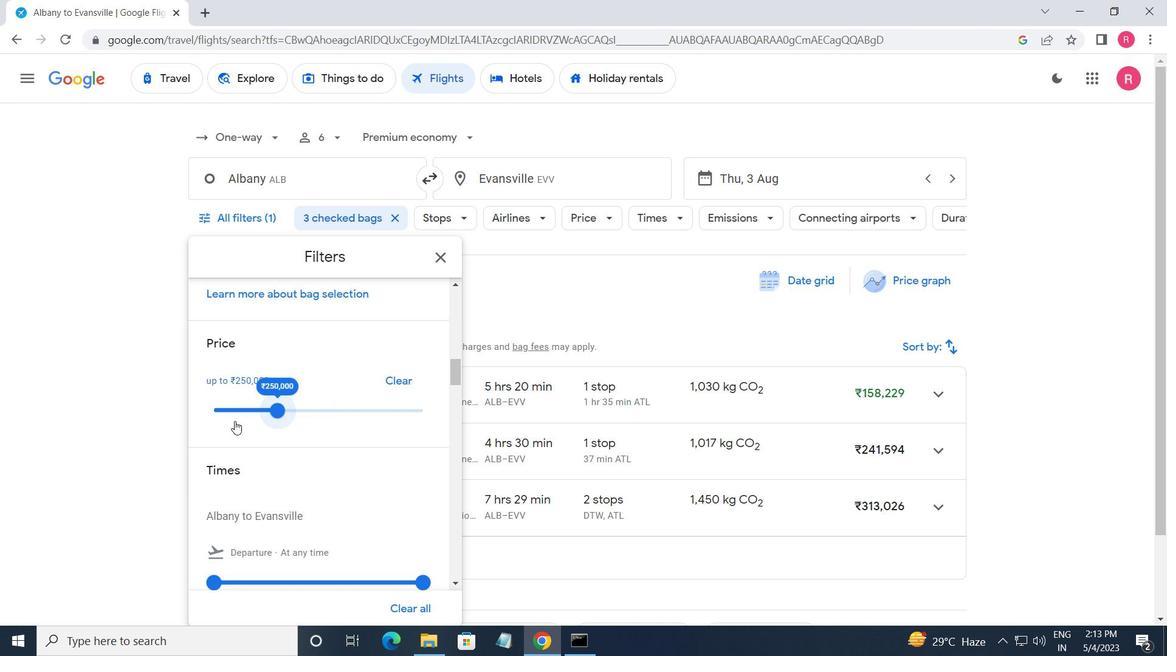 
Action: Mouse pressed left at (225, 426)
Screenshot: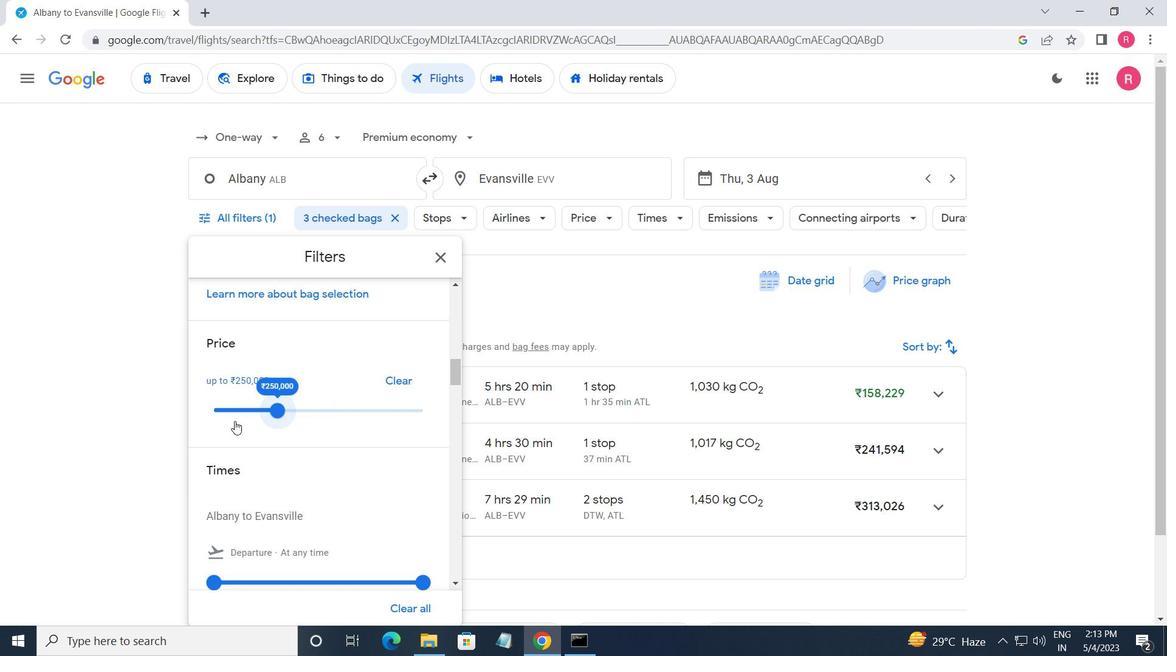 
Action: Mouse moved to (227, 407)
Screenshot: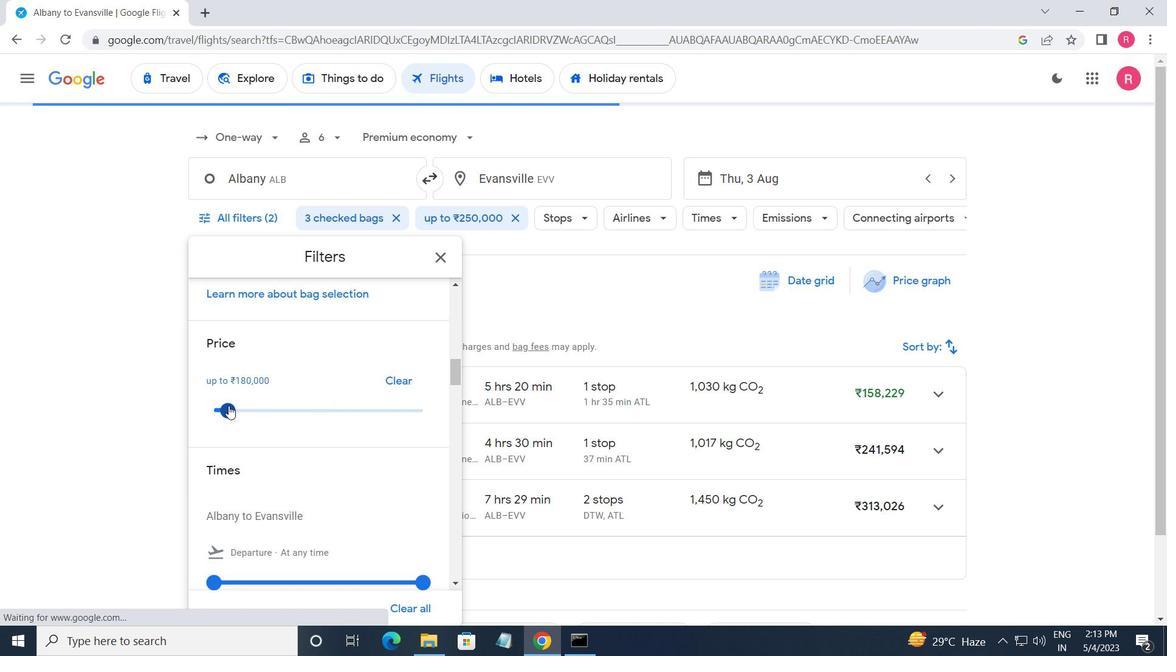 
Action: Mouse pressed left at (227, 407)
Screenshot: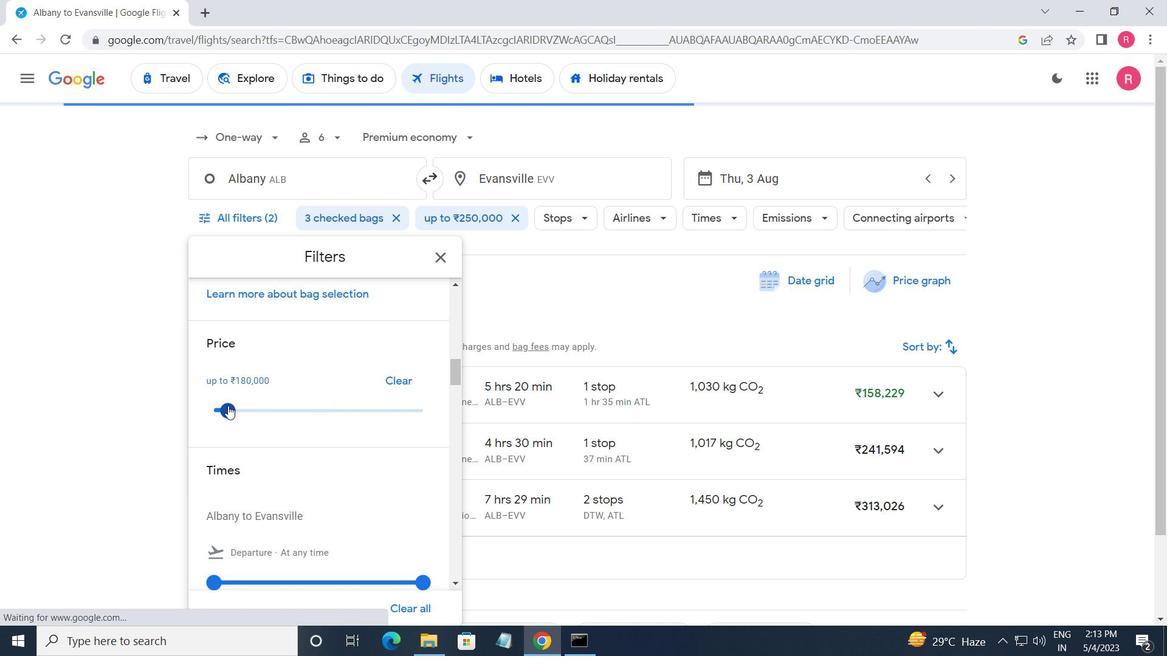 
Action: Mouse moved to (308, 389)
Screenshot: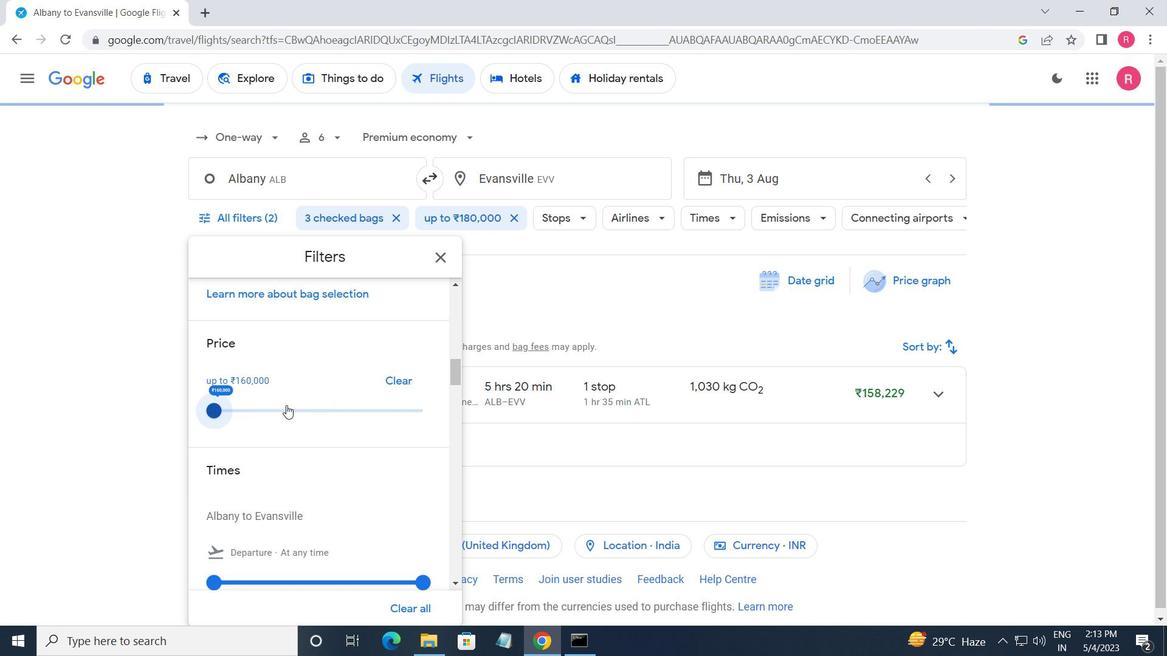 
Action: Mouse scrolled (308, 388) with delta (0, 0)
Screenshot: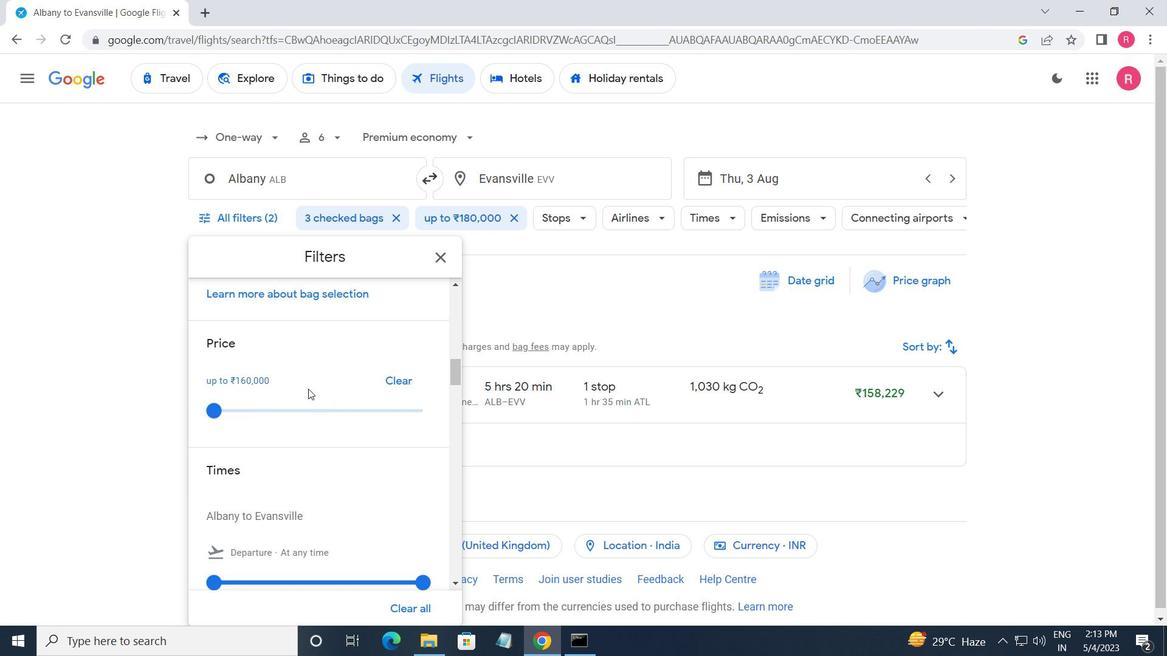 
Action: Mouse scrolled (308, 388) with delta (0, 0)
Screenshot: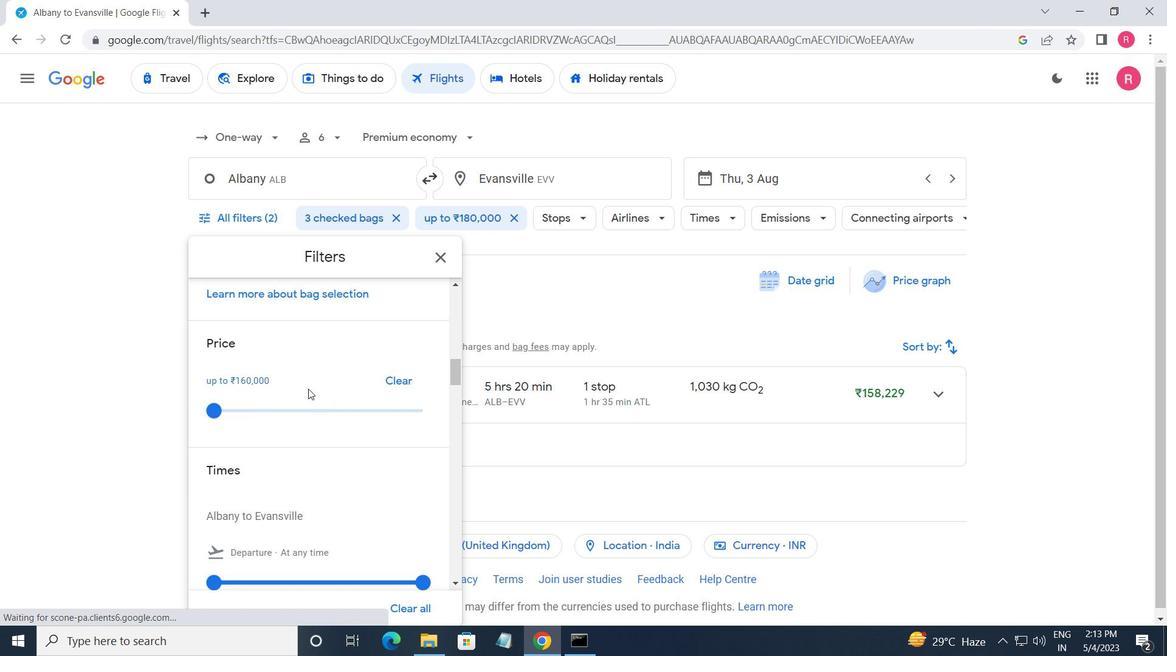 
Action: Mouse moved to (309, 389)
Screenshot: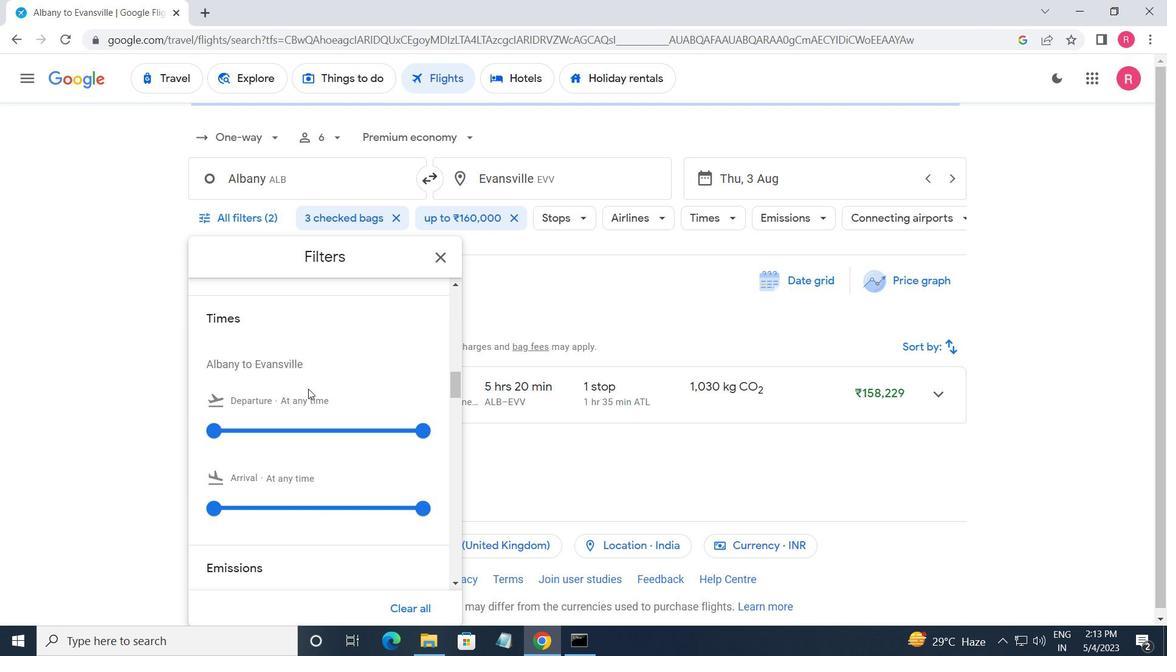 
Action: Mouse scrolled (309, 388) with delta (0, 0)
Screenshot: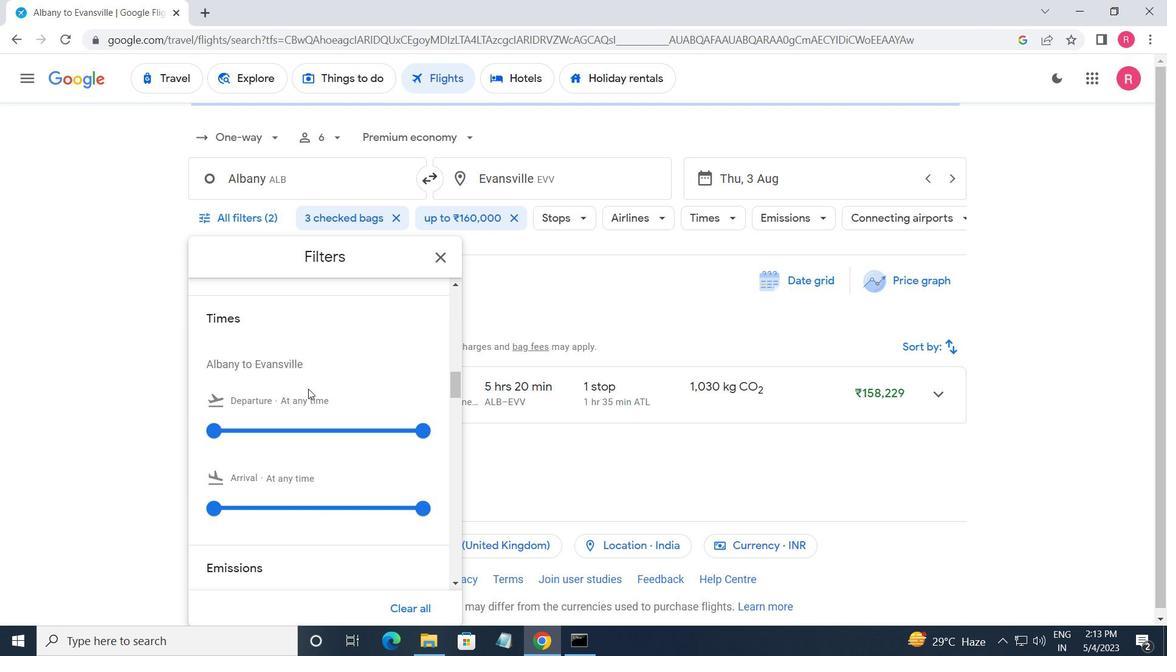 
Action: Mouse moved to (310, 392)
Screenshot: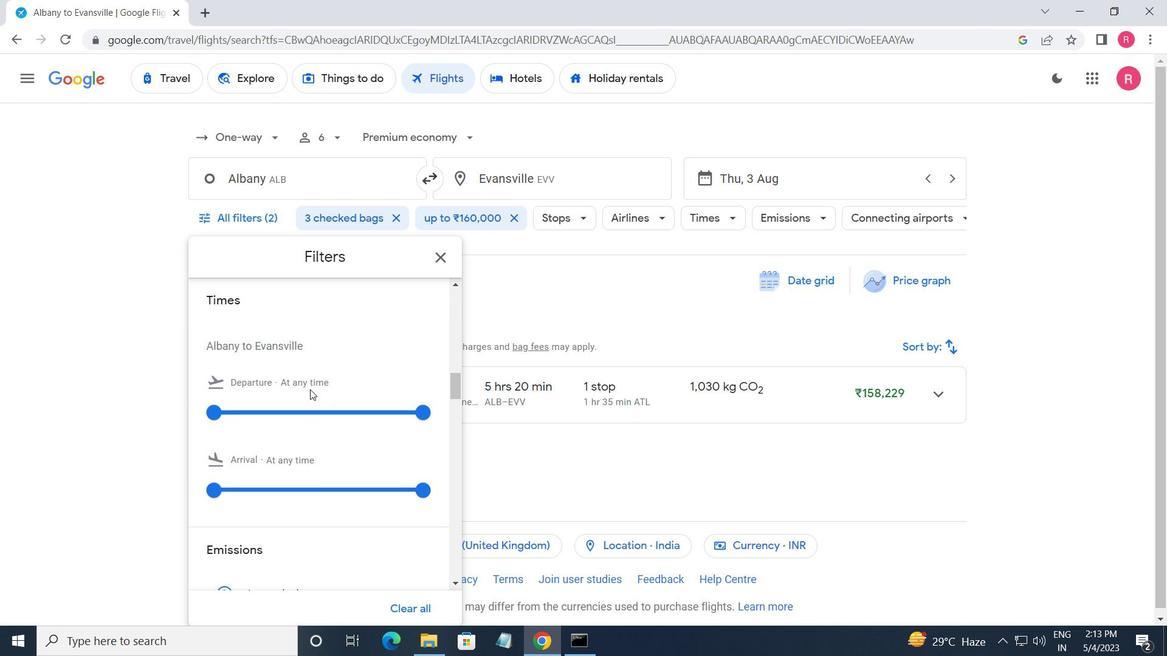 
Action: Mouse scrolled (310, 392) with delta (0, 0)
Screenshot: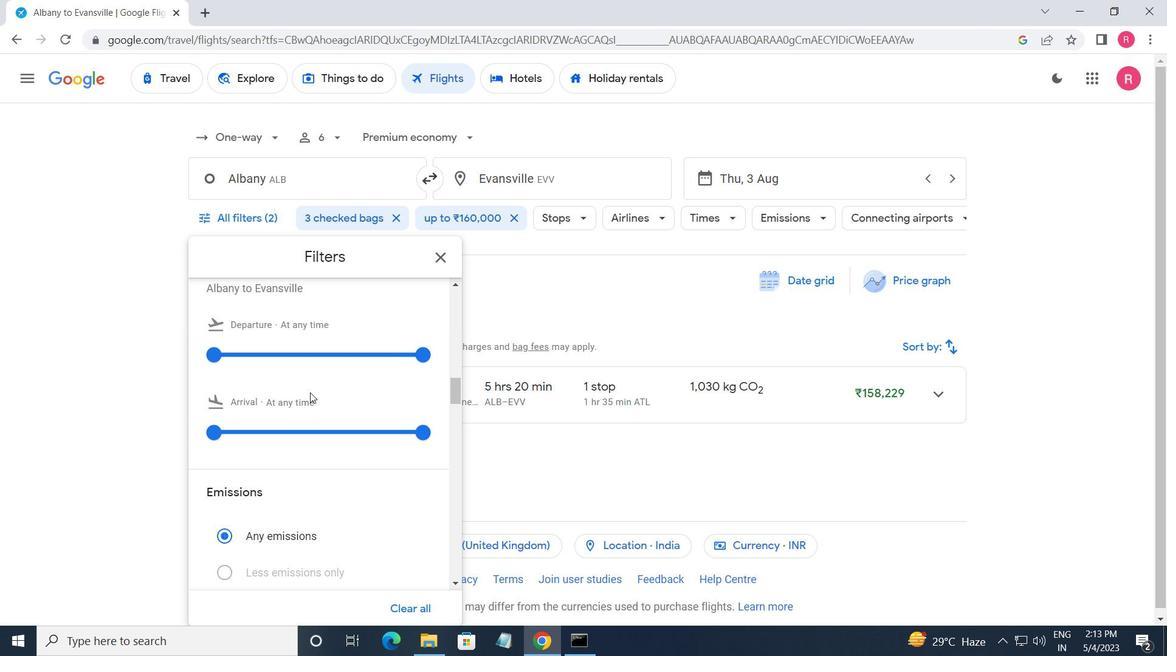 
Action: Mouse moved to (308, 390)
Screenshot: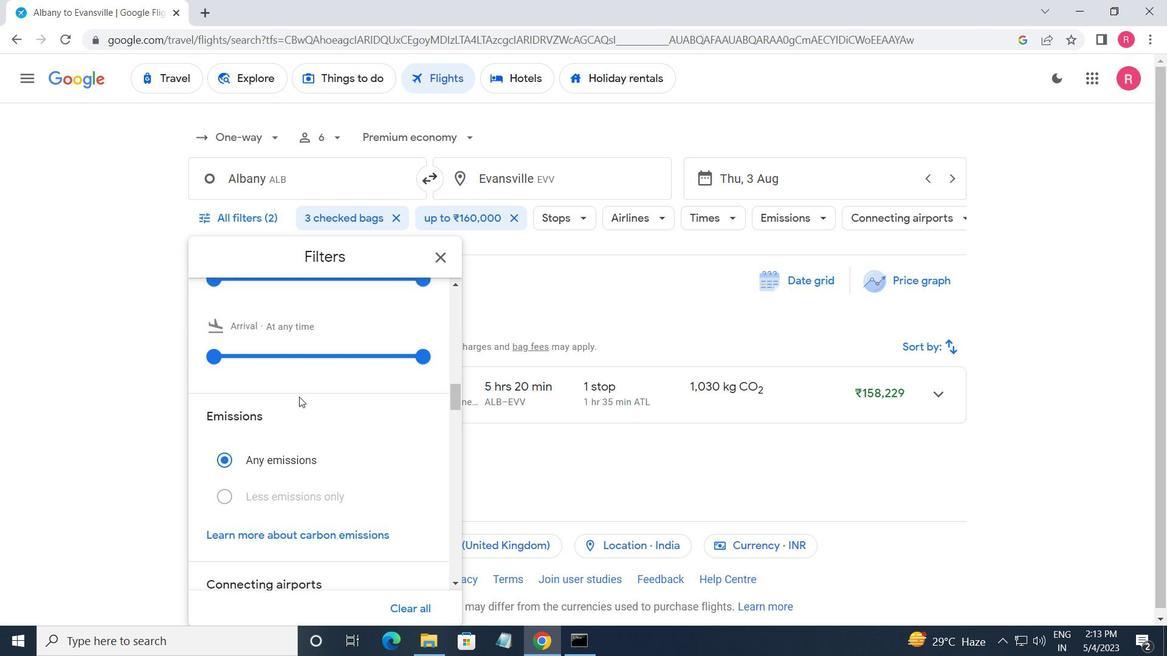 
Action: Mouse scrolled (308, 389) with delta (0, 0)
Screenshot: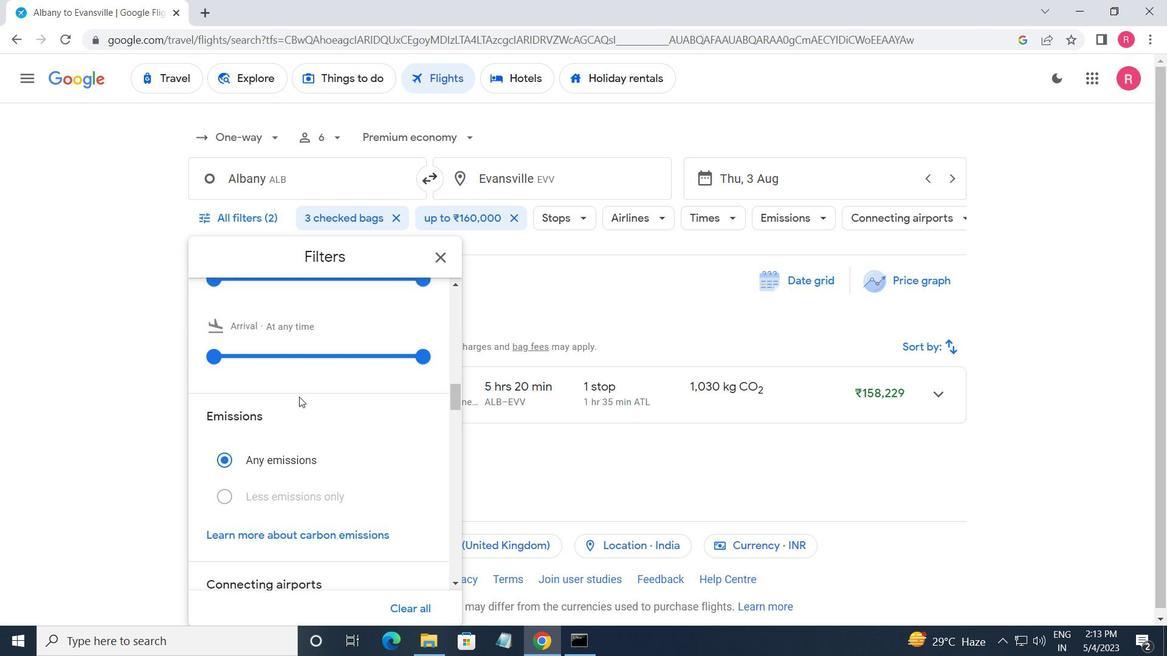 
Action: Mouse moved to (308, 390)
Screenshot: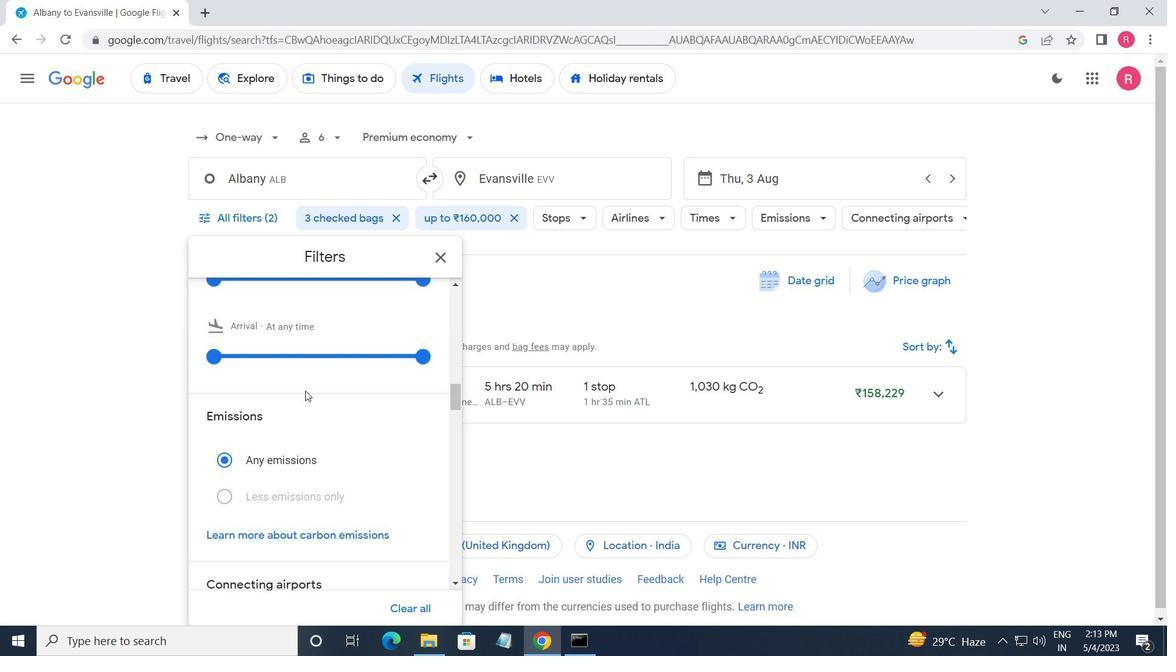 
Action: Mouse scrolled (308, 390) with delta (0, 0)
Screenshot: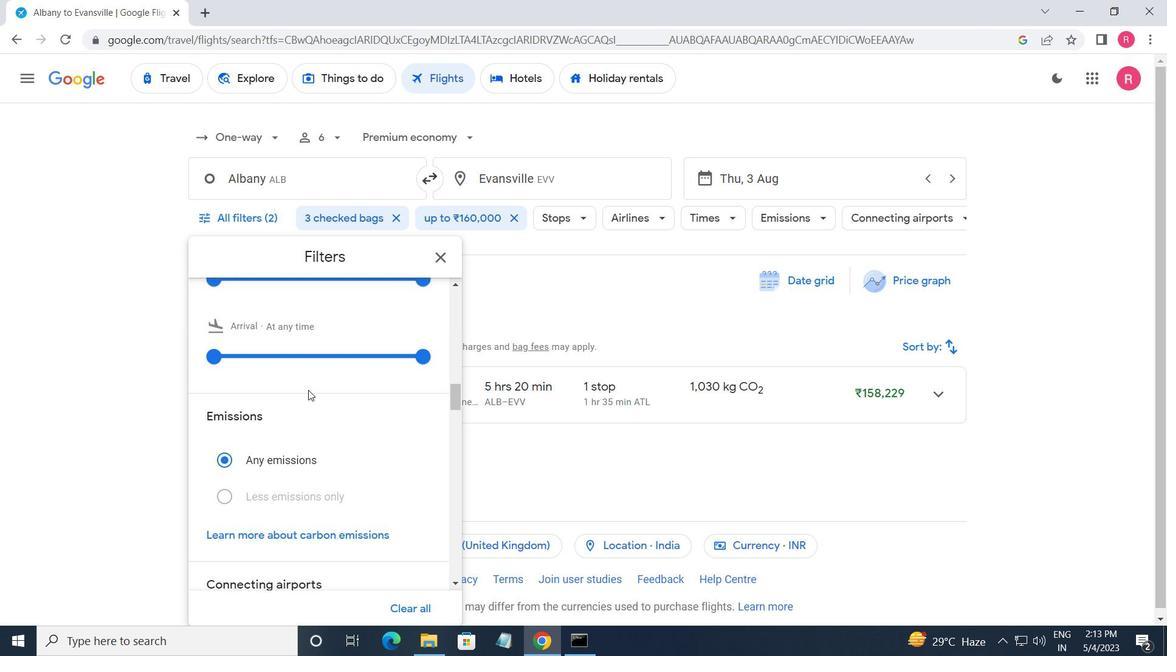 
Action: Mouse moved to (314, 328)
Screenshot: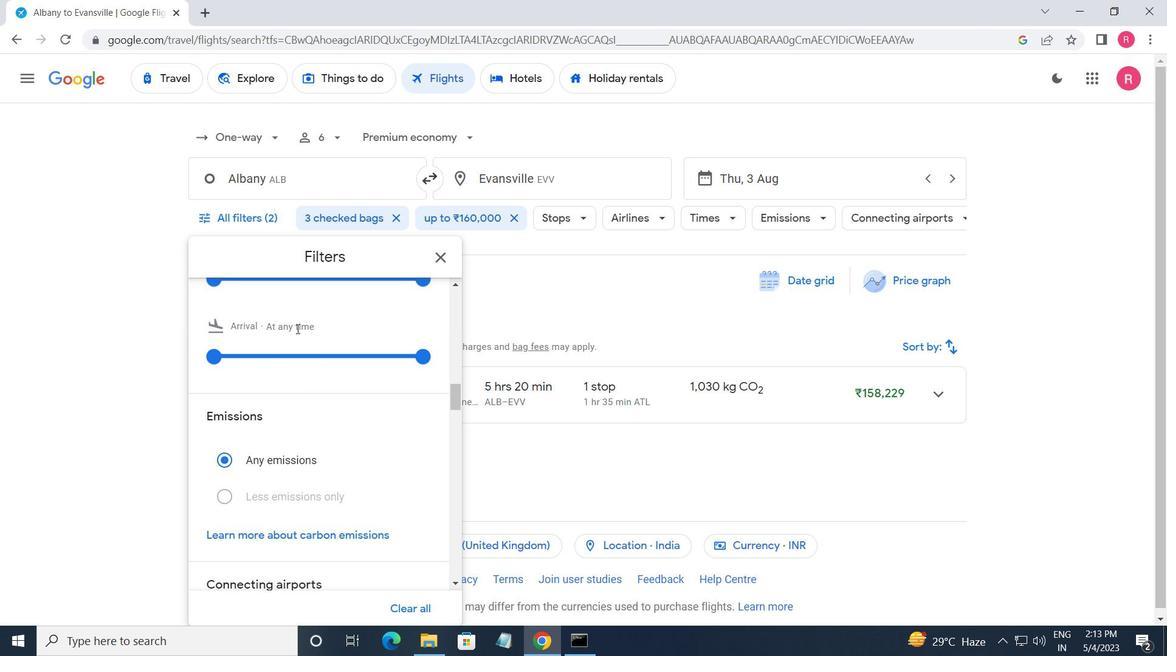 
Action: Mouse scrolled (314, 329) with delta (0, 0)
Screenshot: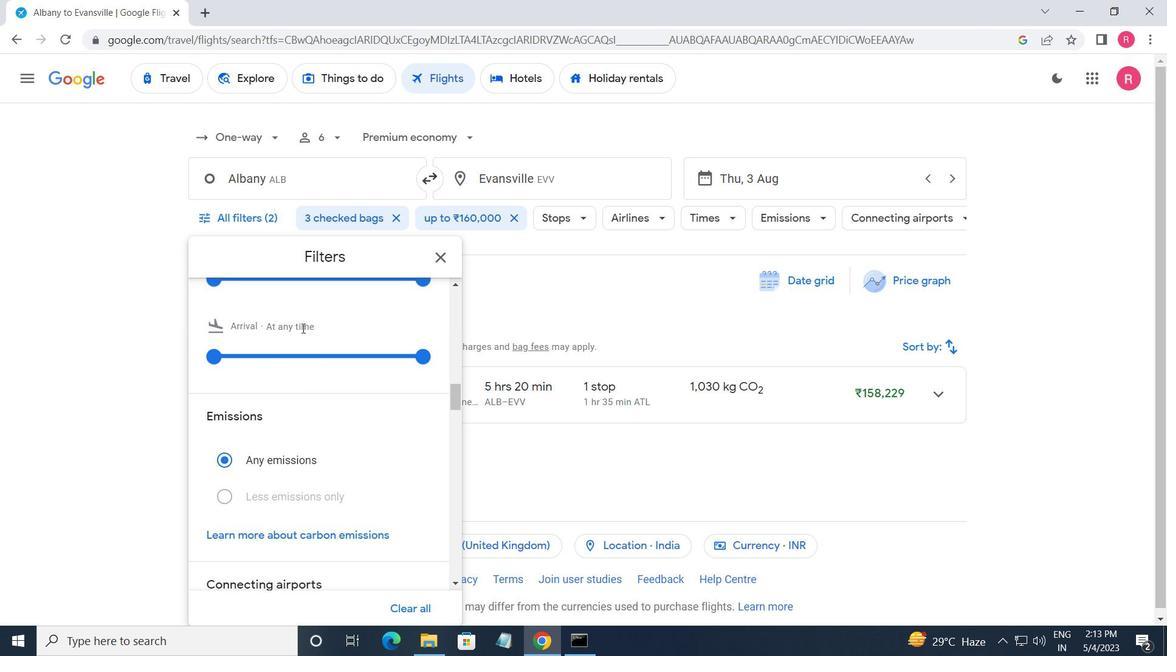 
Action: Mouse moved to (316, 328)
Screenshot: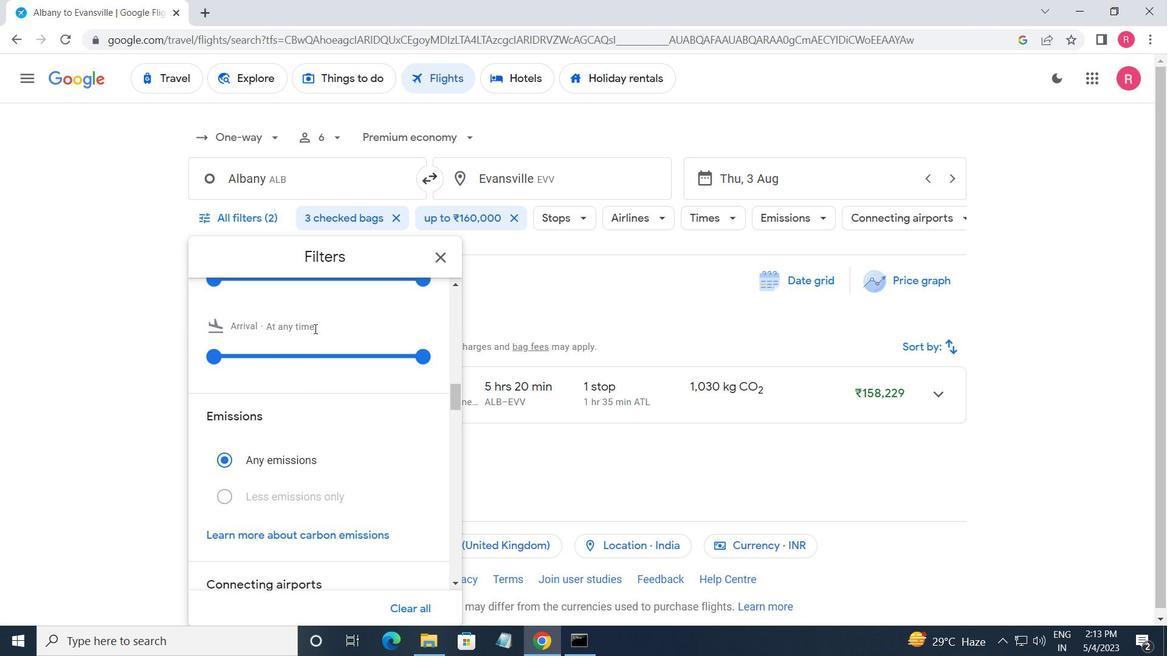 
Action: Mouse scrolled (316, 329) with delta (0, 0)
Screenshot: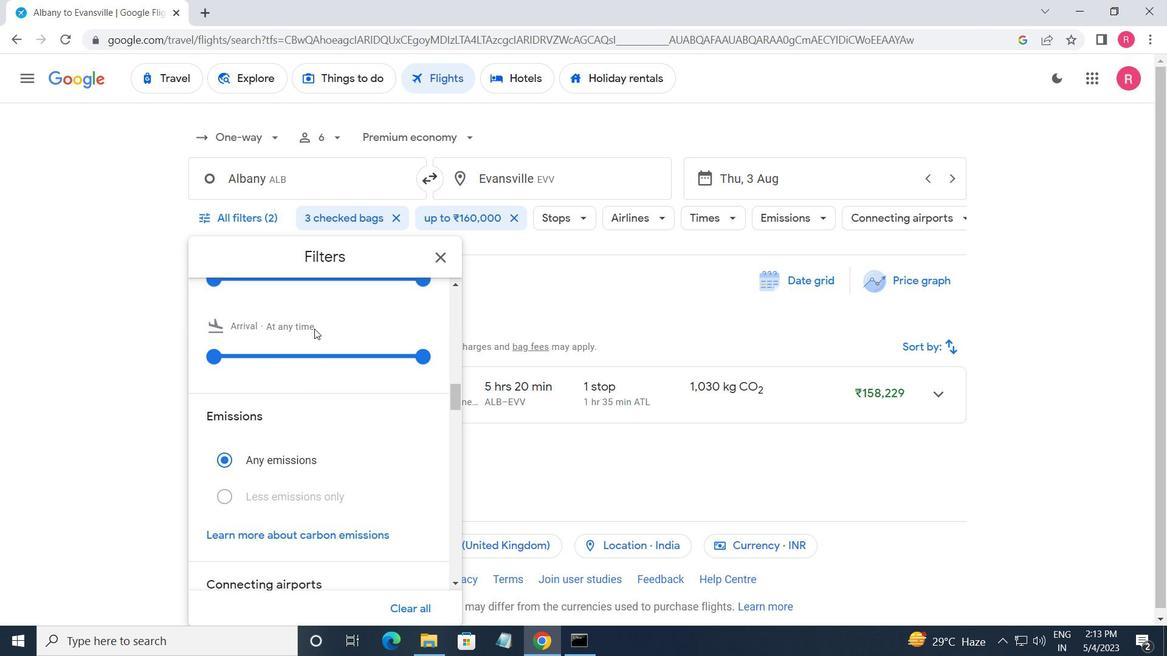 
Action: Mouse moved to (214, 432)
Screenshot: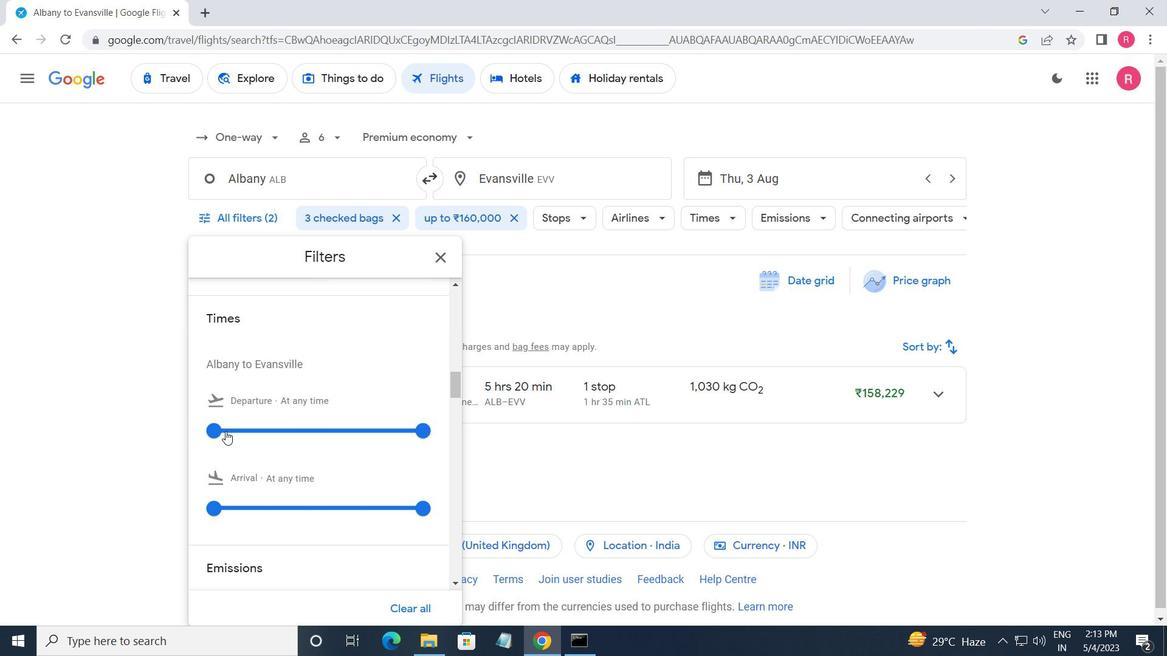 
Action: Mouse pressed left at (214, 432)
Screenshot: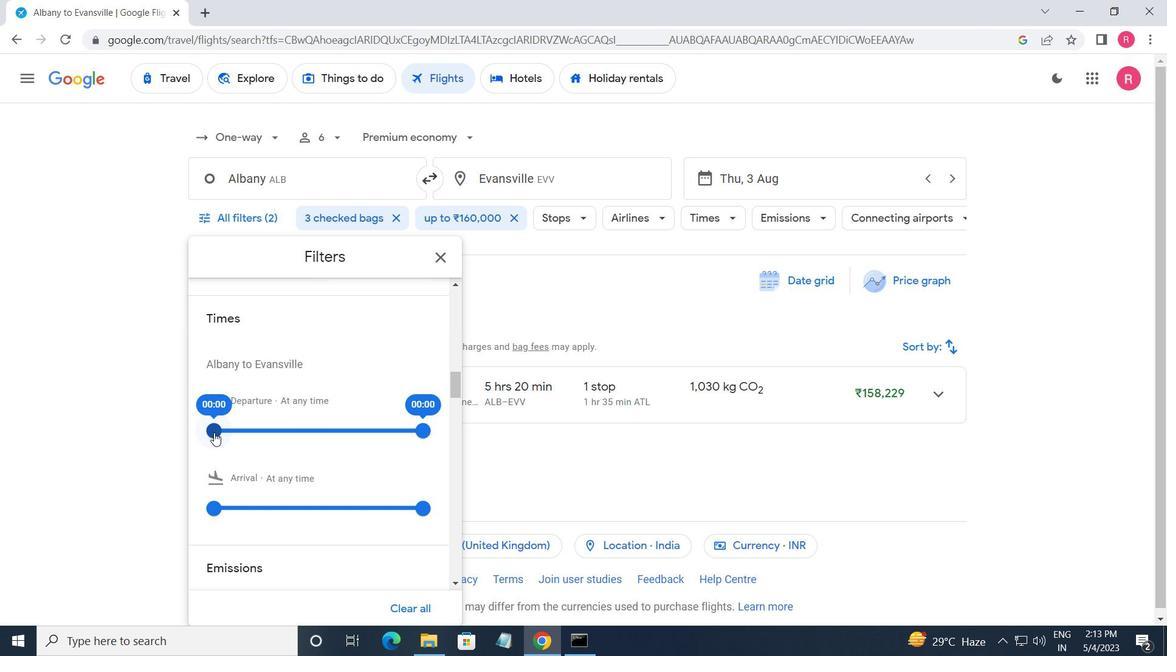 
Action: Mouse moved to (419, 428)
Screenshot: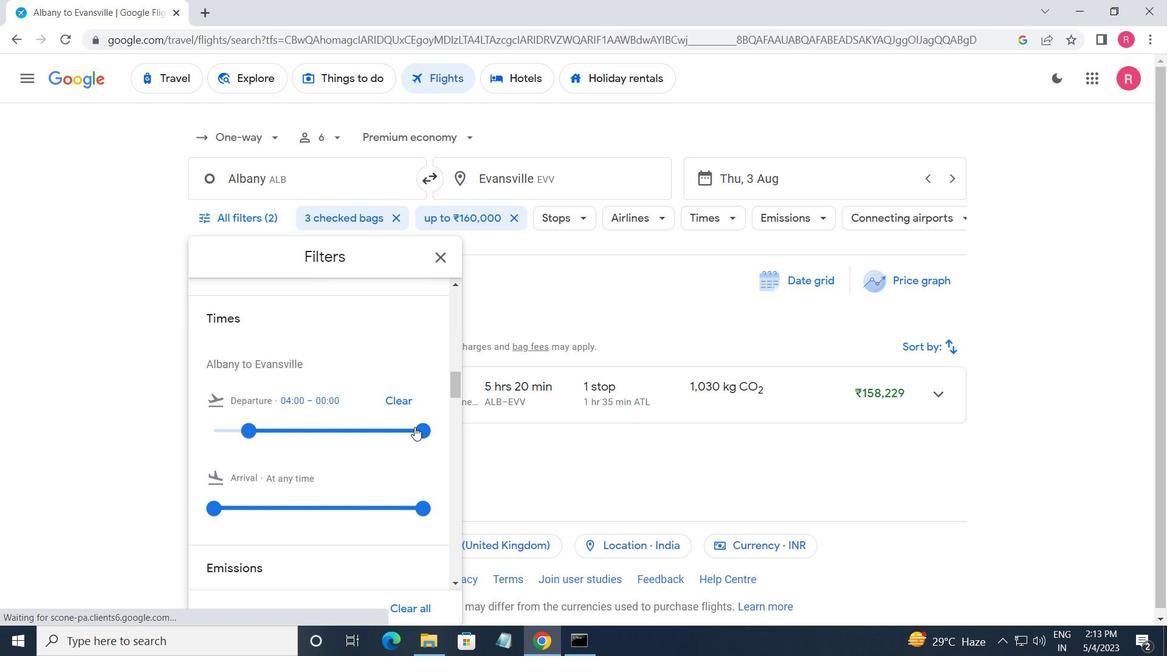 
Action: Mouse pressed left at (419, 428)
Screenshot: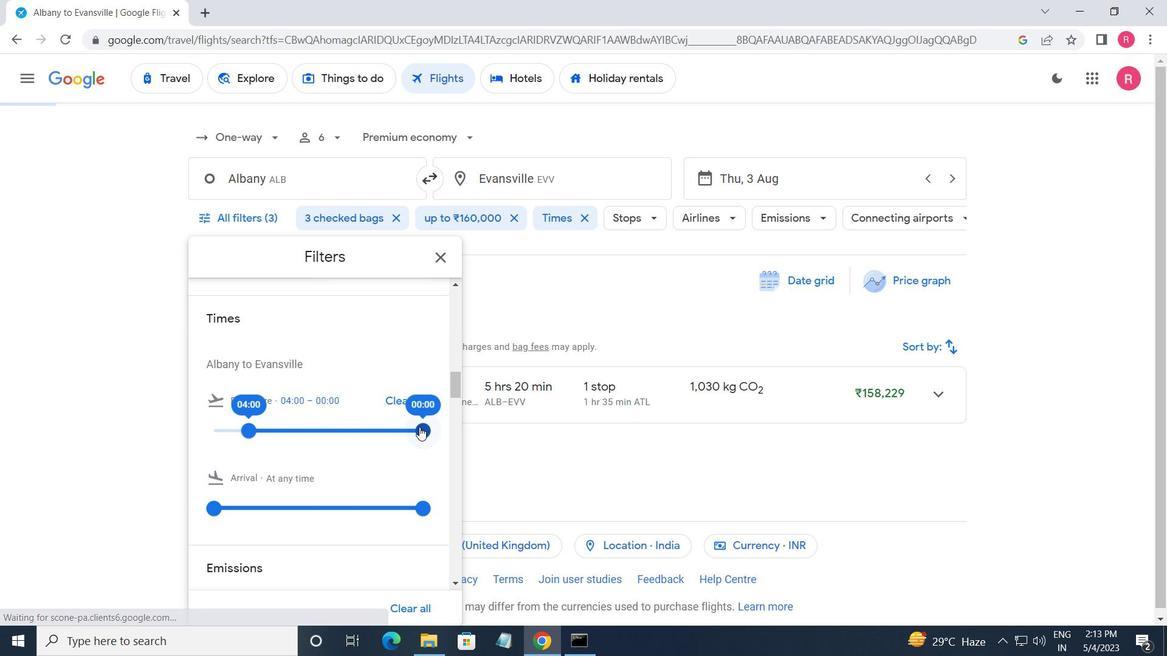 
Action: Mouse moved to (435, 262)
Screenshot: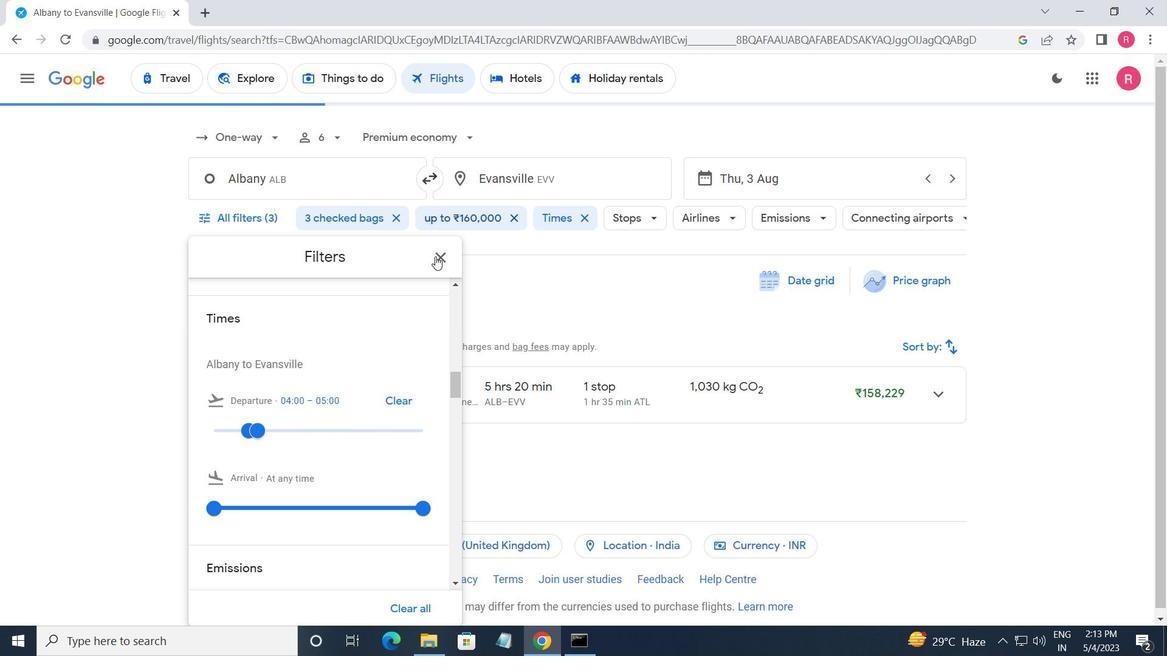 
Action: Mouse pressed left at (435, 262)
Screenshot: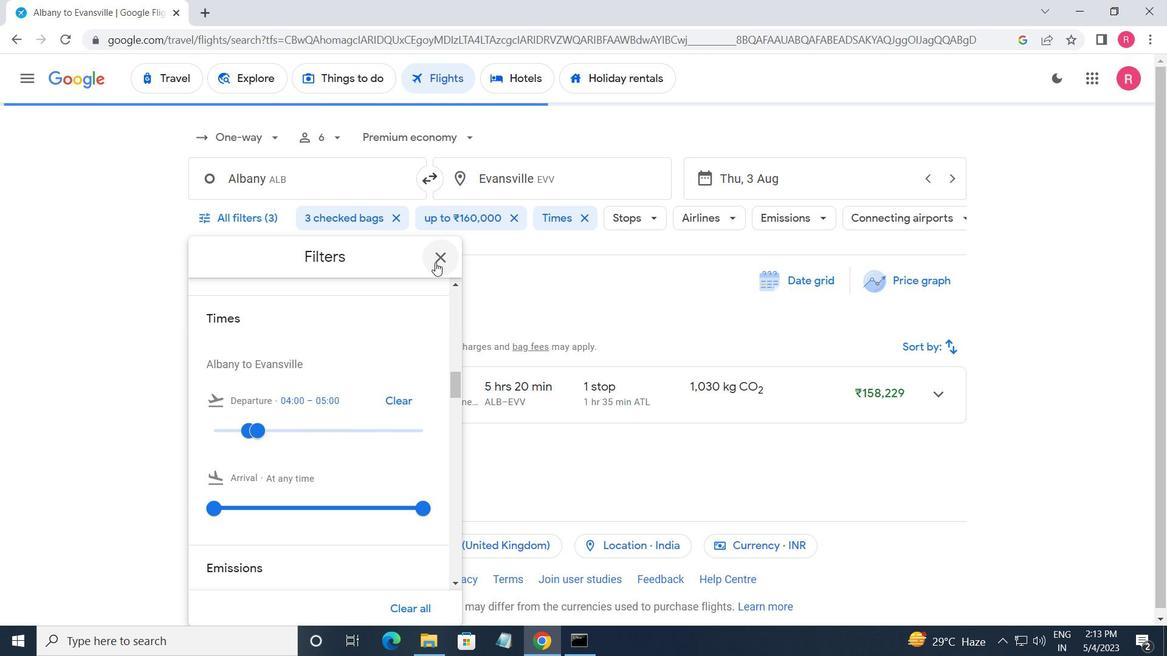 
Action: Mouse moved to (433, 263)
Screenshot: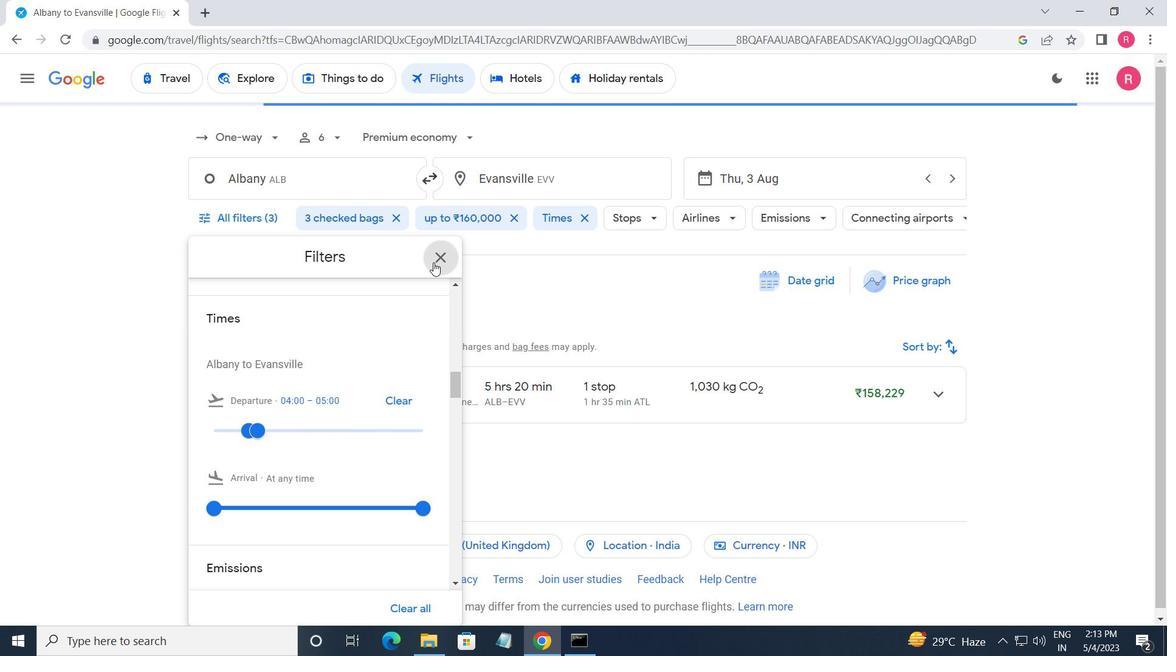 
